Task: Search one way flight ticket for 2 adults, 2 children, 2 infants in seat in first from Dallas: Dallas Love Field to New Bern: Coastal Carolina Regional Airport (was Craven County Regional) on 8-4-2023. Choice of flights is United. Number of bags: 7 checked bags. Price is upto 110000. Outbound departure time preference is 20:15.
Action: Mouse moved to (284, 411)
Screenshot: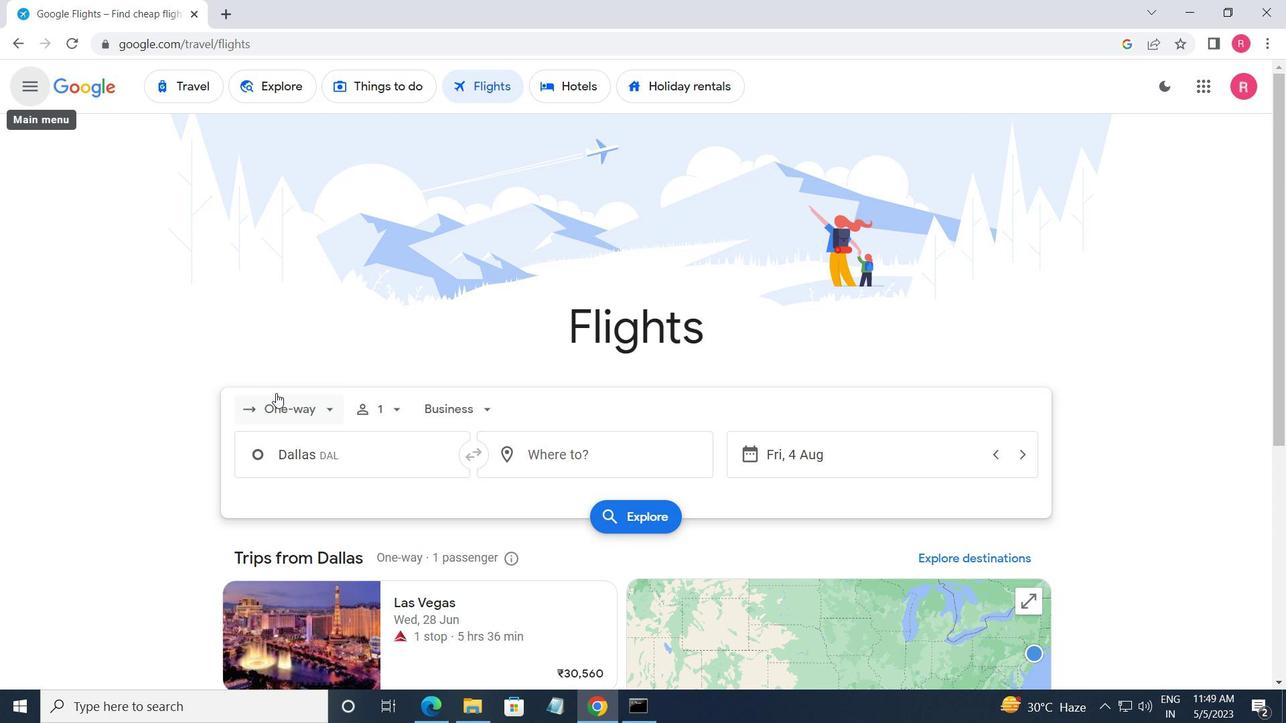 
Action: Mouse pressed left at (284, 411)
Screenshot: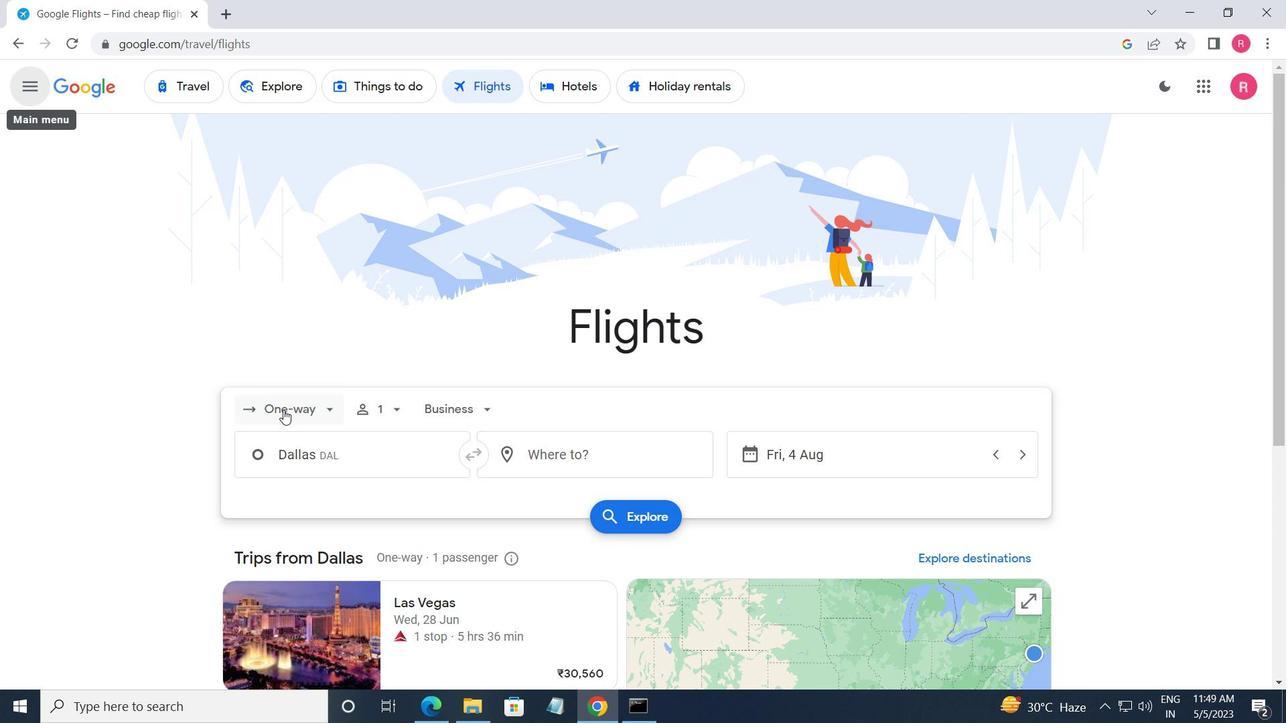 
Action: Mouse moved to (328, 499)
Screenshot: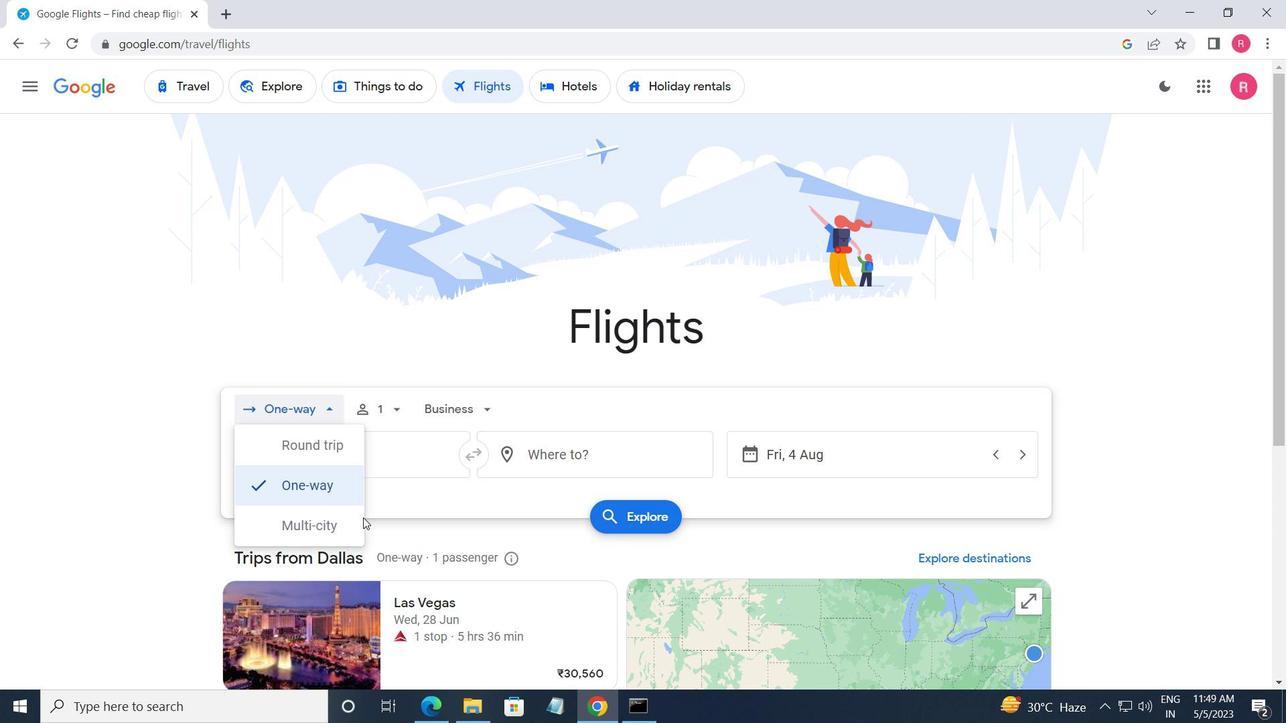 
Action: Mouse pressed left at (328, 499)
Screenshot: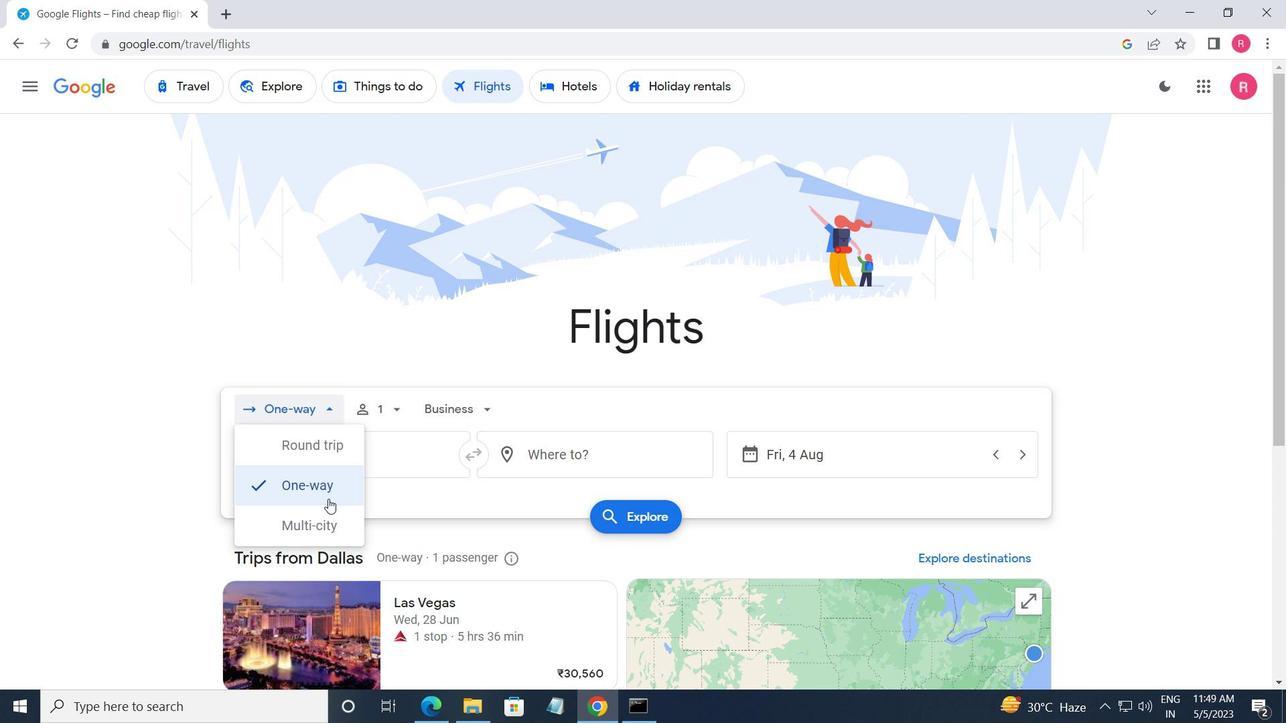 
Action: Mouse moved to (384, 414)
Screenshot: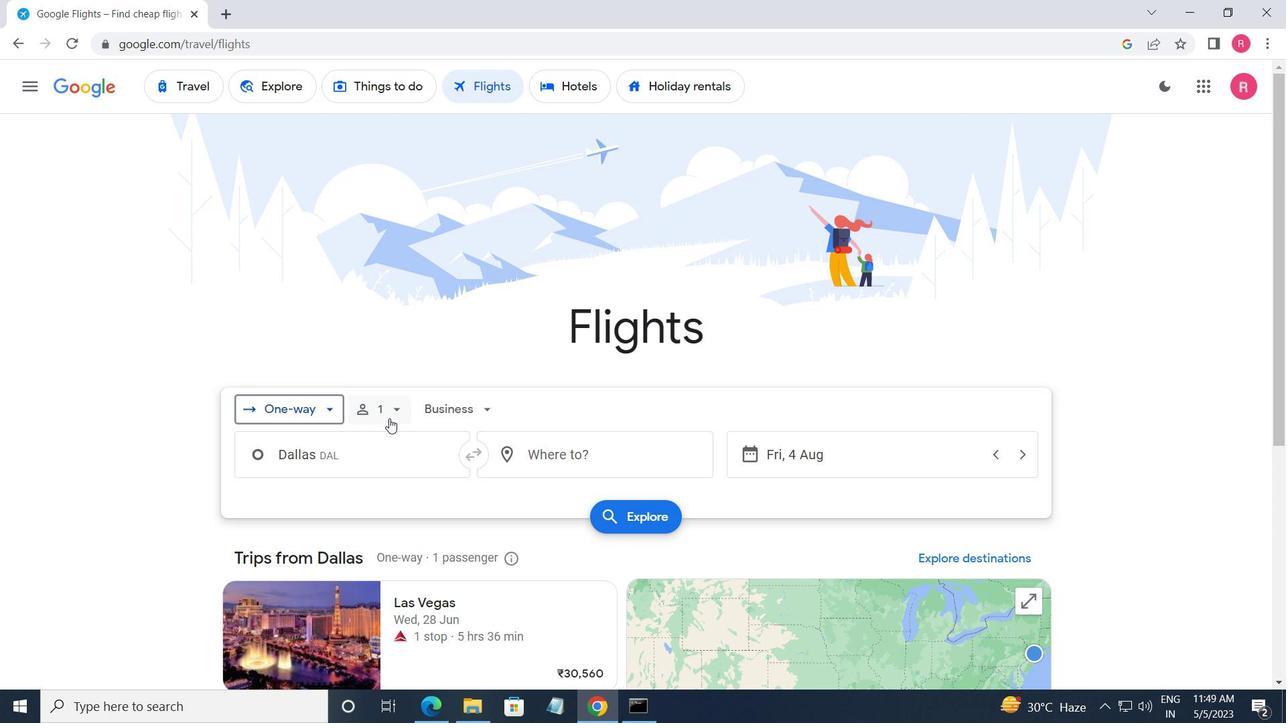 
Action: Mouse pressed left at (384, 414)
Screenshot: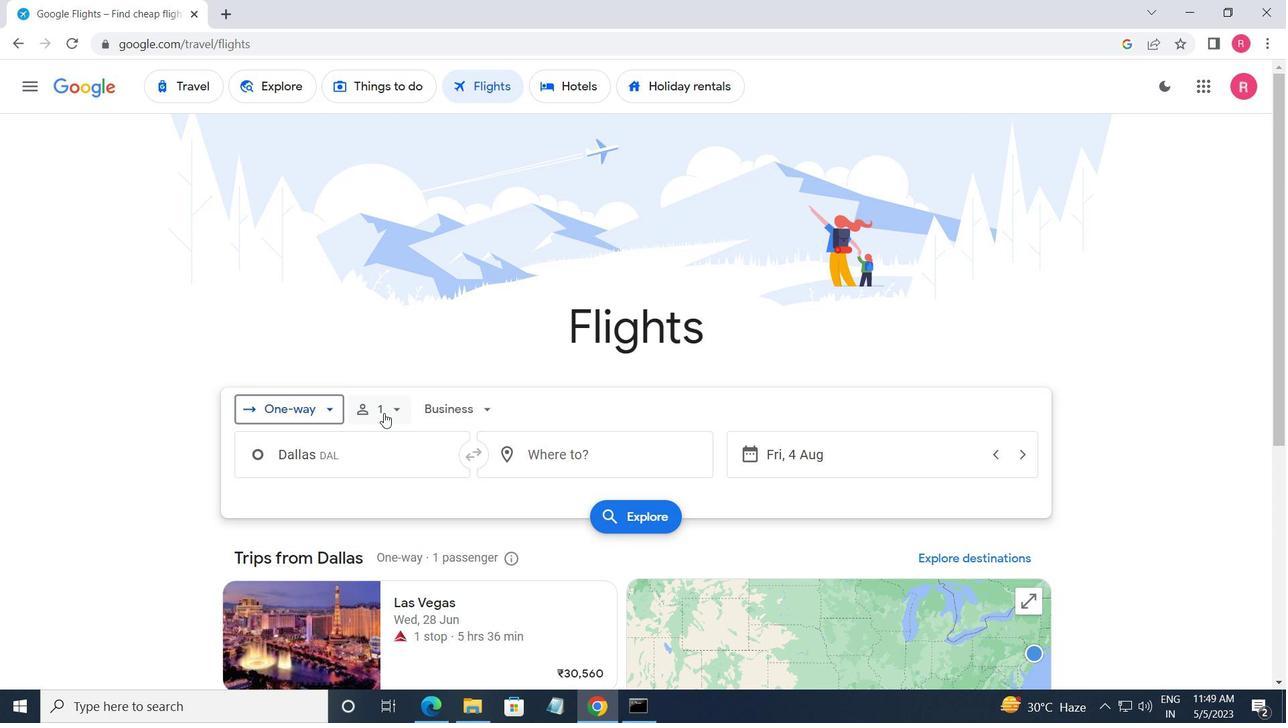 
Action: Mouse moved to (519, 459)
Screenshot: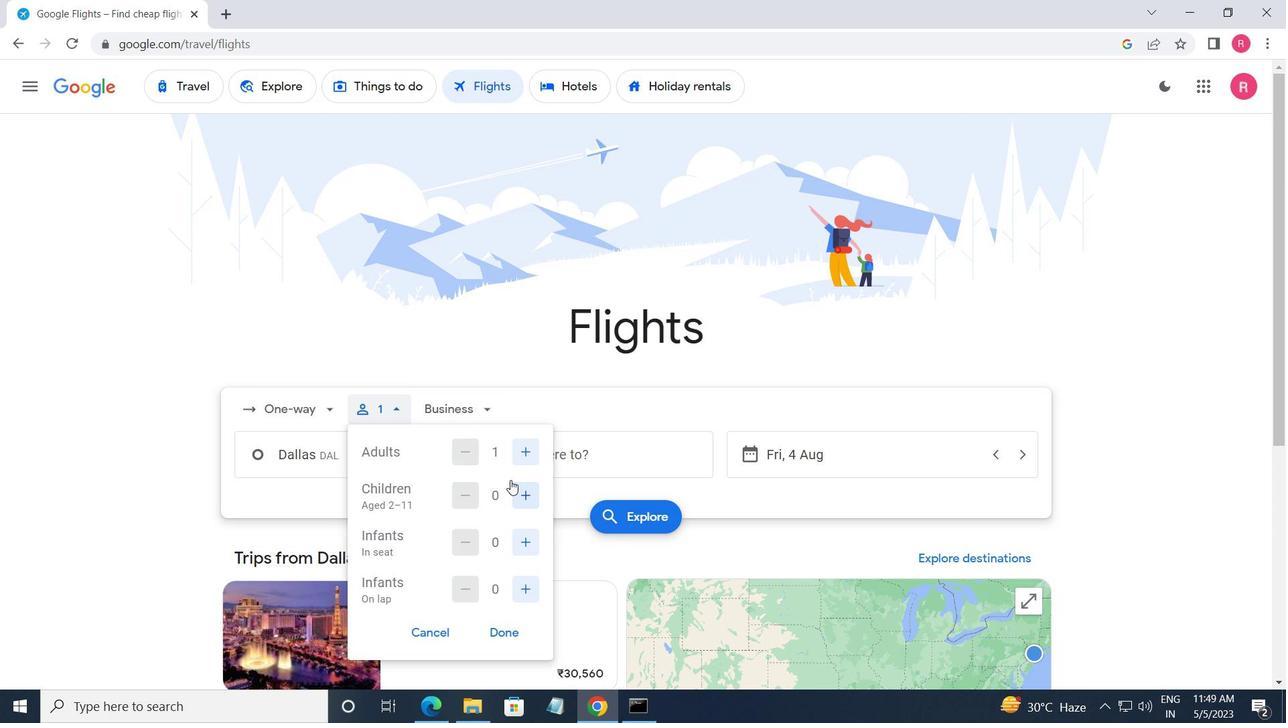 
Action: Mouse pressed left at (519, 459)
Screenshot: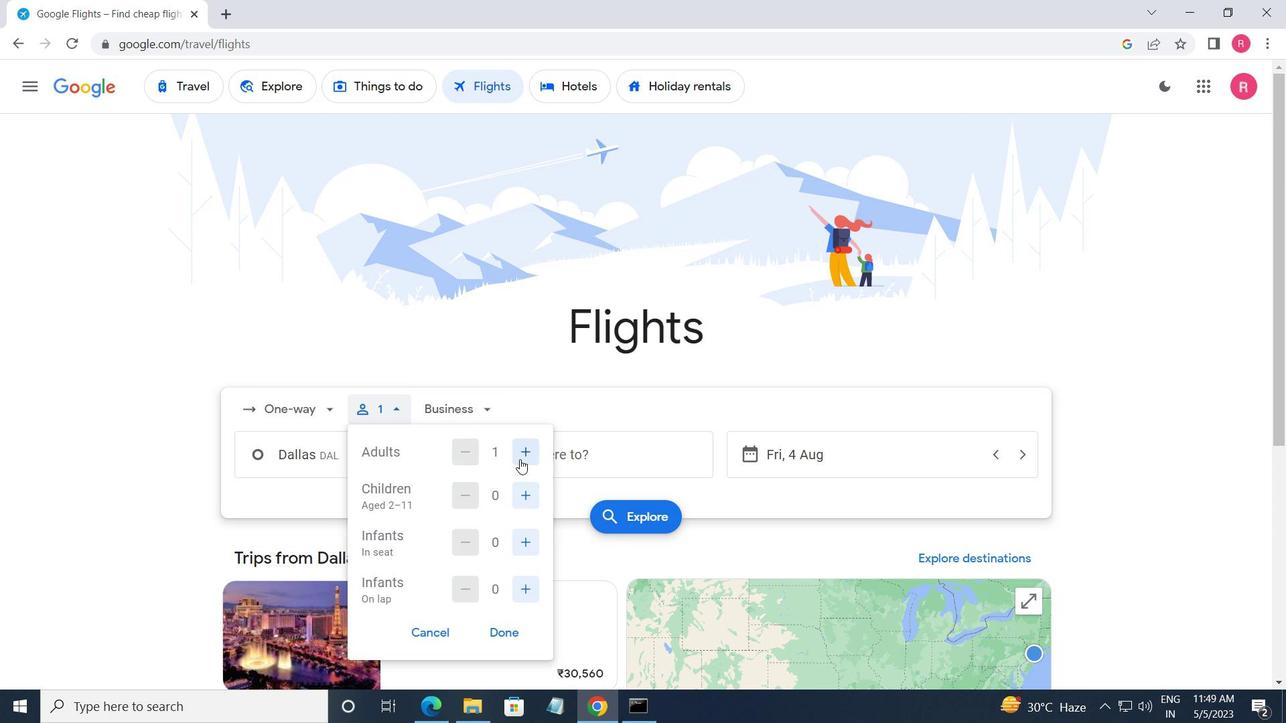 
Action: Mouse moved to (524, 503)
Screenshot: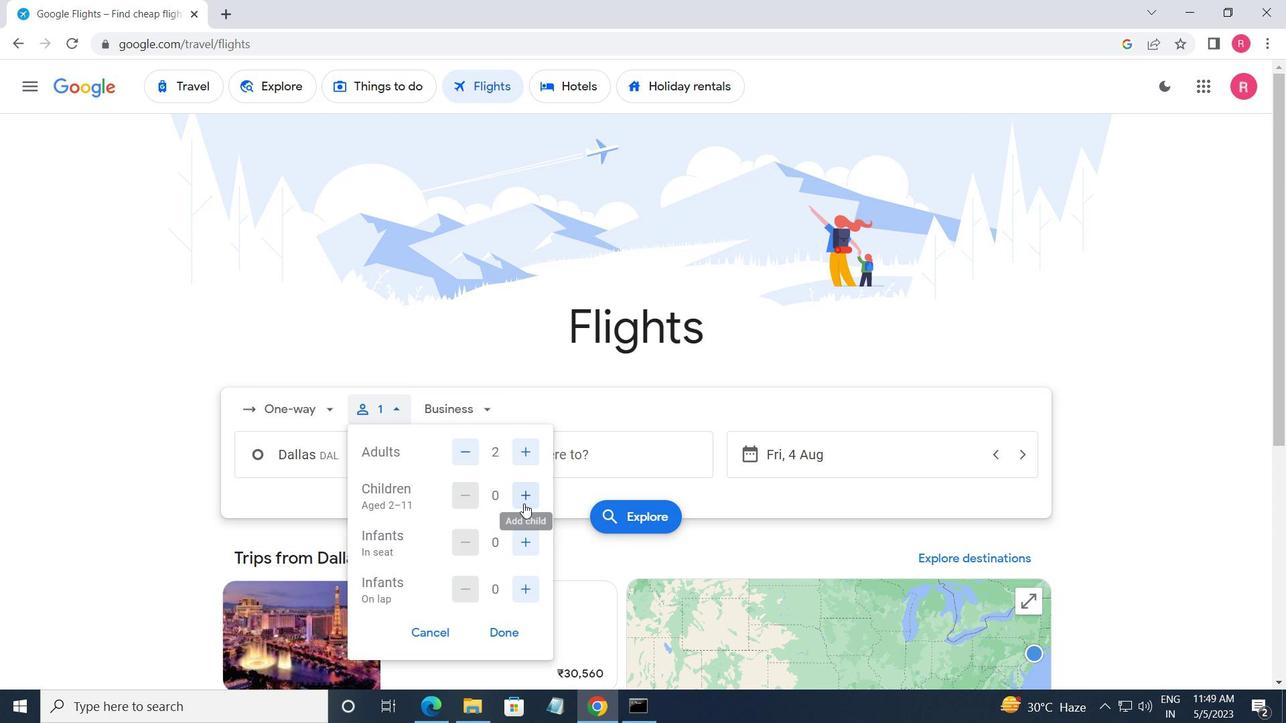 
Action: Mouse pressed left at (524, 503)
Screenshot: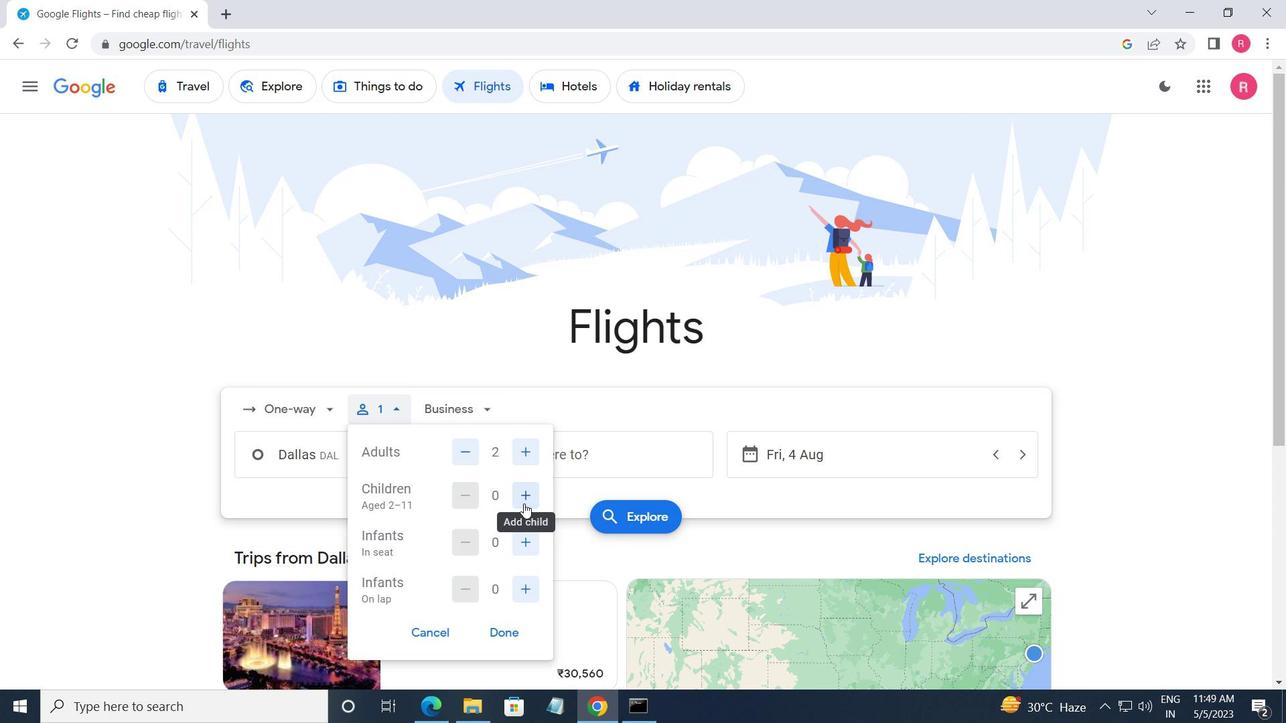 
Action: Mouse pressed left at (524, 503)
Screenshot: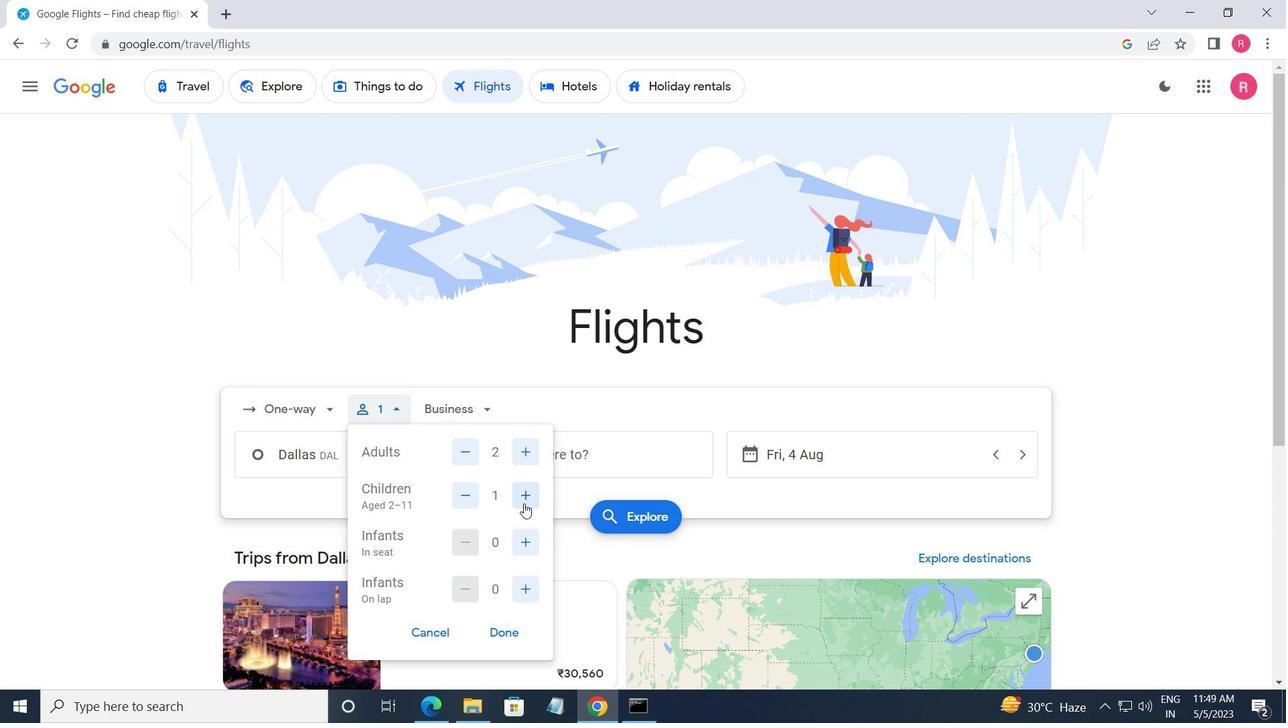 
Action: Mouse moved to (527, 547)
Screenshot: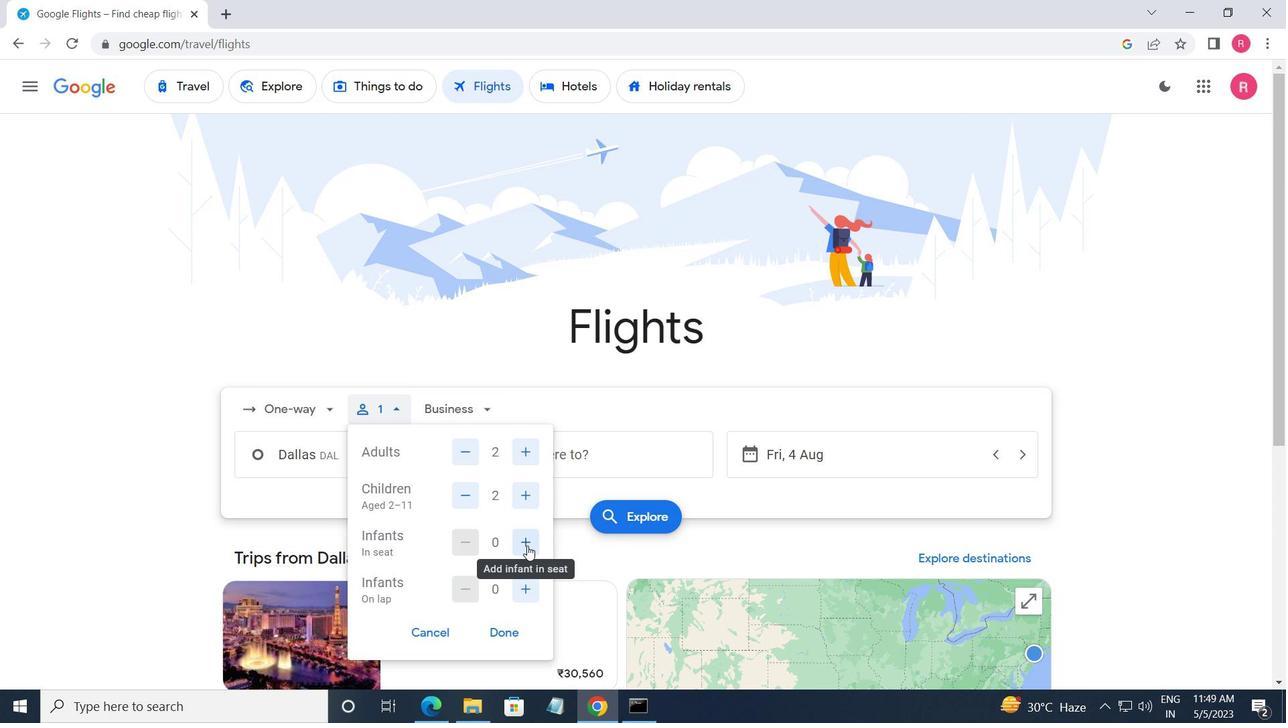 
Action: Mouse pressed left at (527, 547)
Screenshot: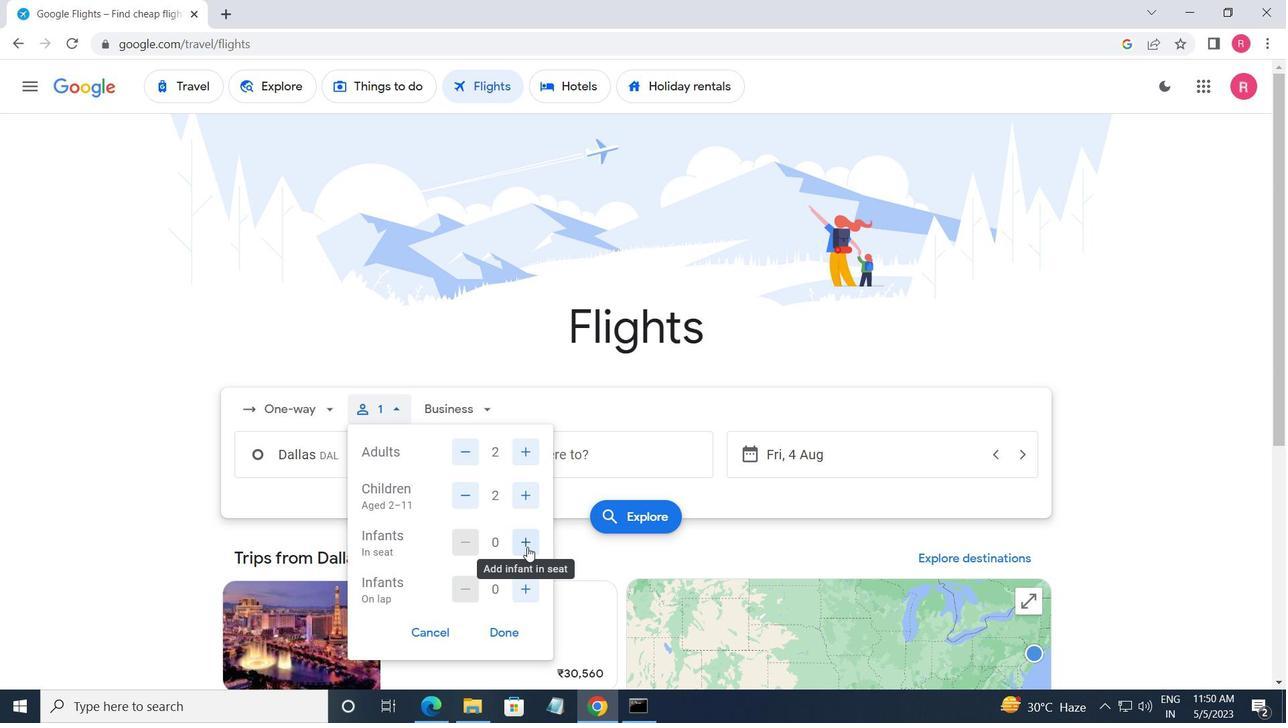 
Action: Mouse moved to (511, 641)
Screenshot: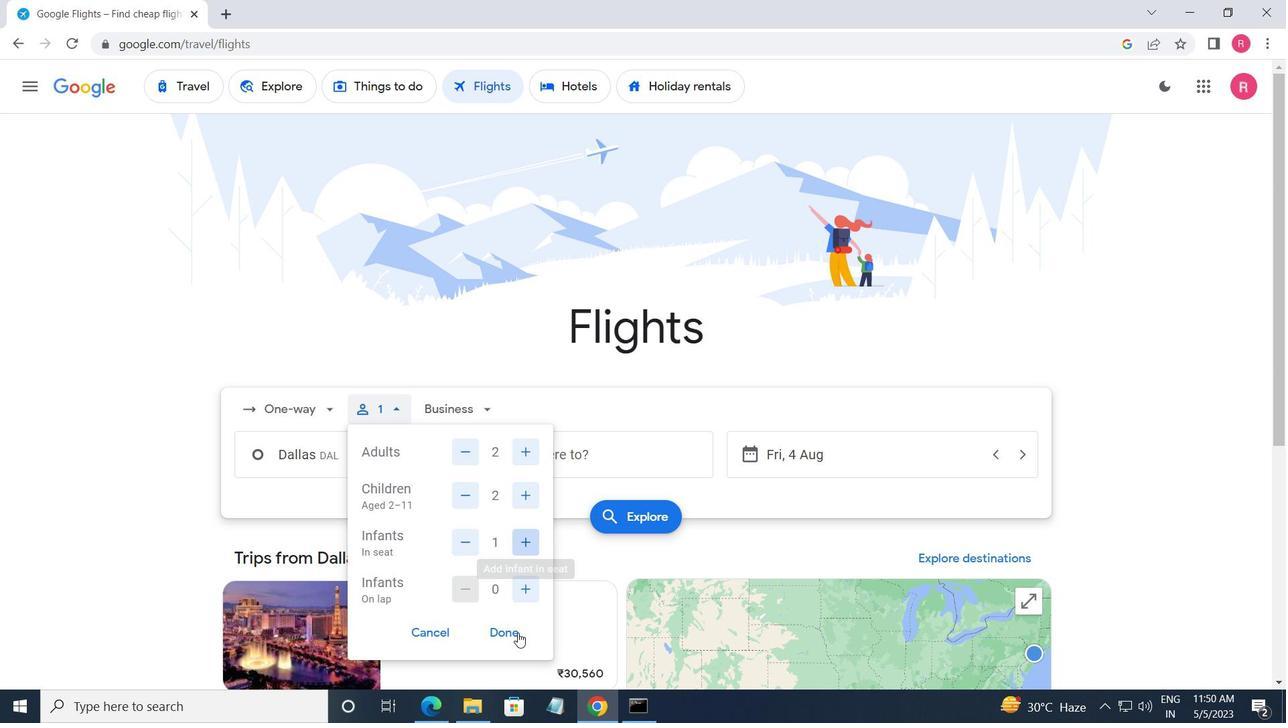 
Action: Mouse pressed left at (511, 641)
Screenshot: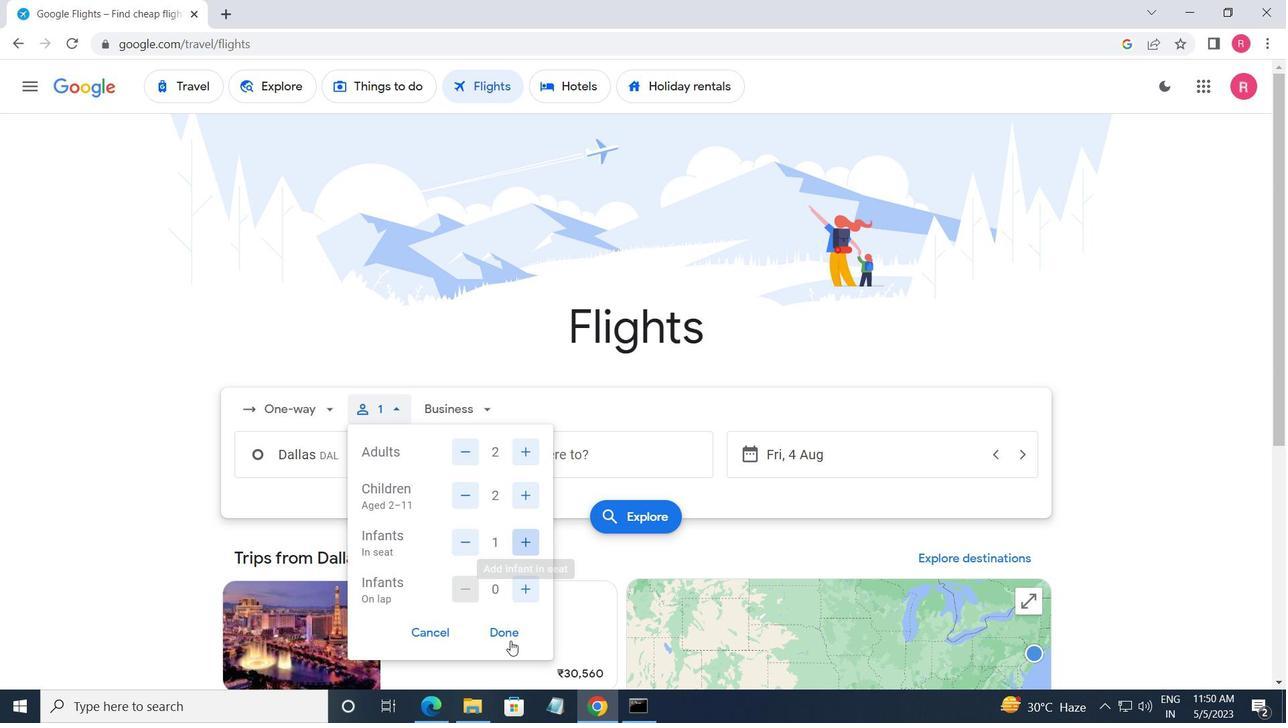 
Action: Mouse moved to (501, 635)
Screenshot: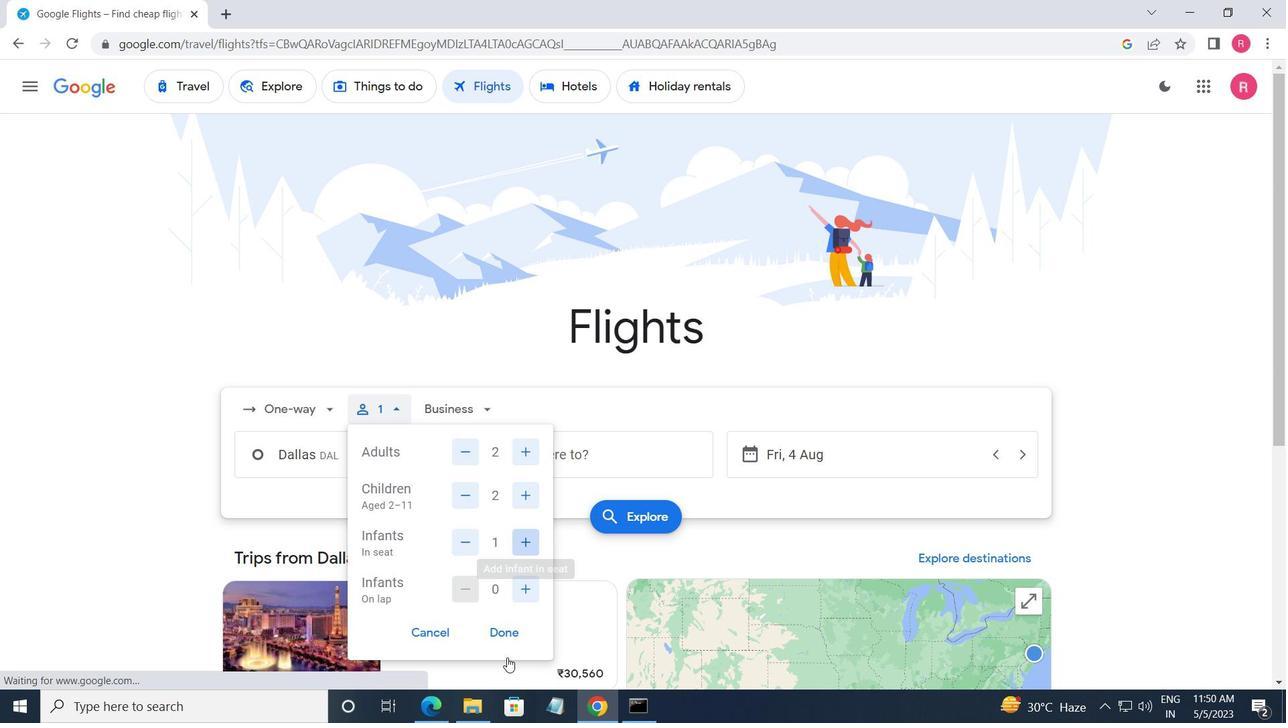 
Action: Mouse pressed left at (501, 635)
Screenshot: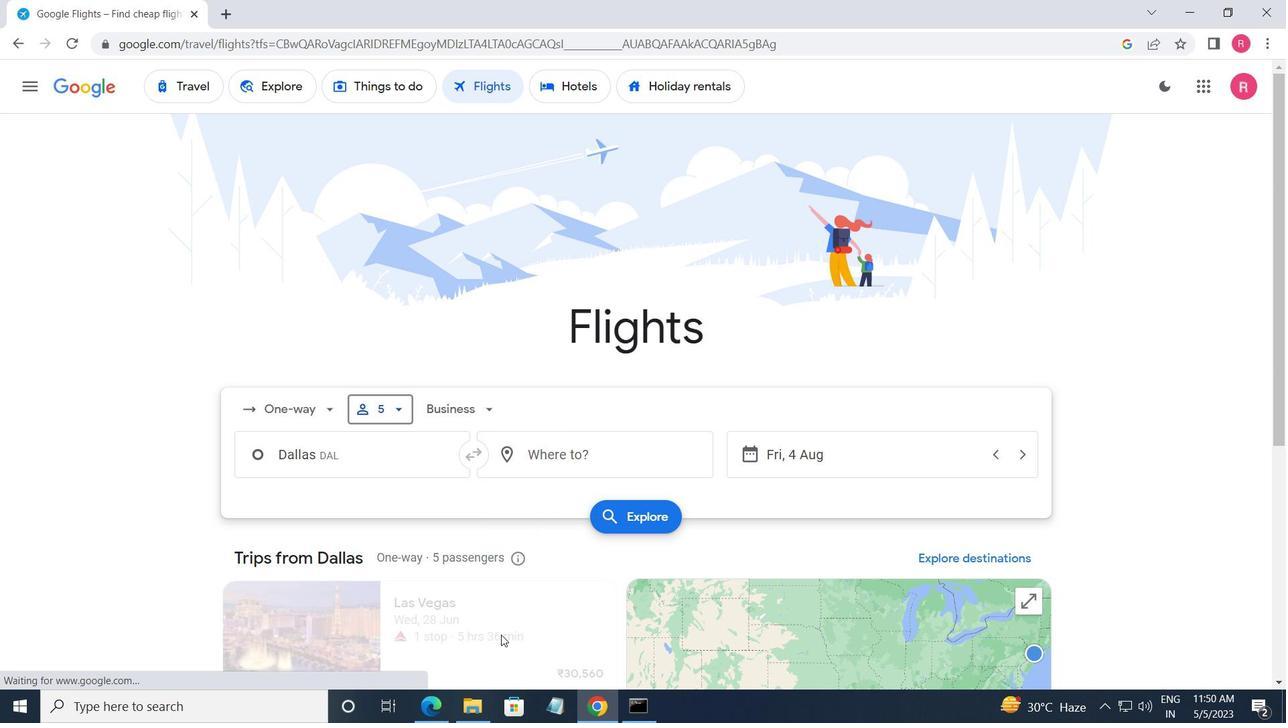 
Action: Mouse moved to (388, 410)
Screenshot: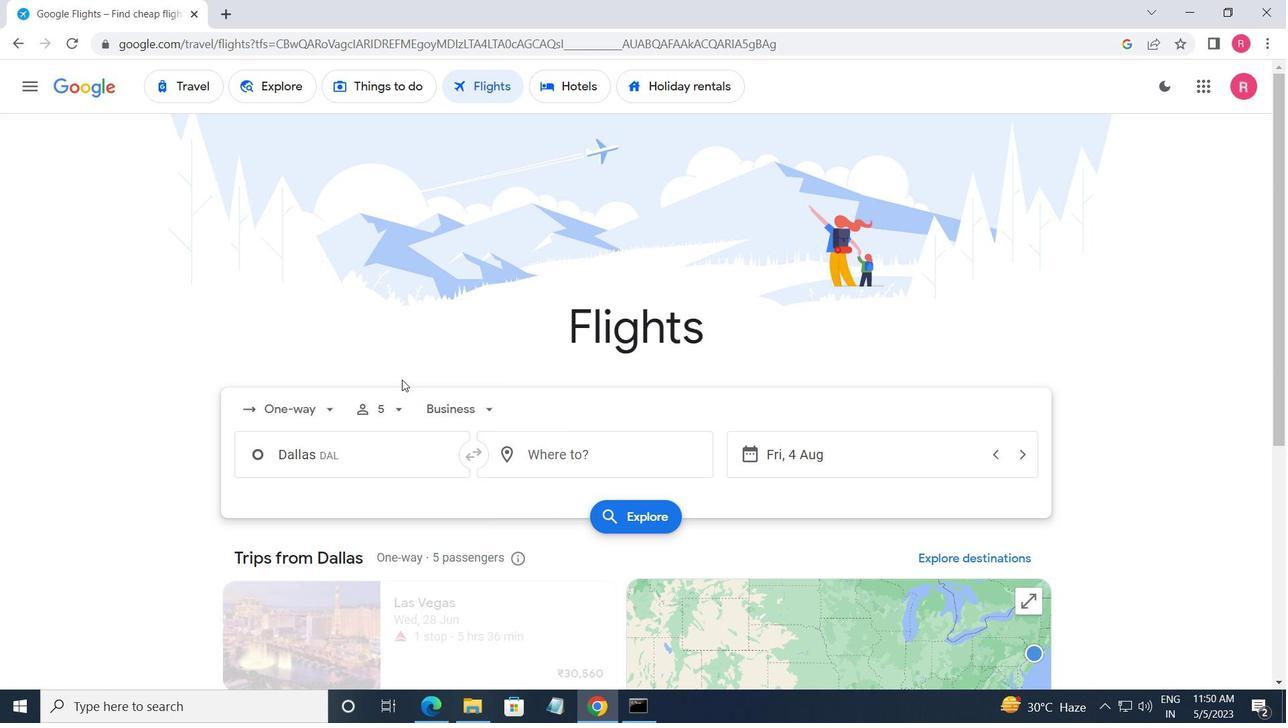 
Action: Mouse pressed left at (388, 410)
Screenshot: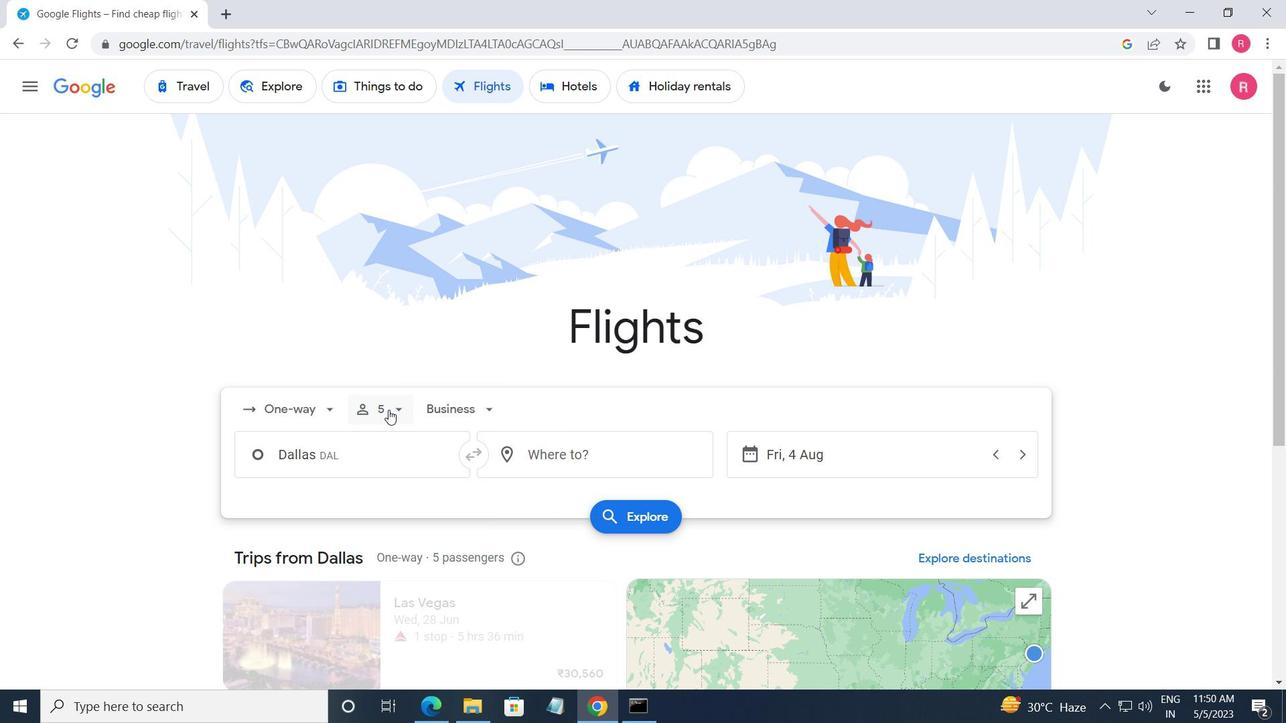 
Action: Mouse moved to (517, 632)
Screenshot: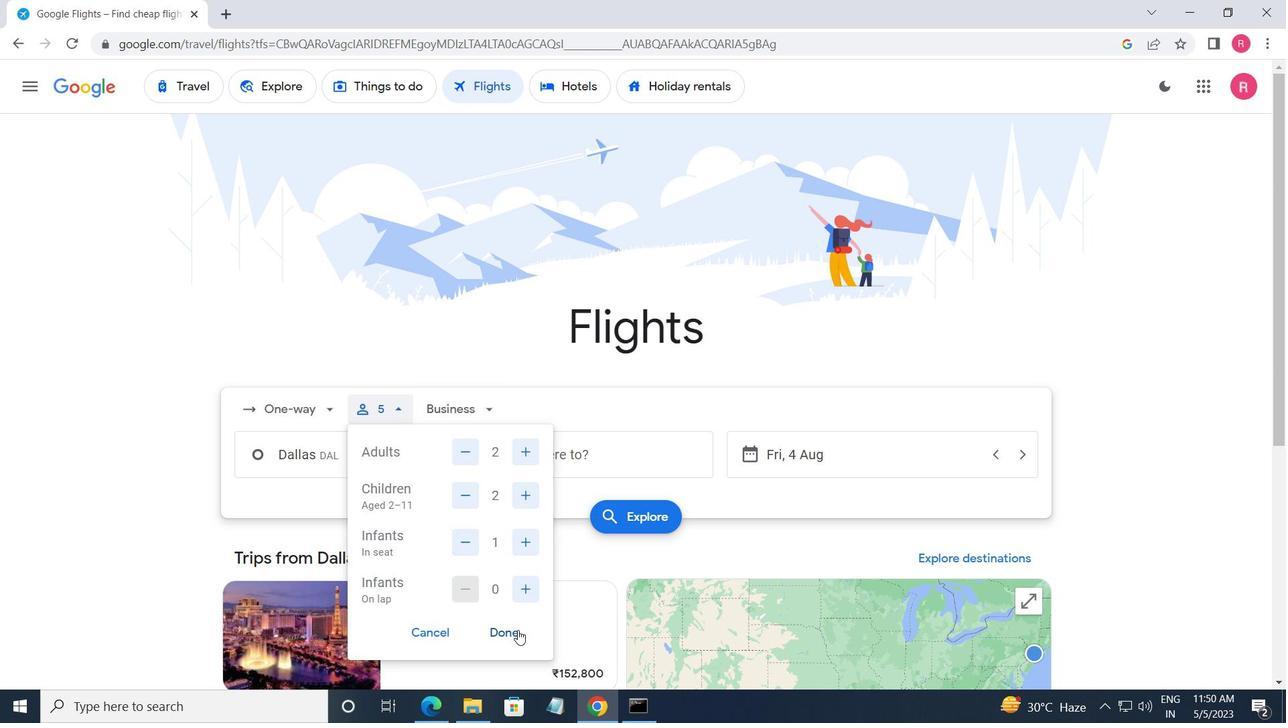 
Action: Mouse pressed left at (517, 632)
Screenshot: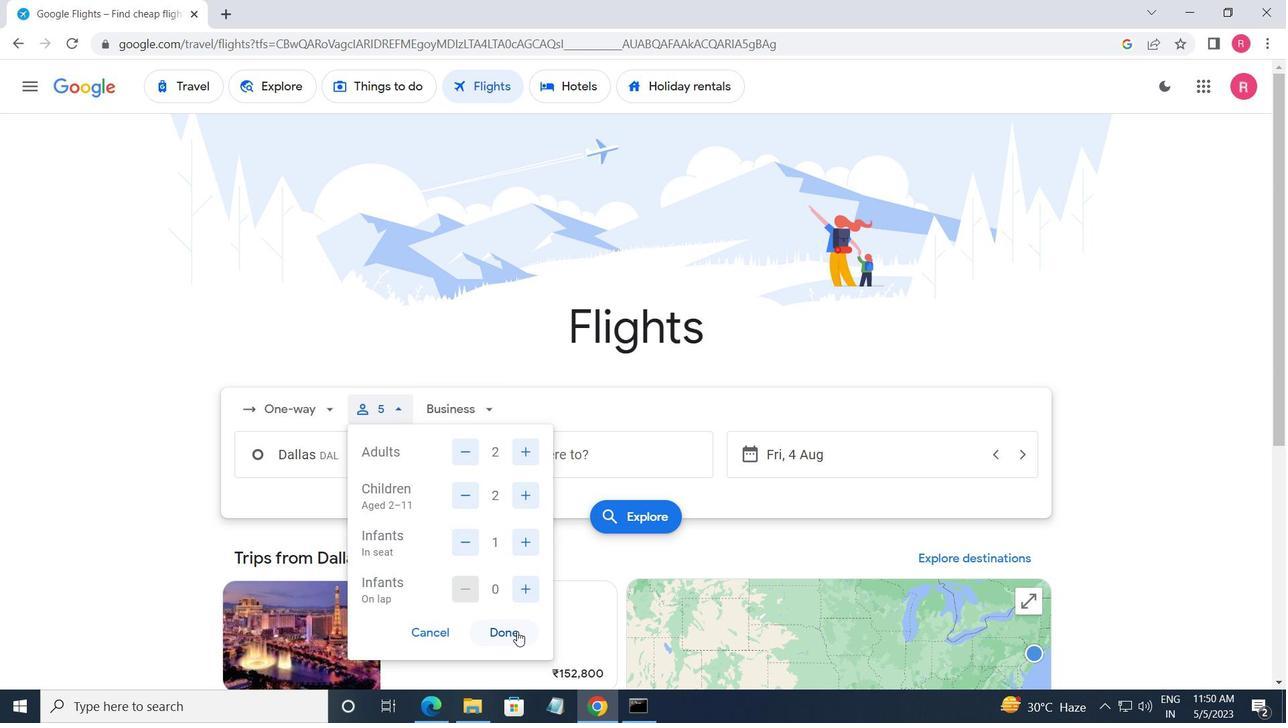 
Action: Mouse moved to (459, 420)
Screenshot: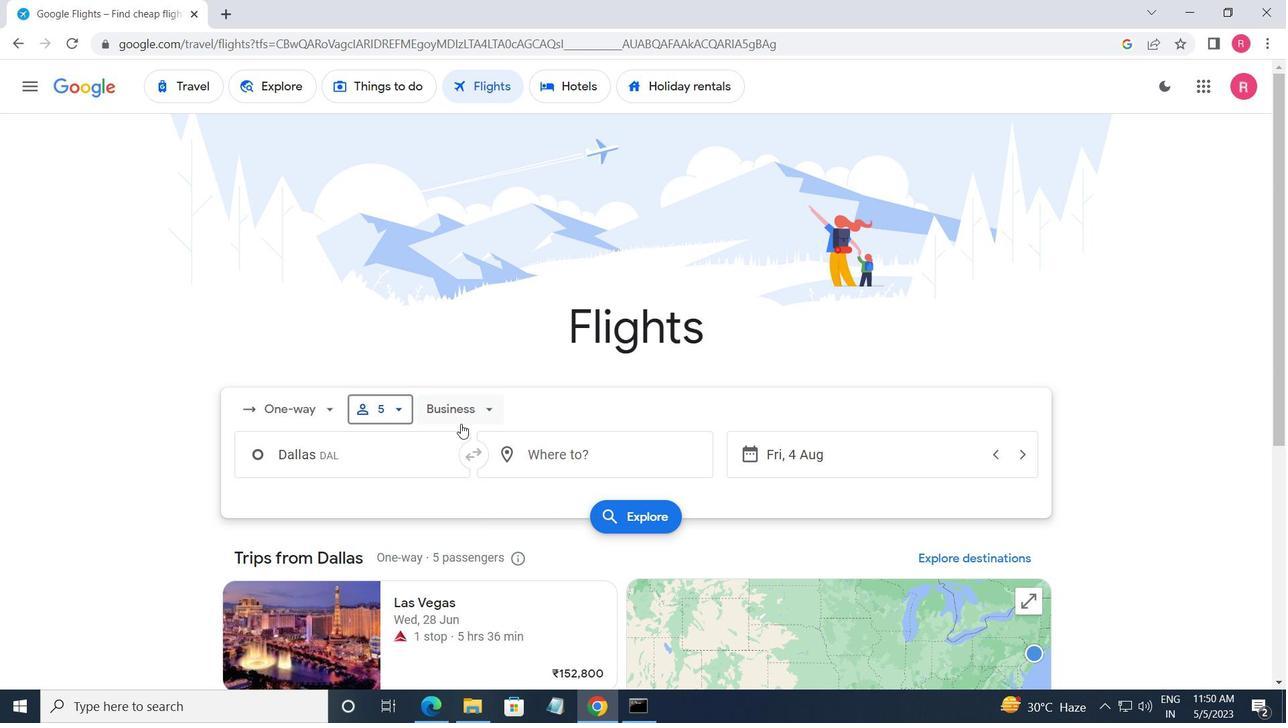 
Action: Mouse pressed left at (459, 420)
Screenshot: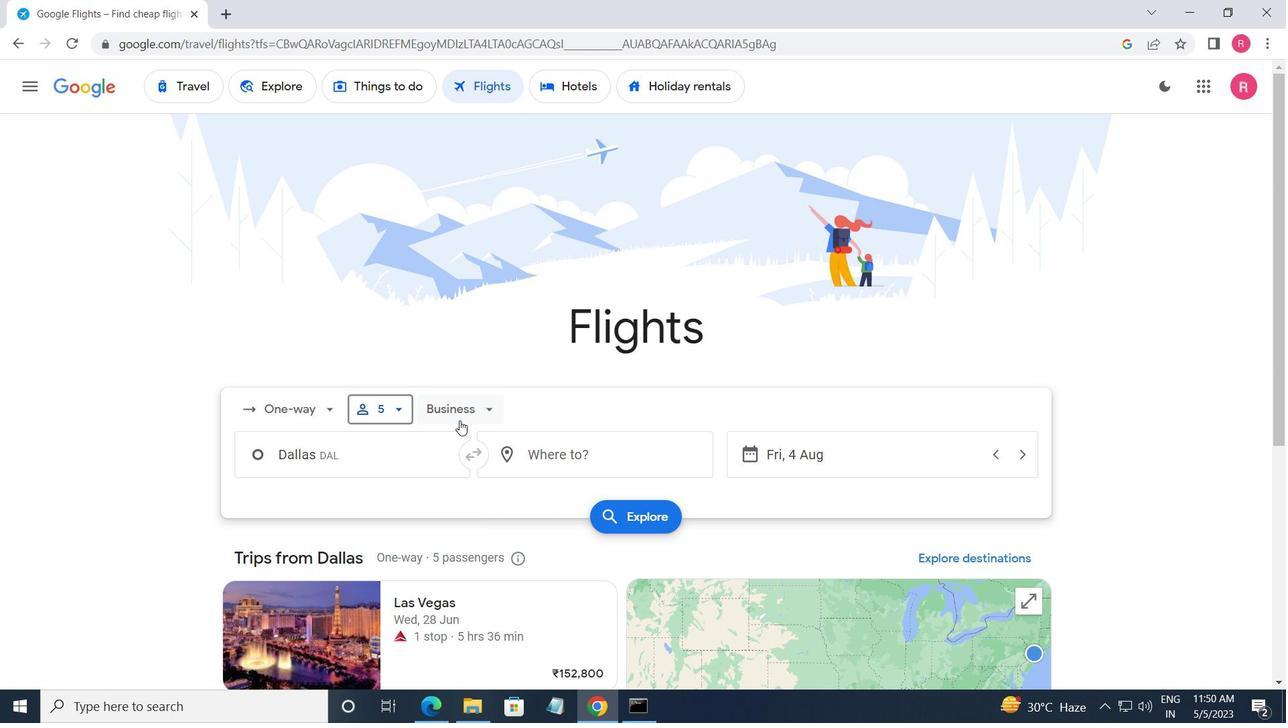
Action: Mouse moved to (505, 561)
Screenshot: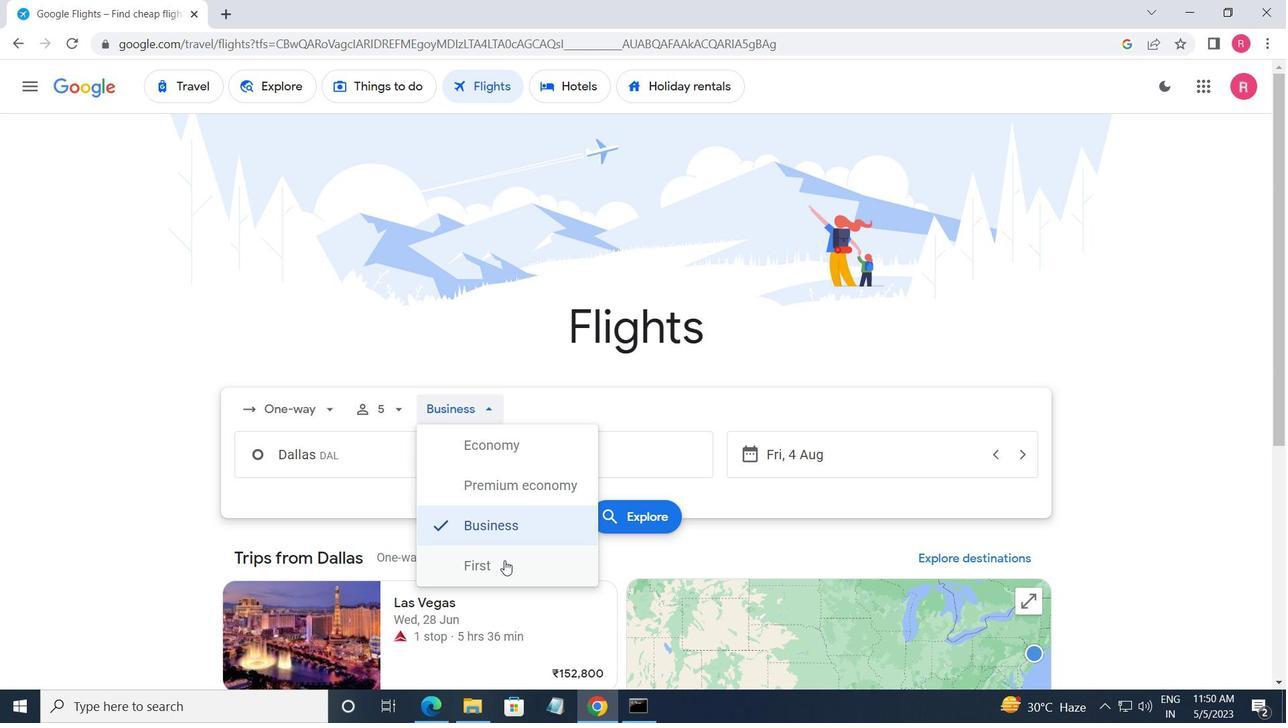 
Action: Mouse pressed left at (505, 561)
Screenshot: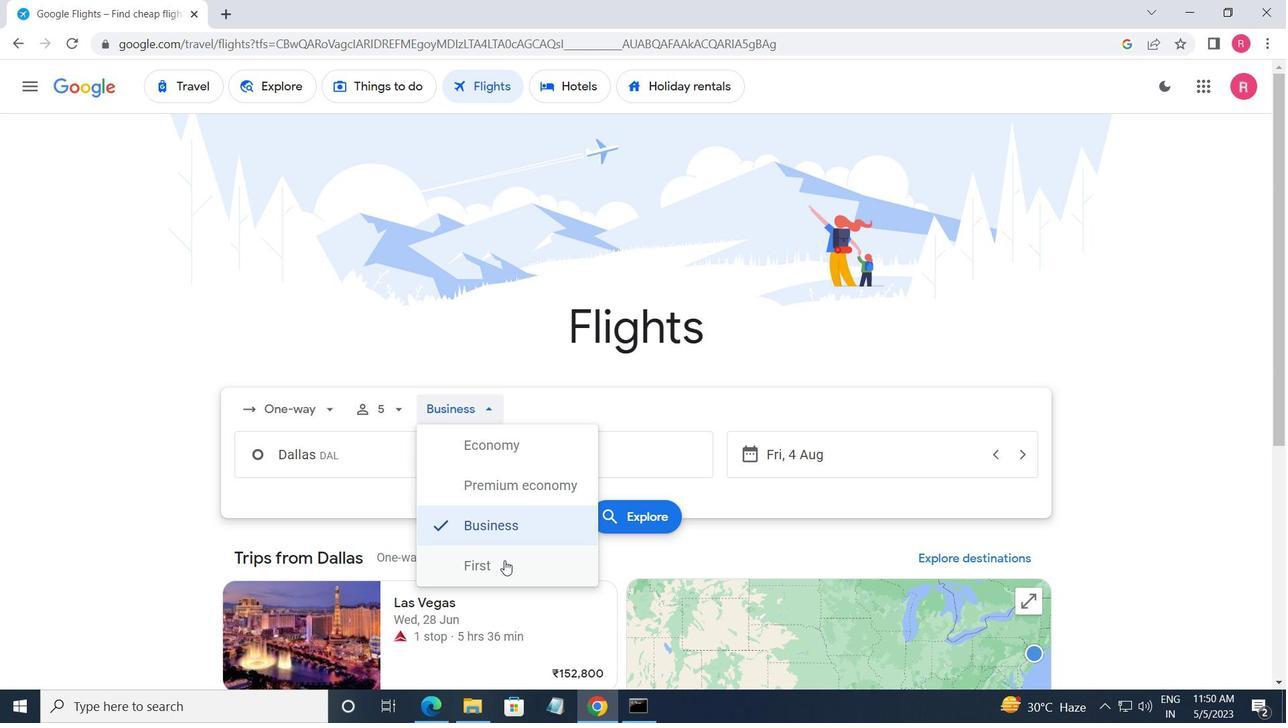 
Action: Mouse moved to (373, 460)
Screenshot: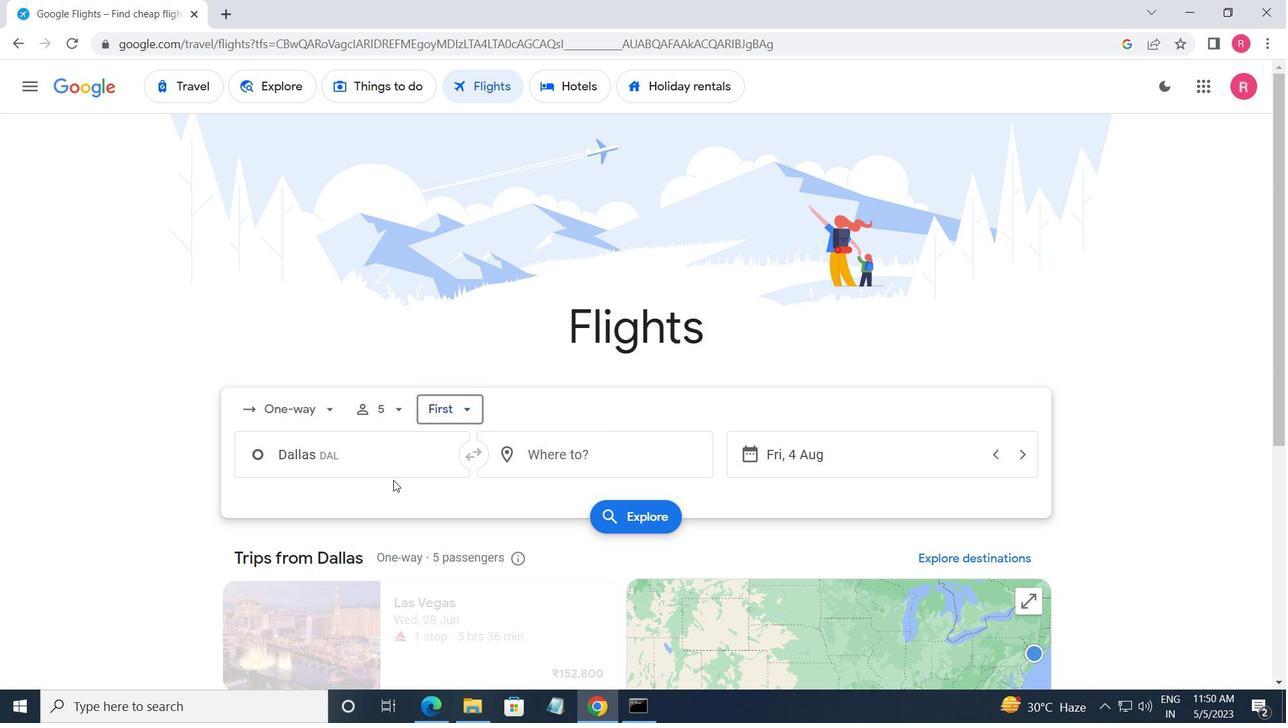 
Action: Mouse pressed left at (373, 460)
Screenshot: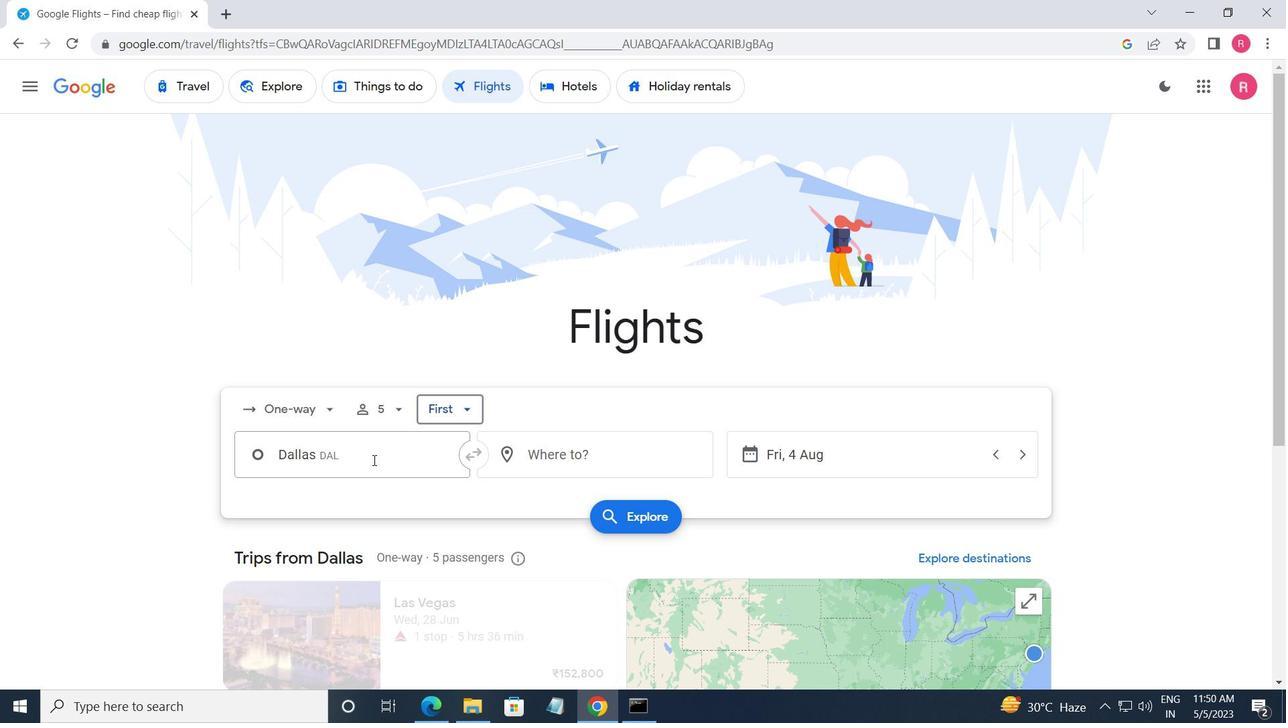 
Action: Key pressed <Key.shift>DALLAS<Key.shift>LVE
Screenshot: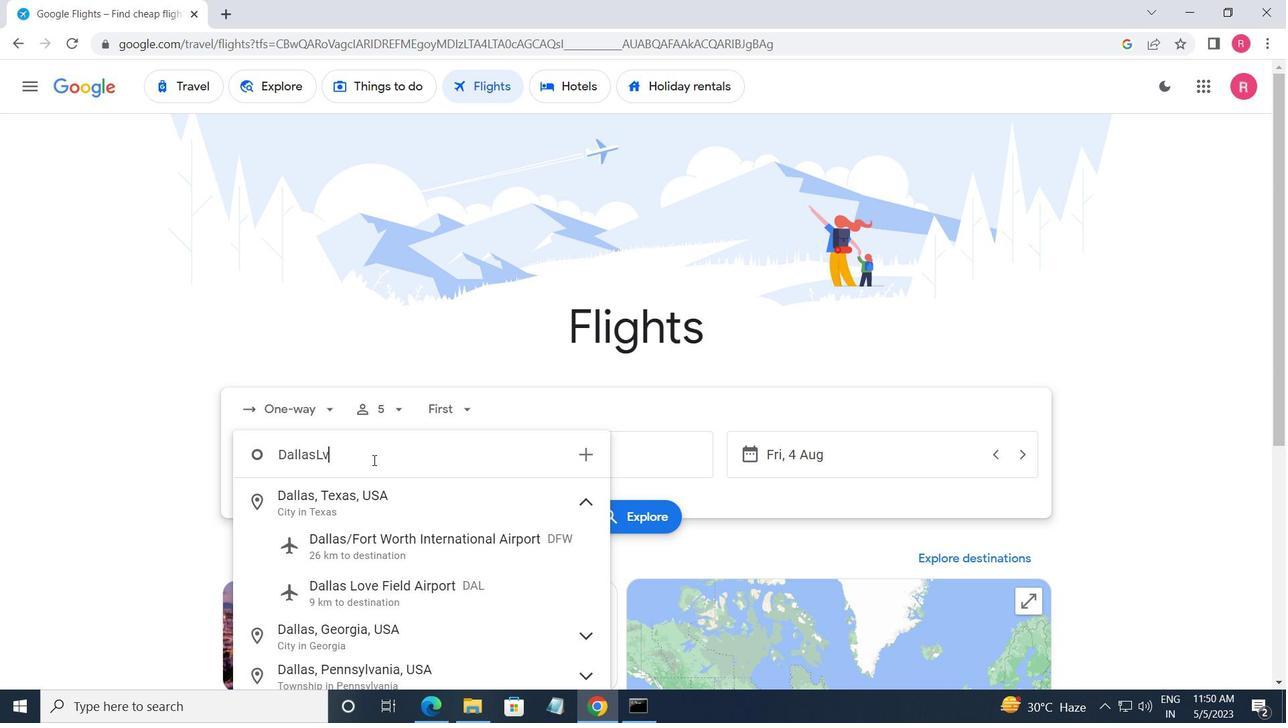 
Action: Mouse moved to (421, 509)
Screenshot: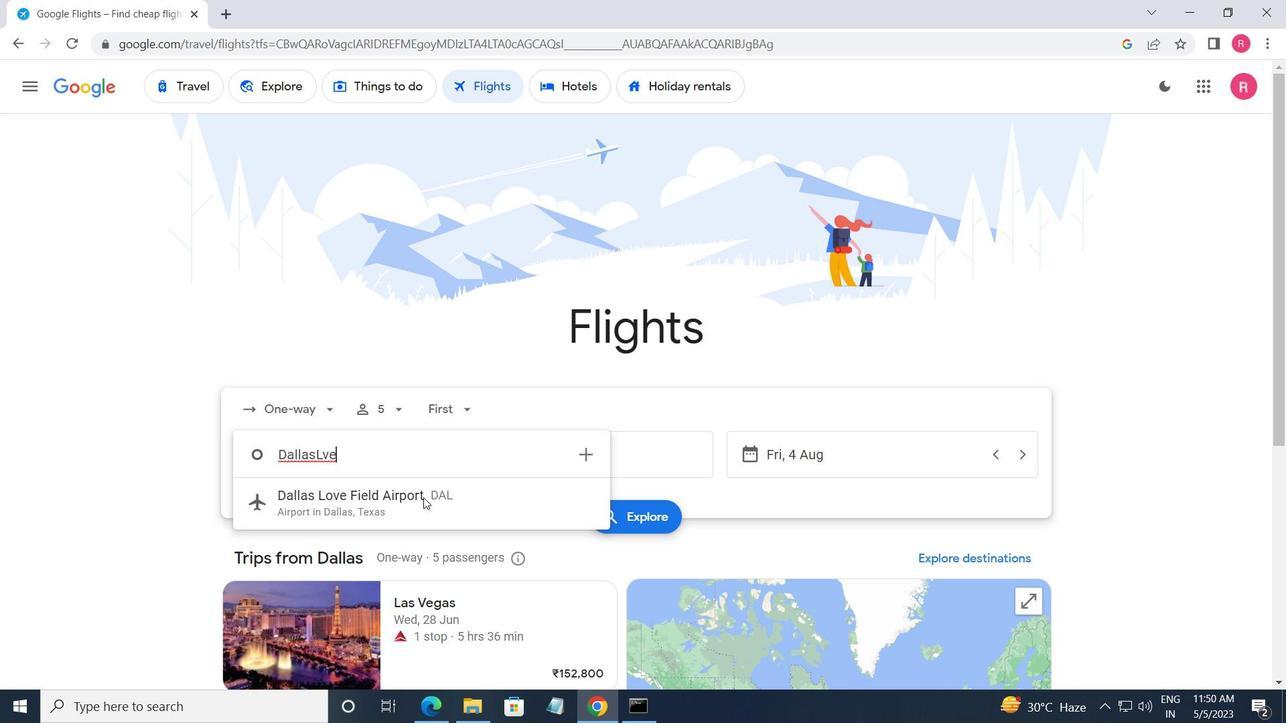 
Action: Mouse pressed left at (421, 509)
Screenshot: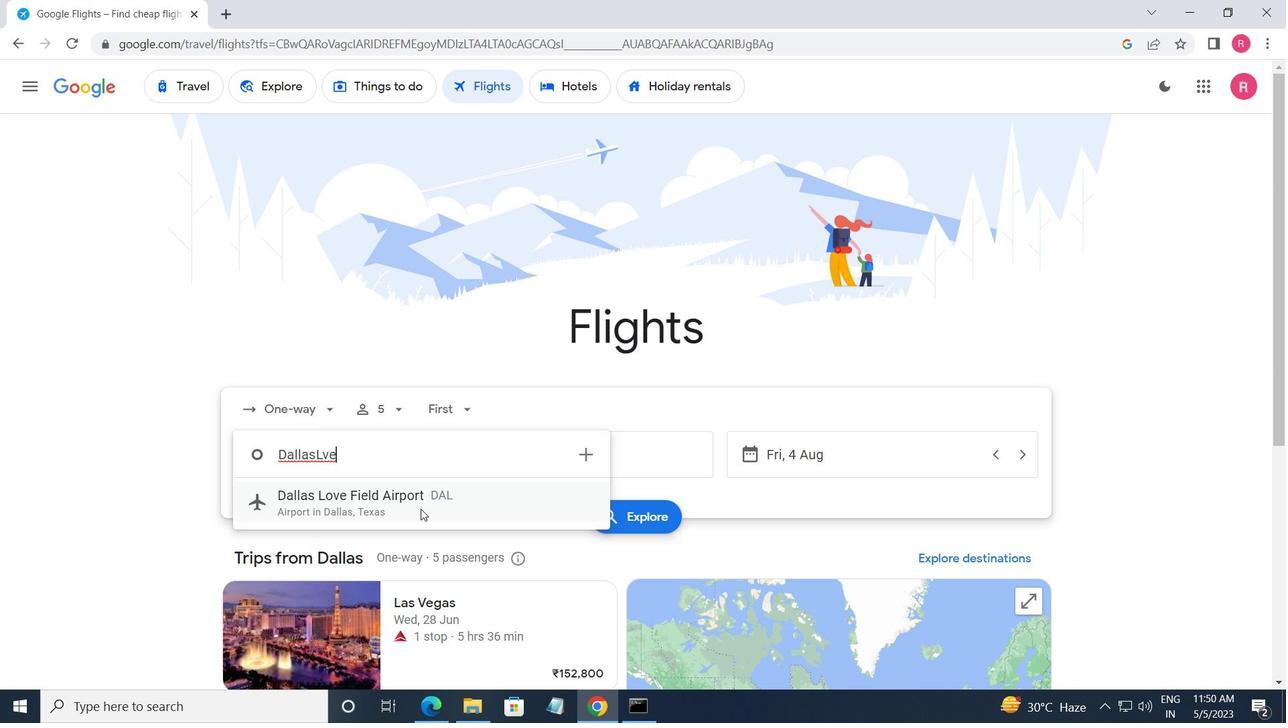 
Action: Mouse moved to (637, 457)
Screenshot: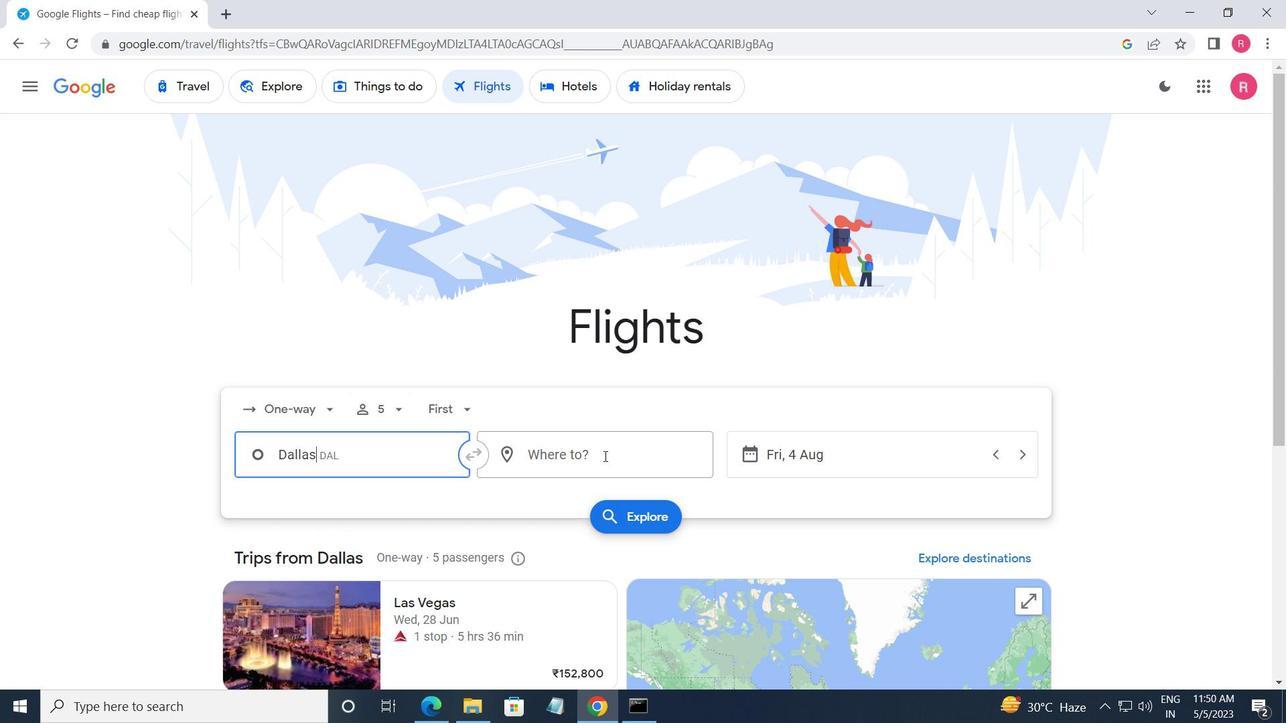 
Action: Mouse pressed left at (637, 457)
Screenshot: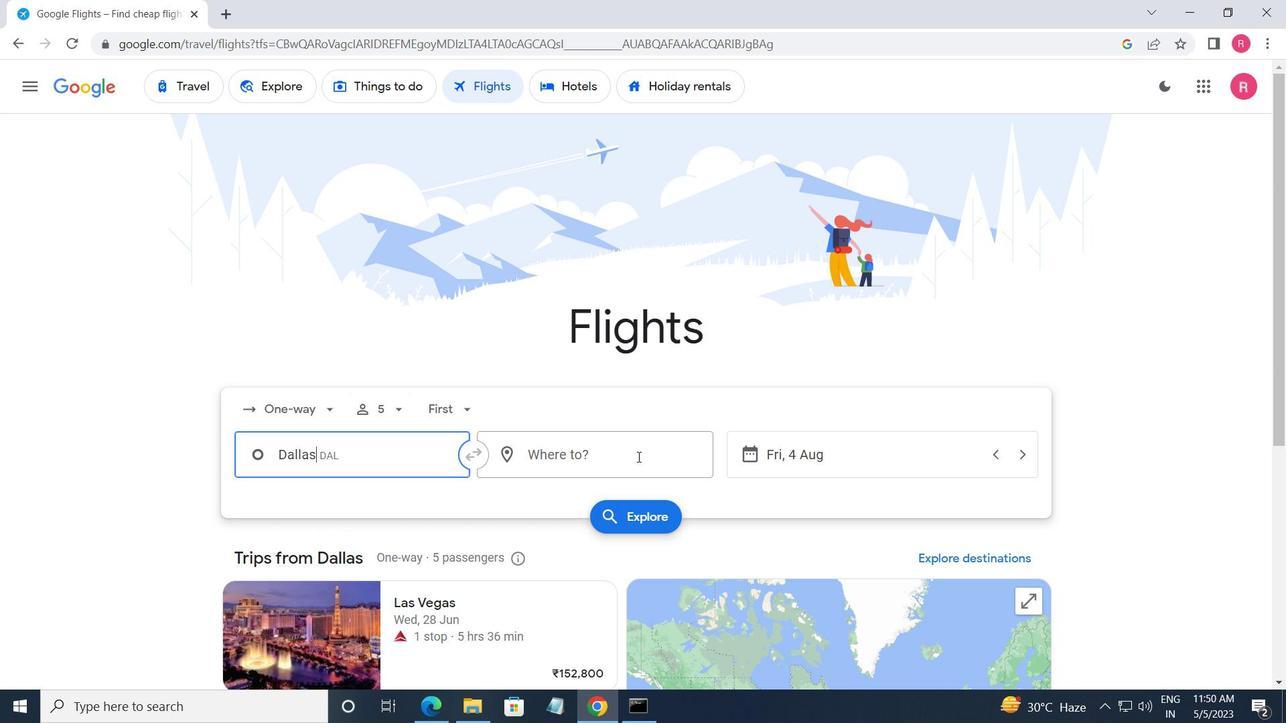 
Action: Mouse moved to (572, 447)
Screenshot: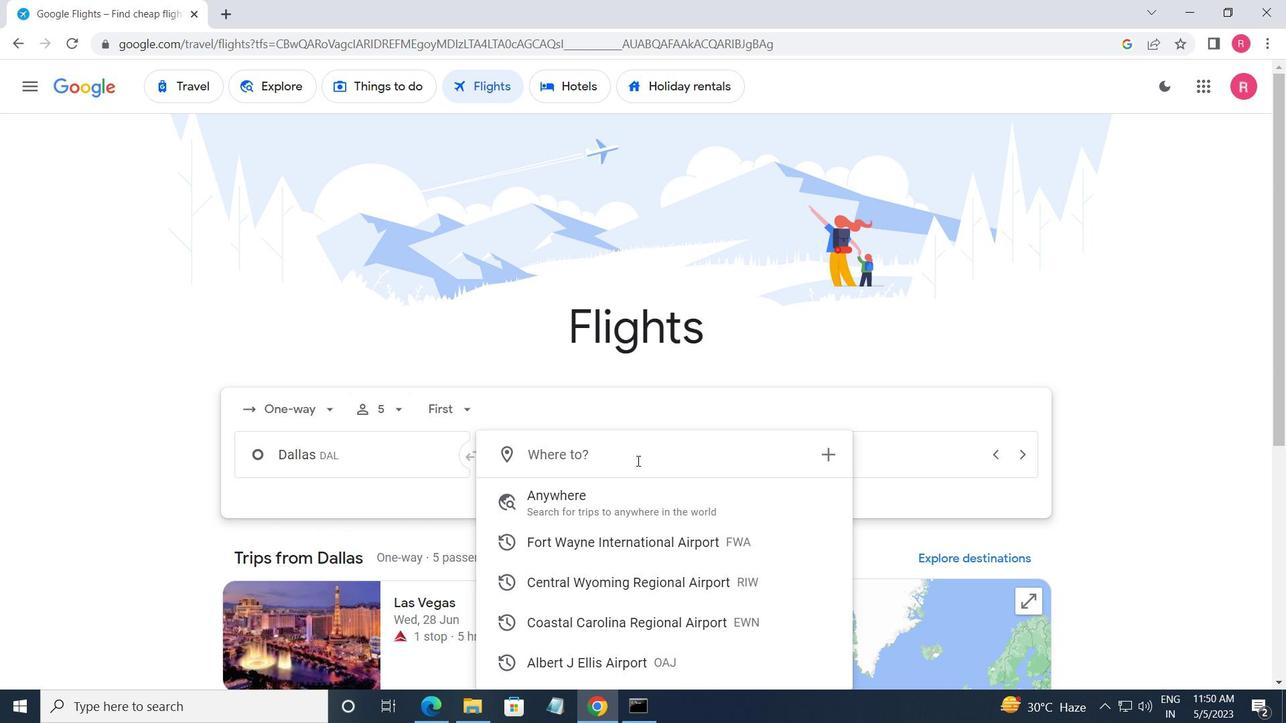 
Action: Key pressed <Key.shift>COASTAL<Key.space><Key.shift>CAR
Screenshot: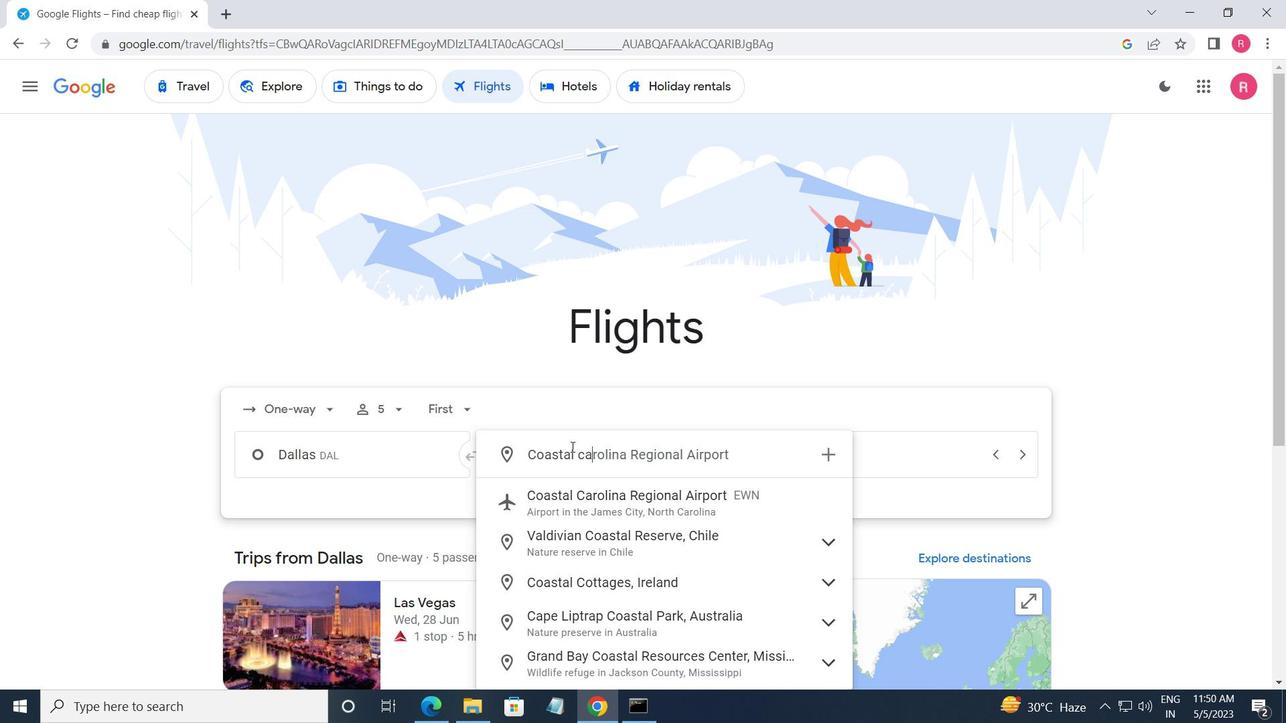 
Action: Mouse moved to (659, 503)
Screenshot: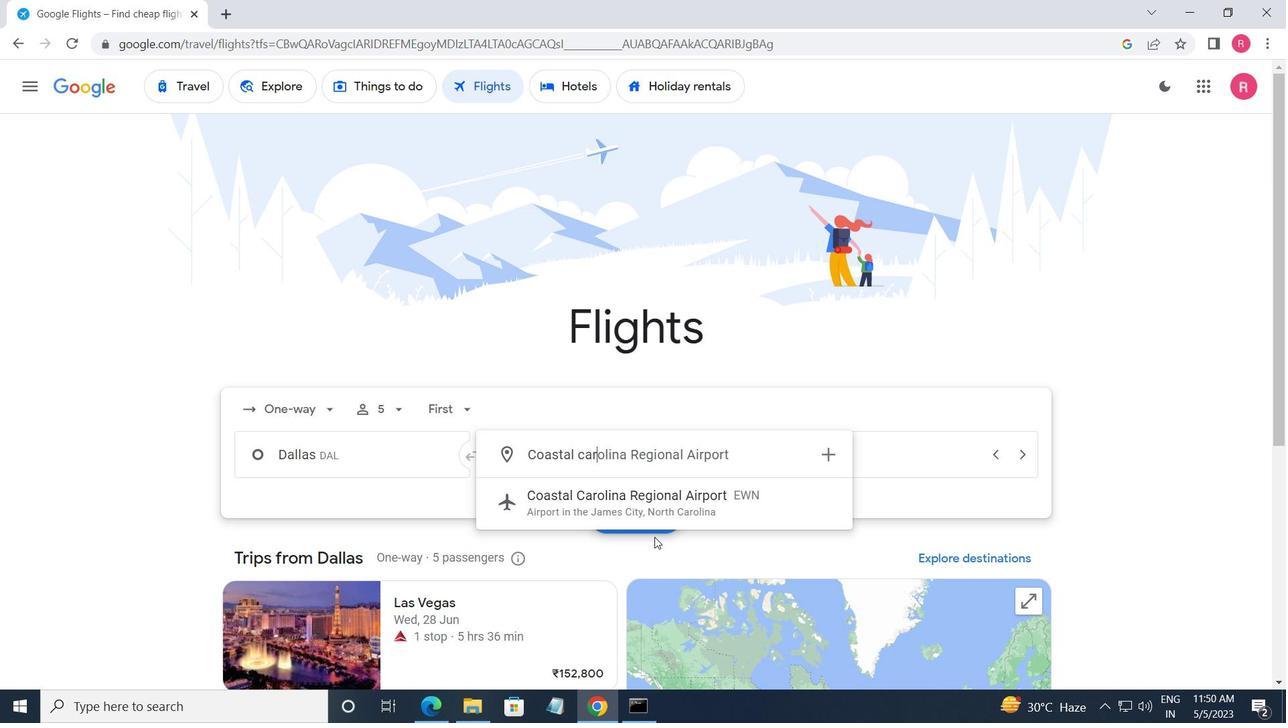 
Action: Mouse pressed left at (659, 503)
Screenshot: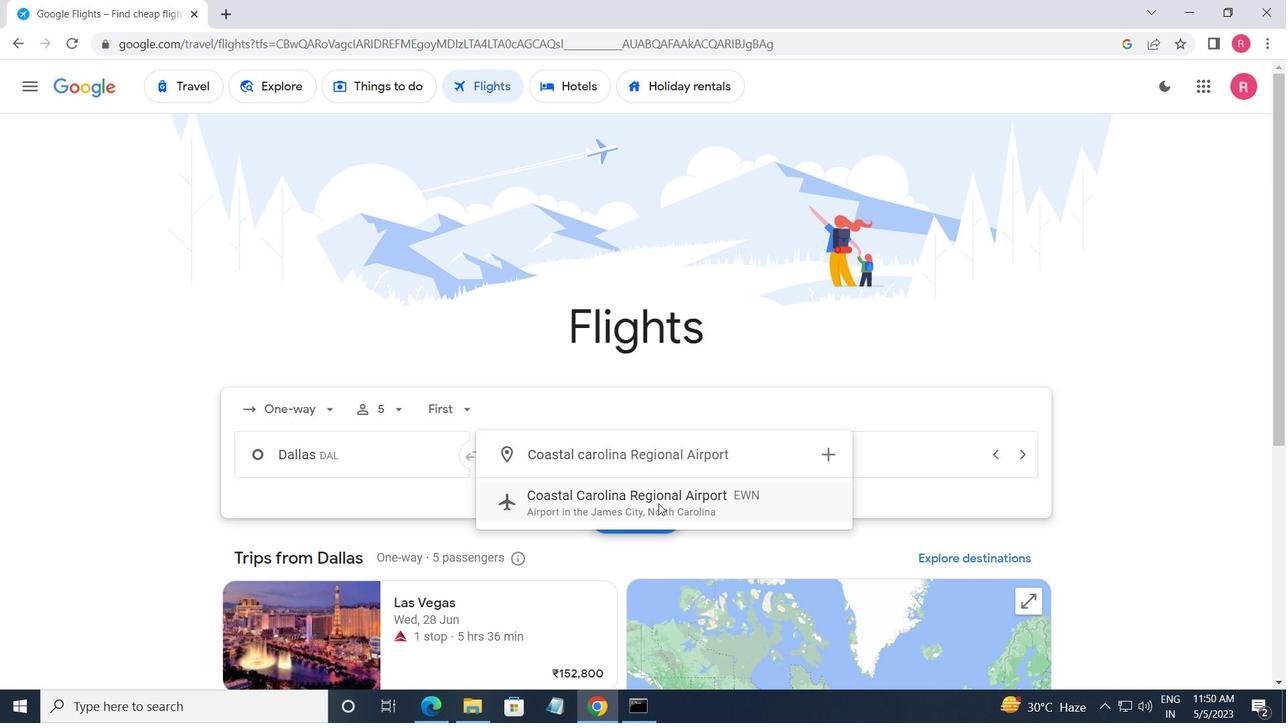 
Action: Mouse moved to (816, 455)
Screenshot: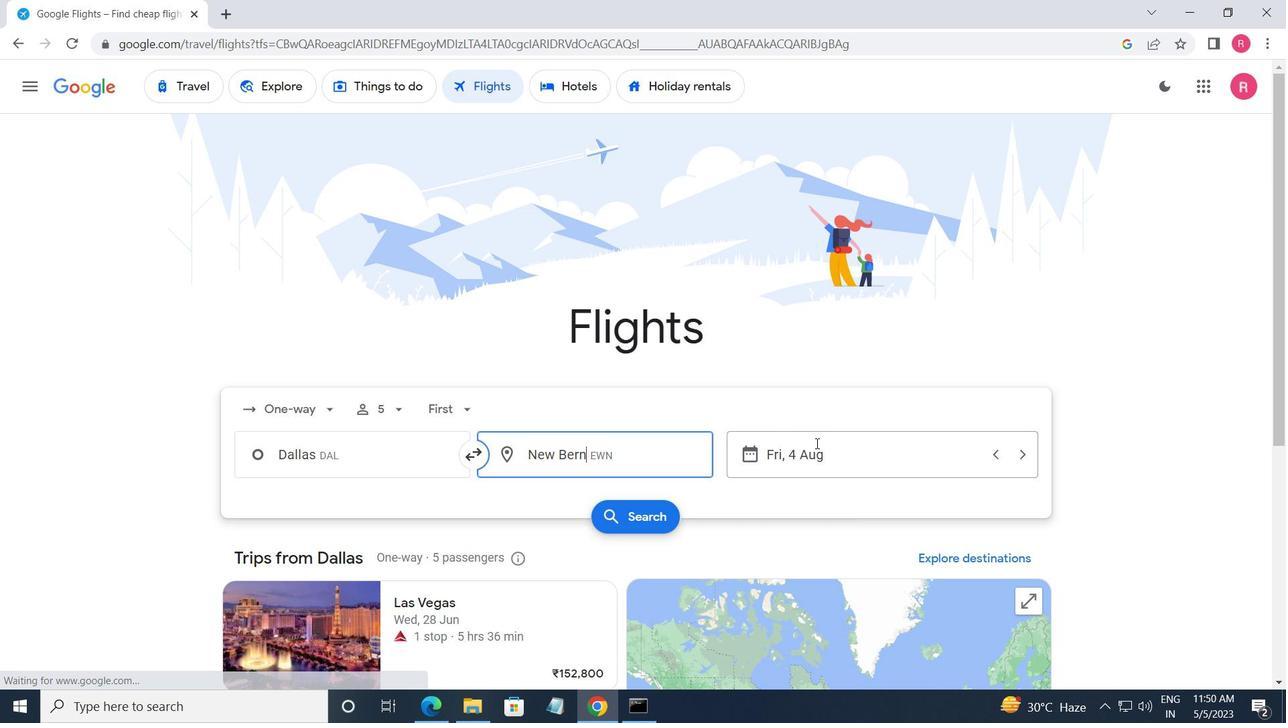
Action: Mouse pressed left at (816, 455)
Screenshot: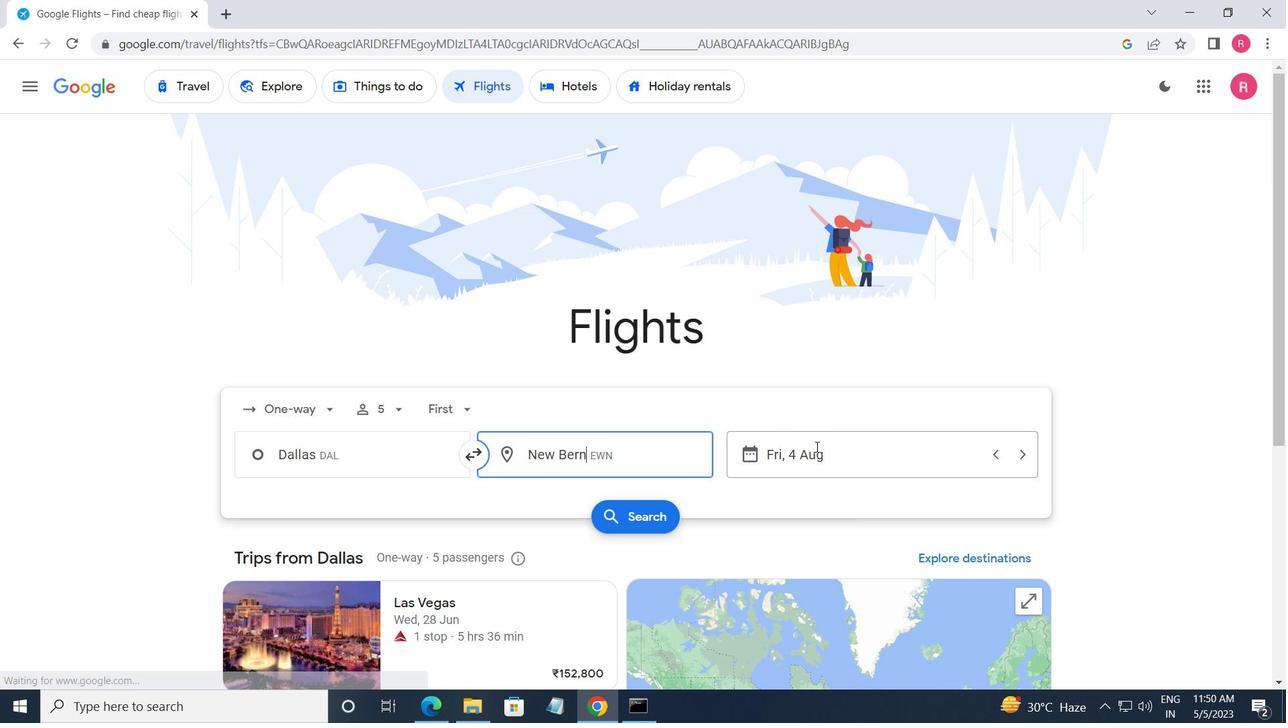 
Action: Mouse moved to (641, 397)
Screenshot: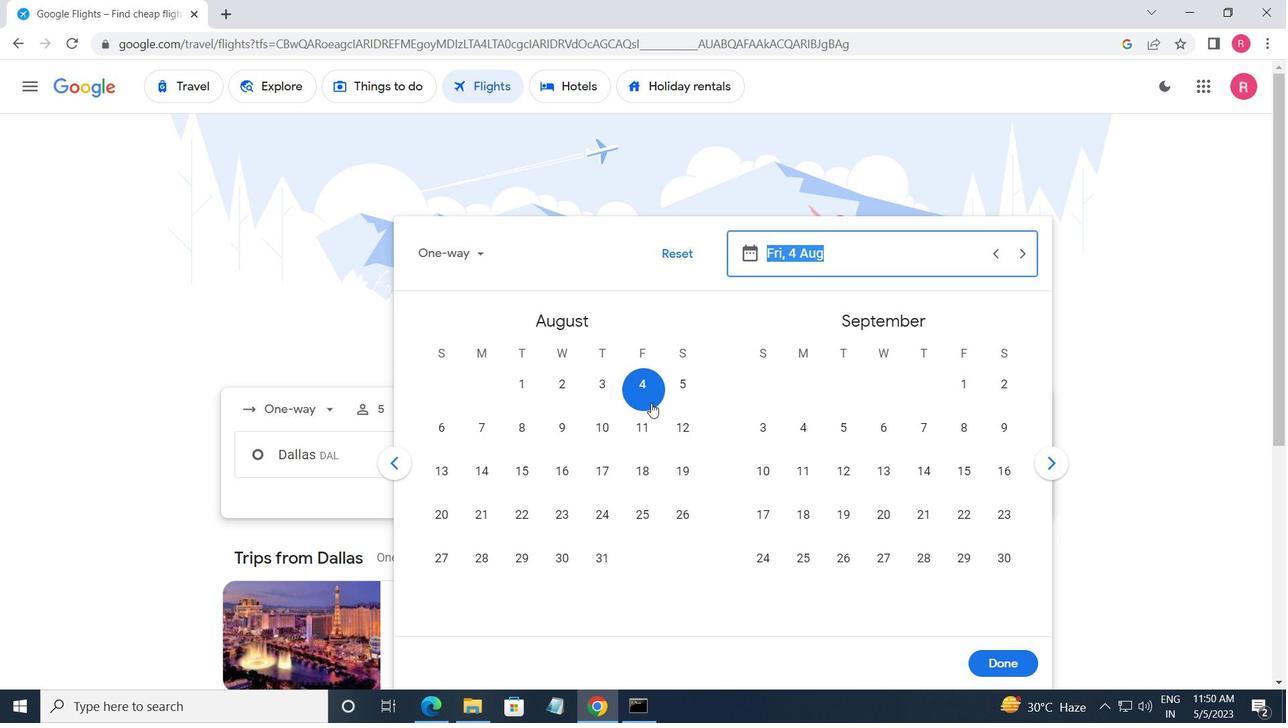 
Action: Mouse pressed left at (641, 397)
Screenshot: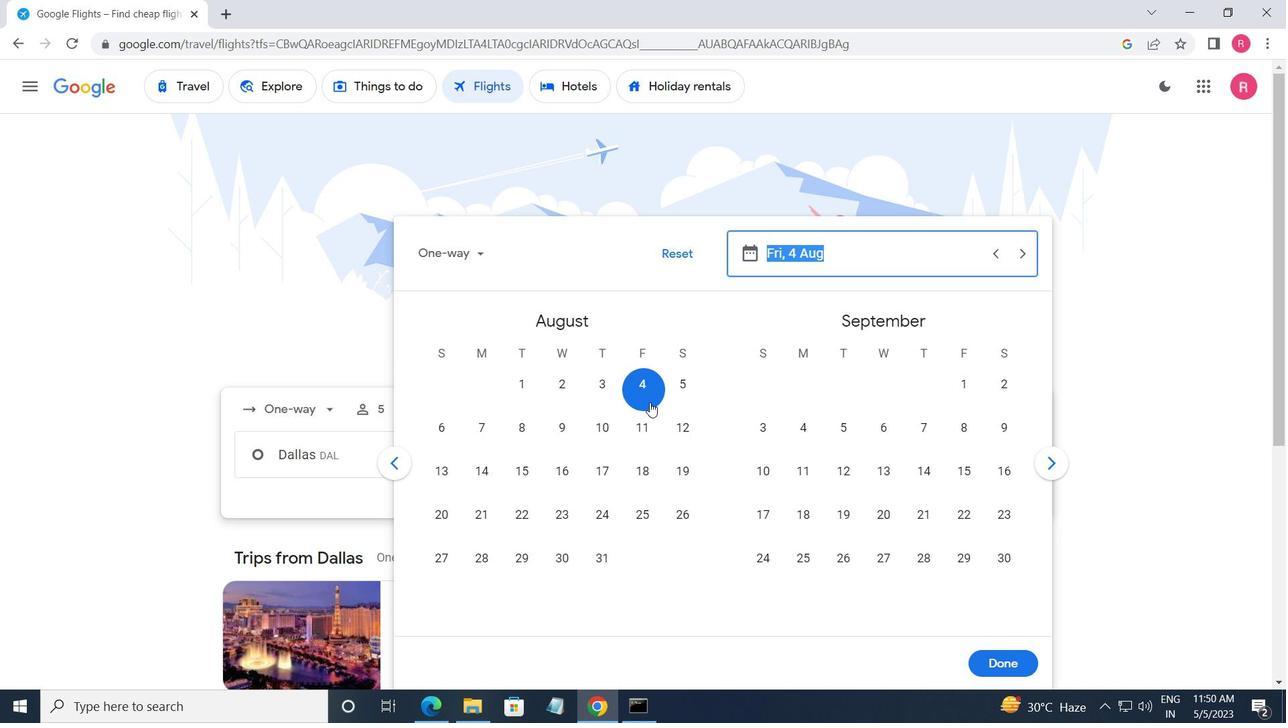 
Action: Mouse moved to (1015, 661)
Screenshot: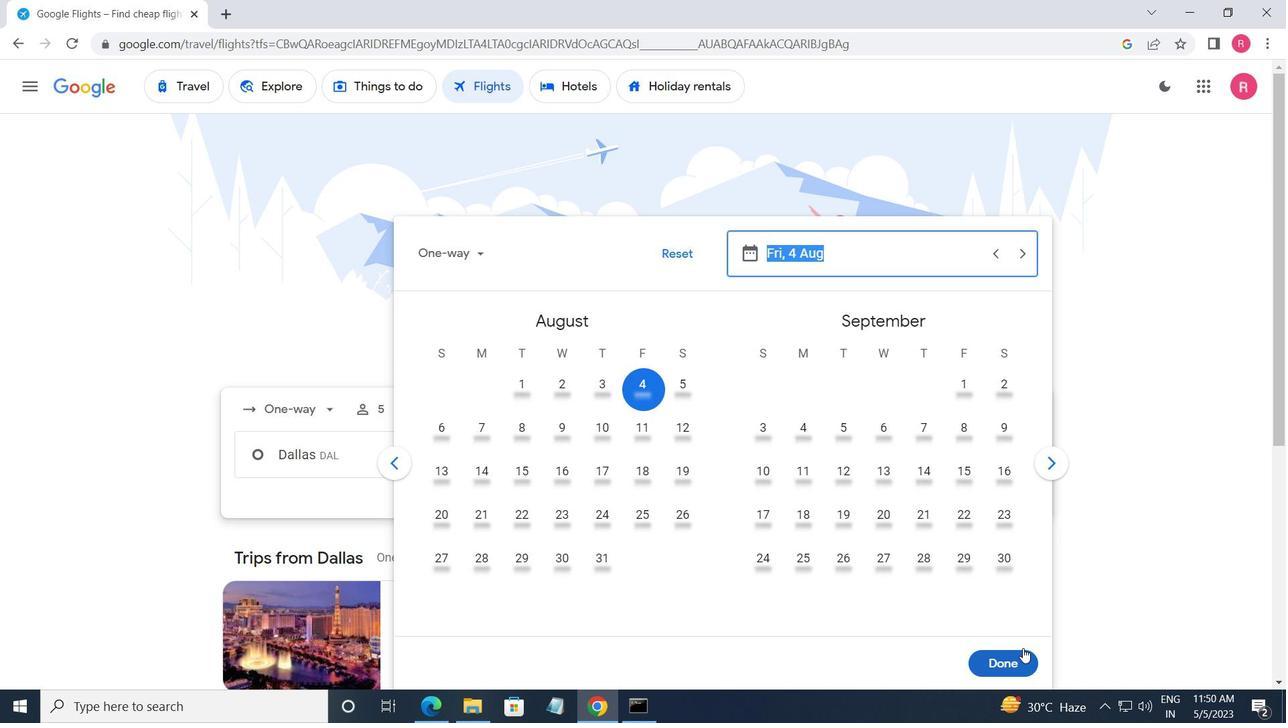 
Action: Mouse pressed left at (1015, 661)
Screenshot: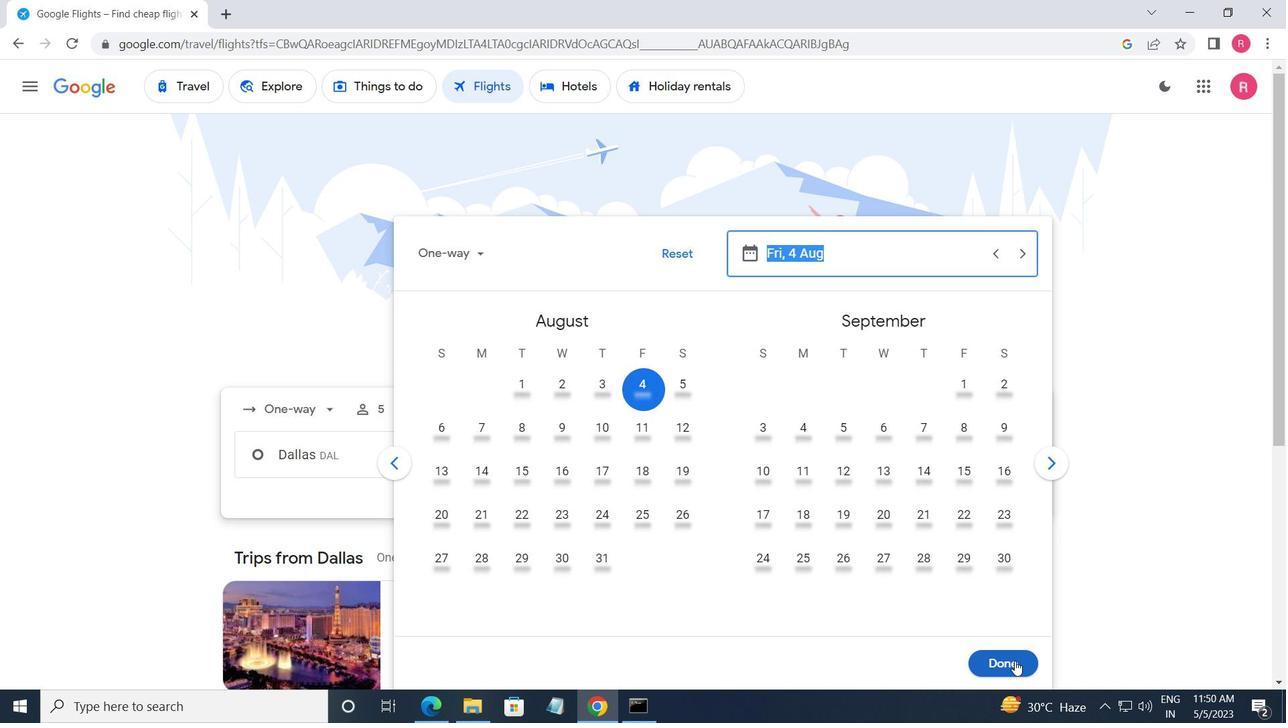 
Action: Mouse moved to (637, 511)
Screenshot: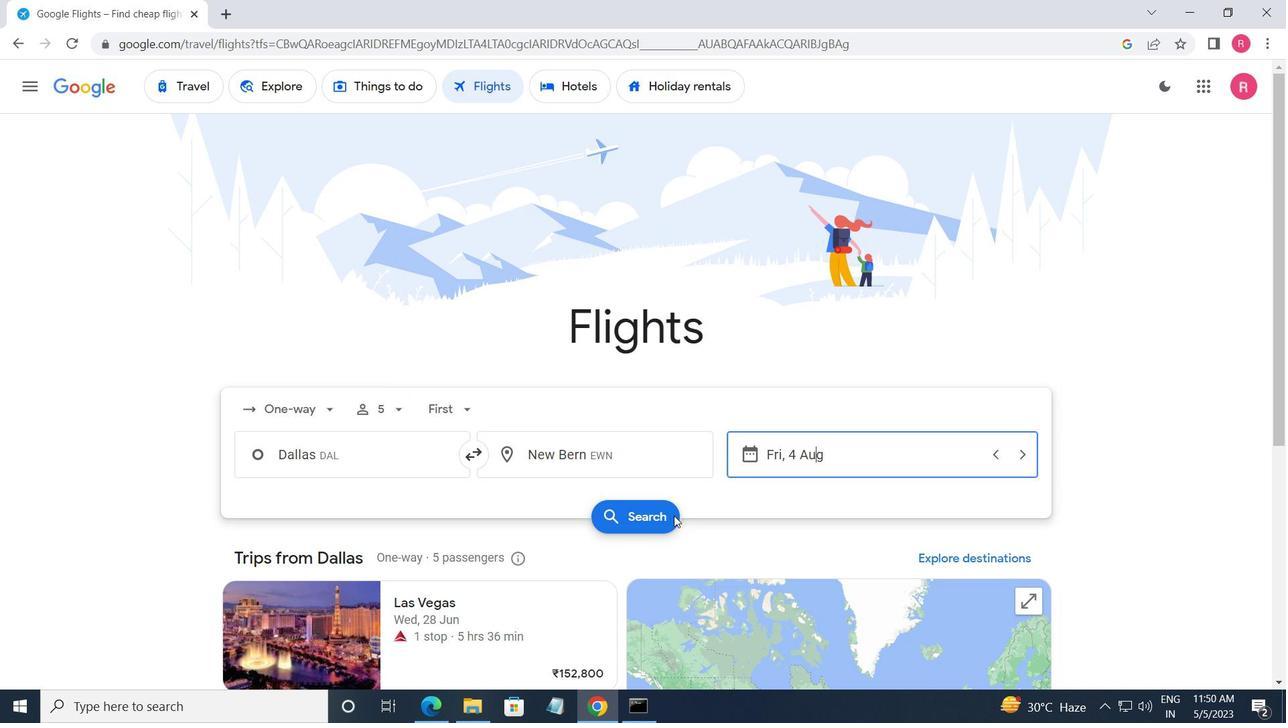 
Action: Mouse pressed left at (637, 511)
Screenshot: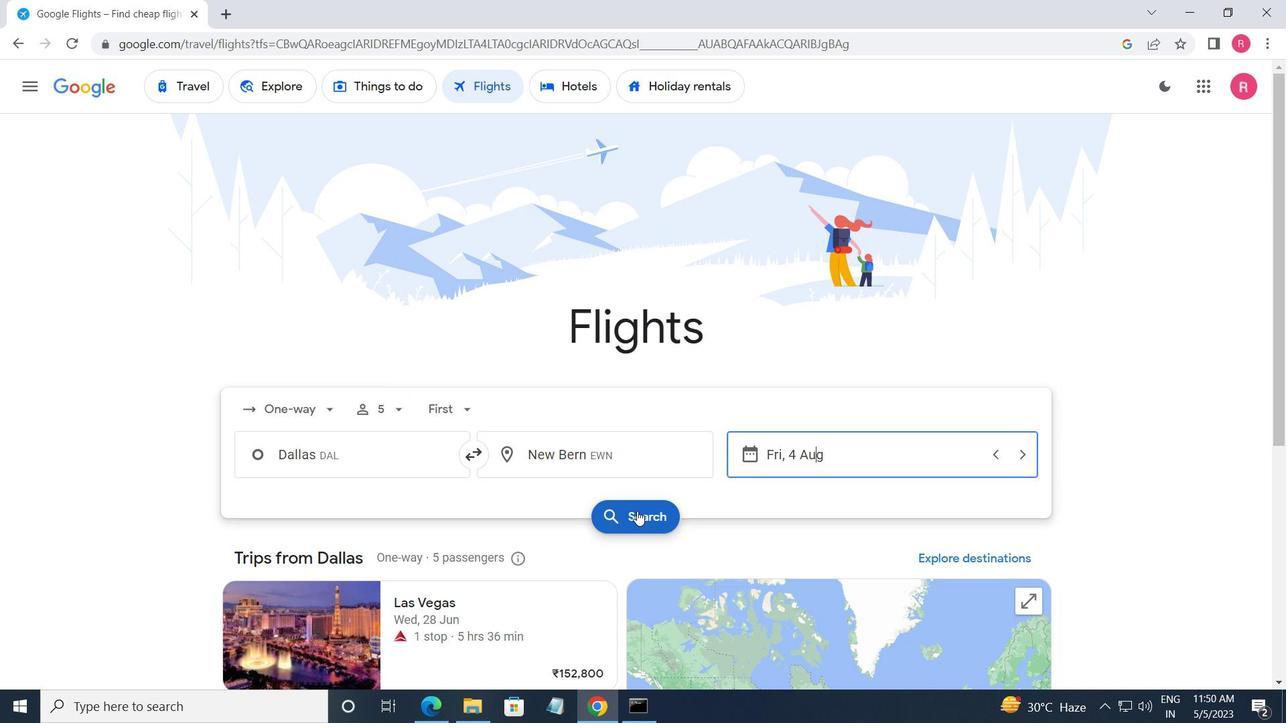 
Action: Mouse moved to (253, 234)
Screenshot: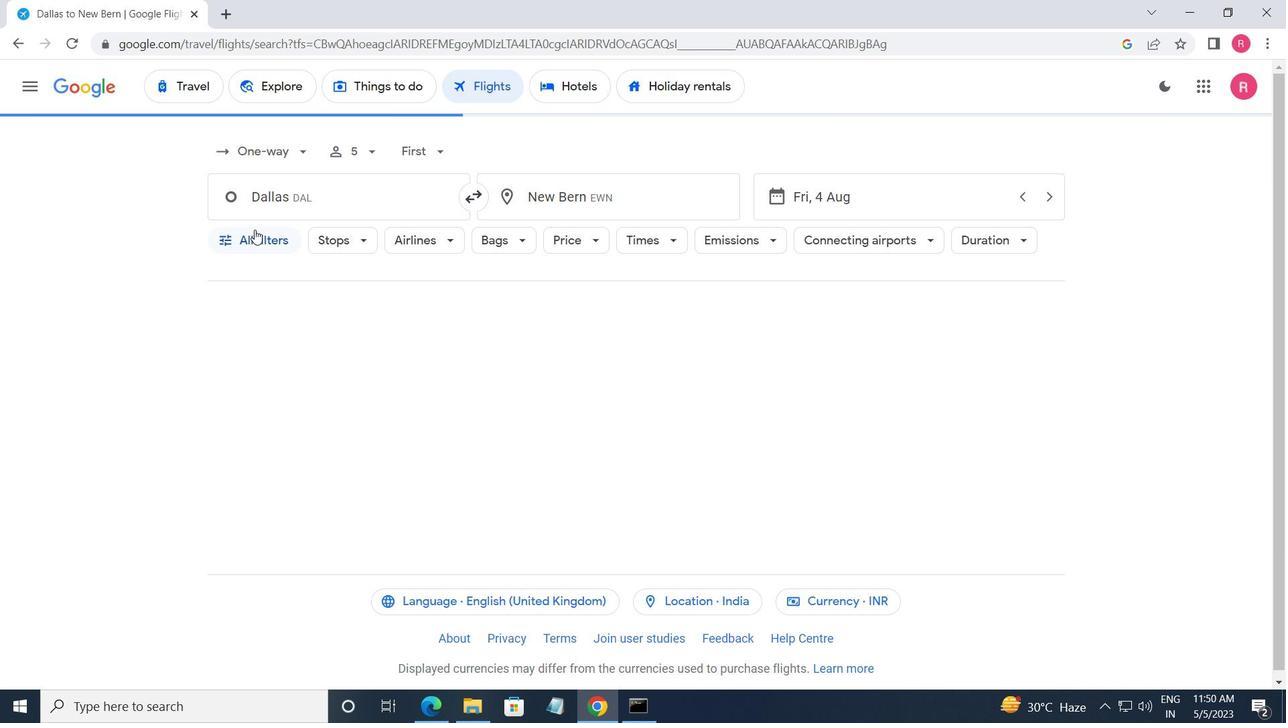 
Action: Mouse pressed left at (253, 234)
Screenshot: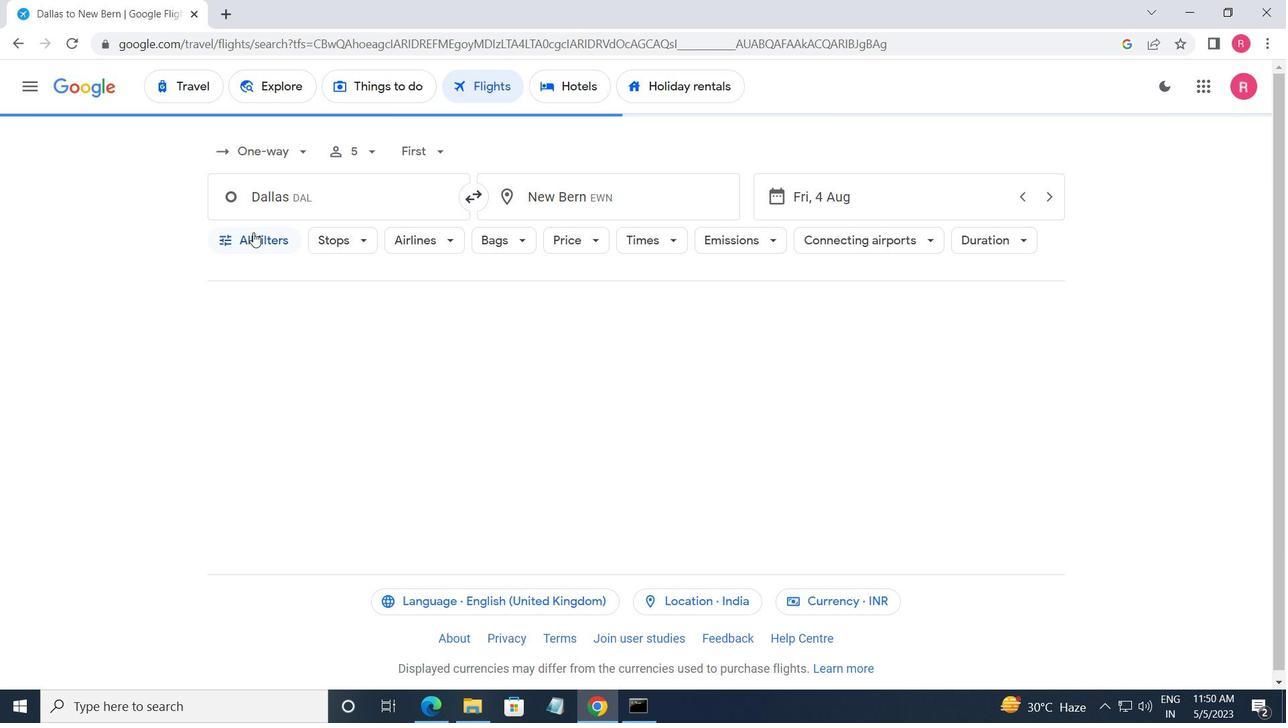 
Action: Mouse moved to (318, 386)
Screenshot: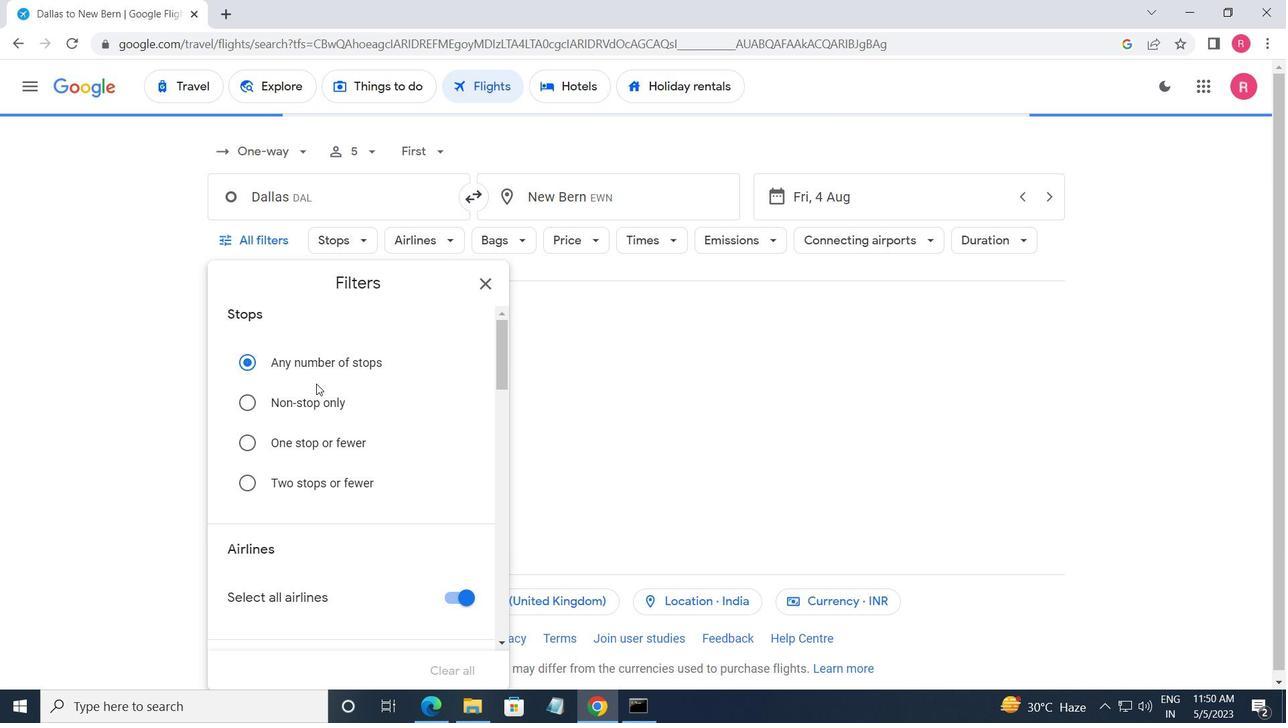 
Action: Mouse scrolled (318, 385) with delta (0, 0)
Screenshot: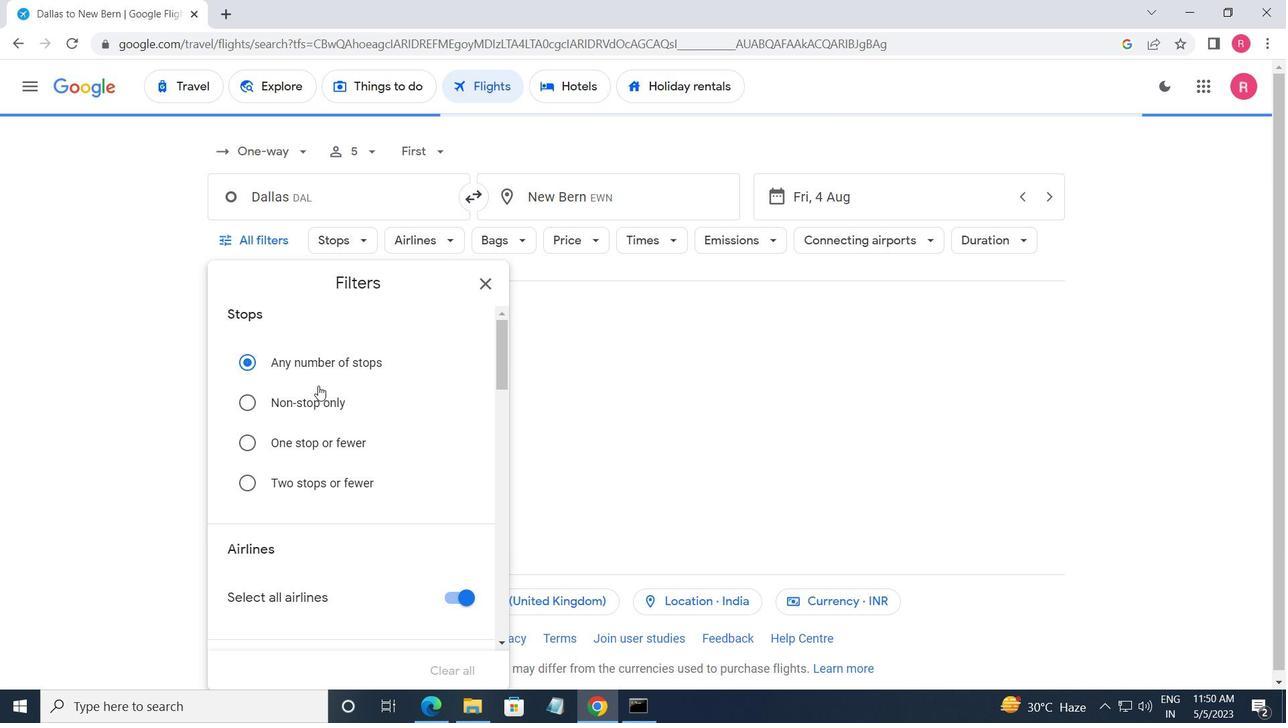 
Action: Mouse moved to (318, 389)
Screenshot: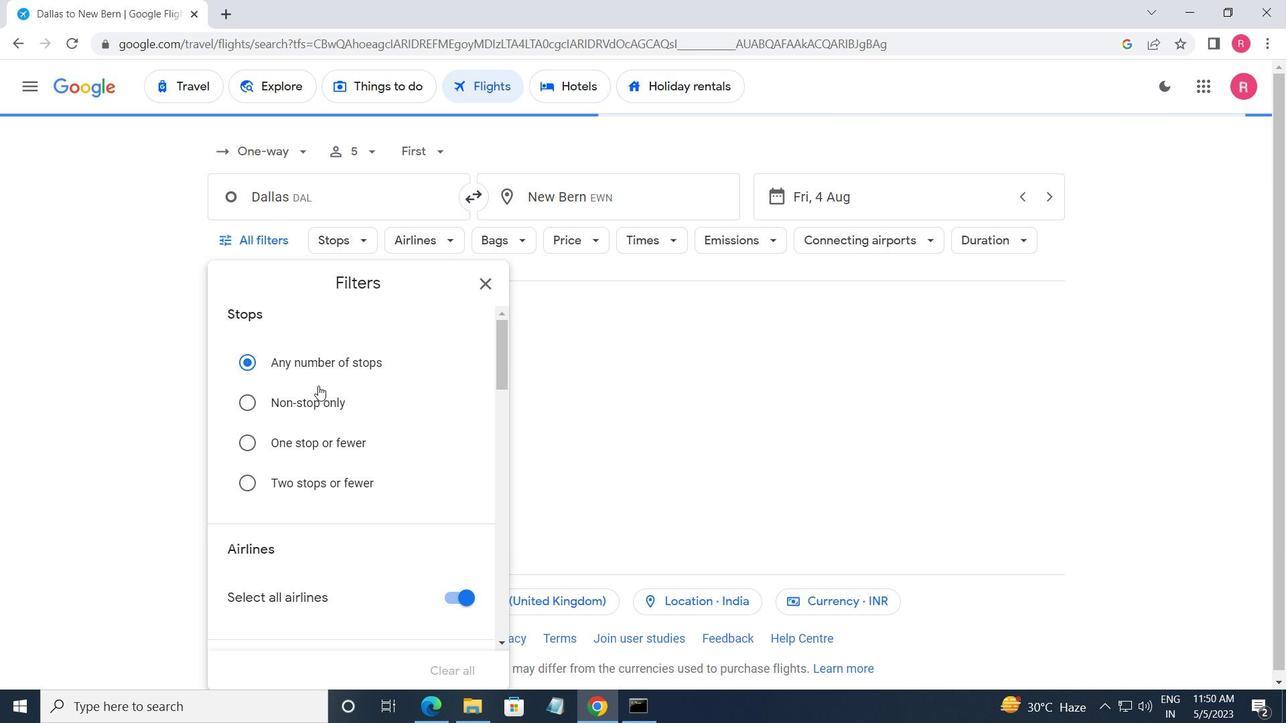 
Action: Mouse scrolled (318, 389) with delta (0, 0)
Screenshot: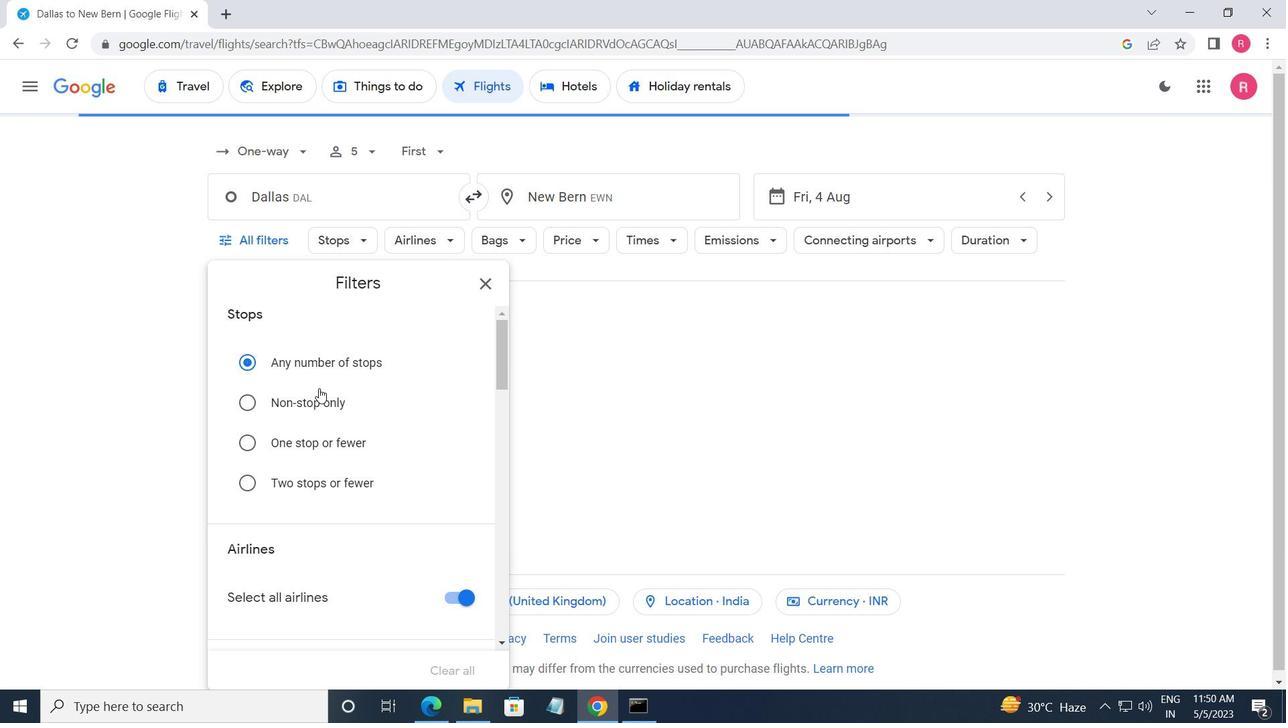 
Action: Mouse moved to (322, 389)
Screenshot: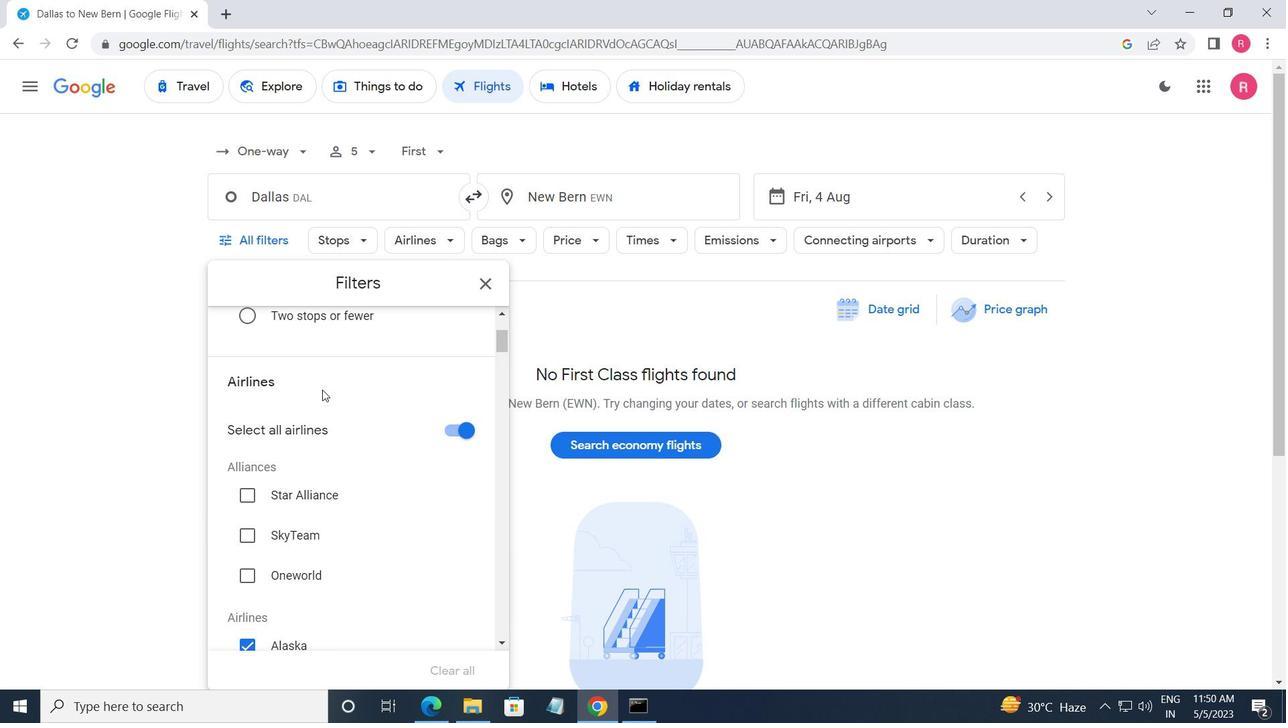 
Action: Mouse scrolled (322, 389) with delta (0, 0)
Screenshot: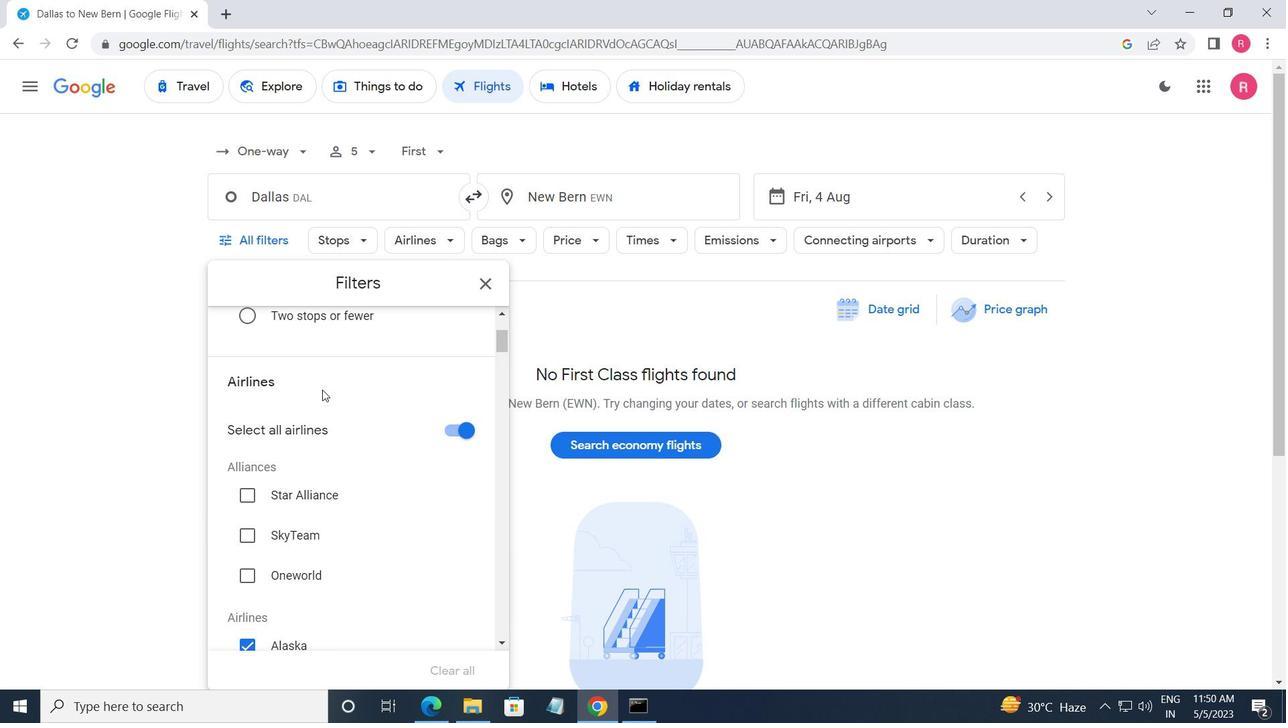 
Action: Mouse scrolled (322, 389) with delta (0, 0)
Screenshot: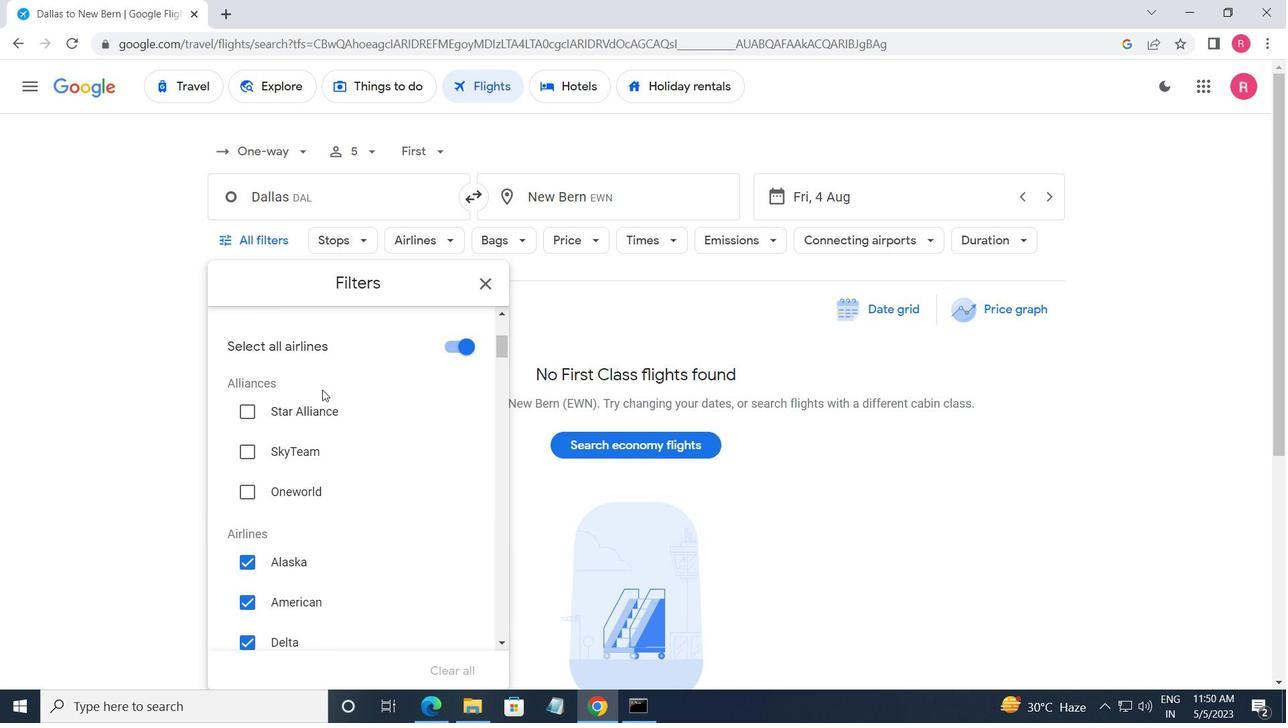 
Action: Mouse moved to (335, 533)
Screenshot: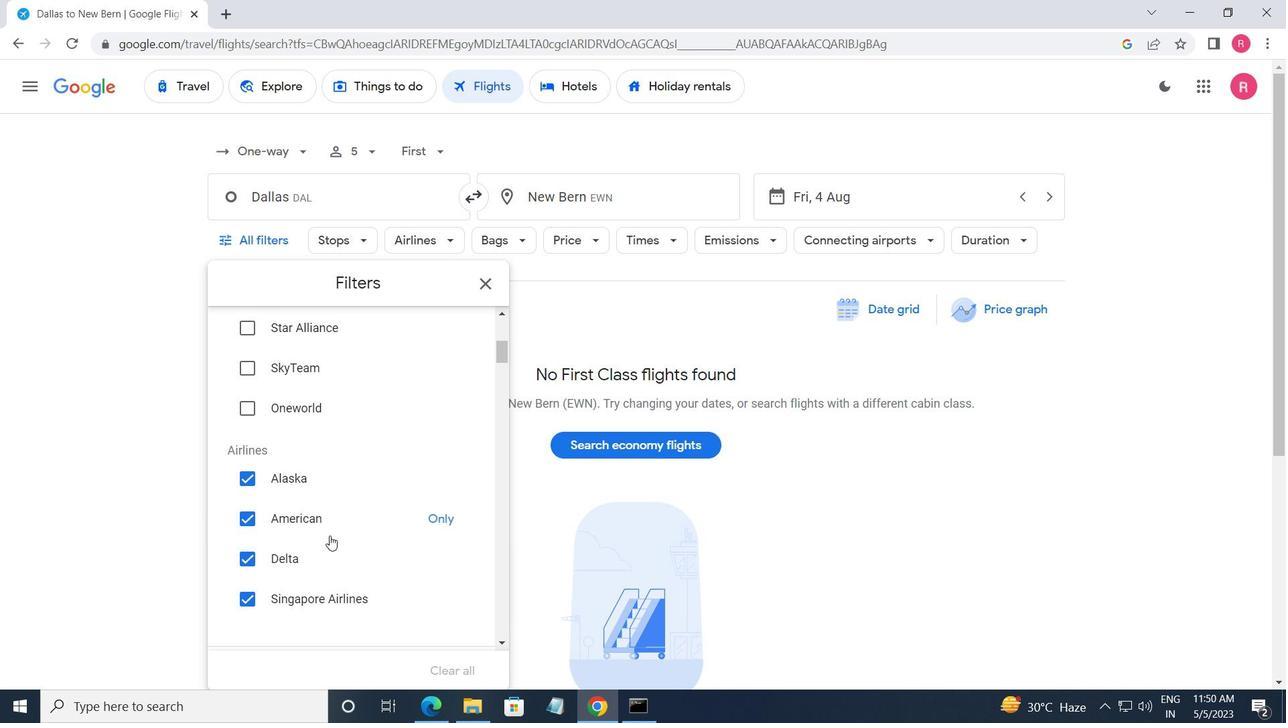 
Action: Mouse scrolled (335, 533) with delta (0, 0)
Screenshot: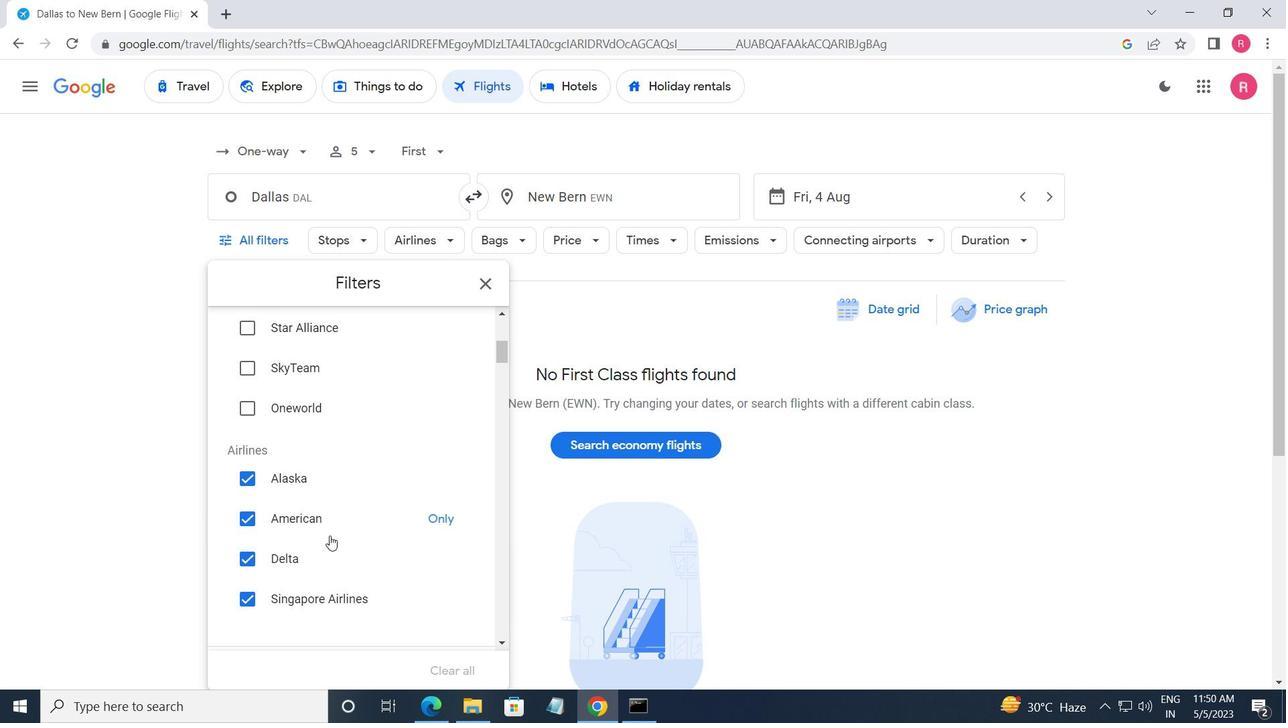
Action: Mouse moved to (350, 456)
Screenshot: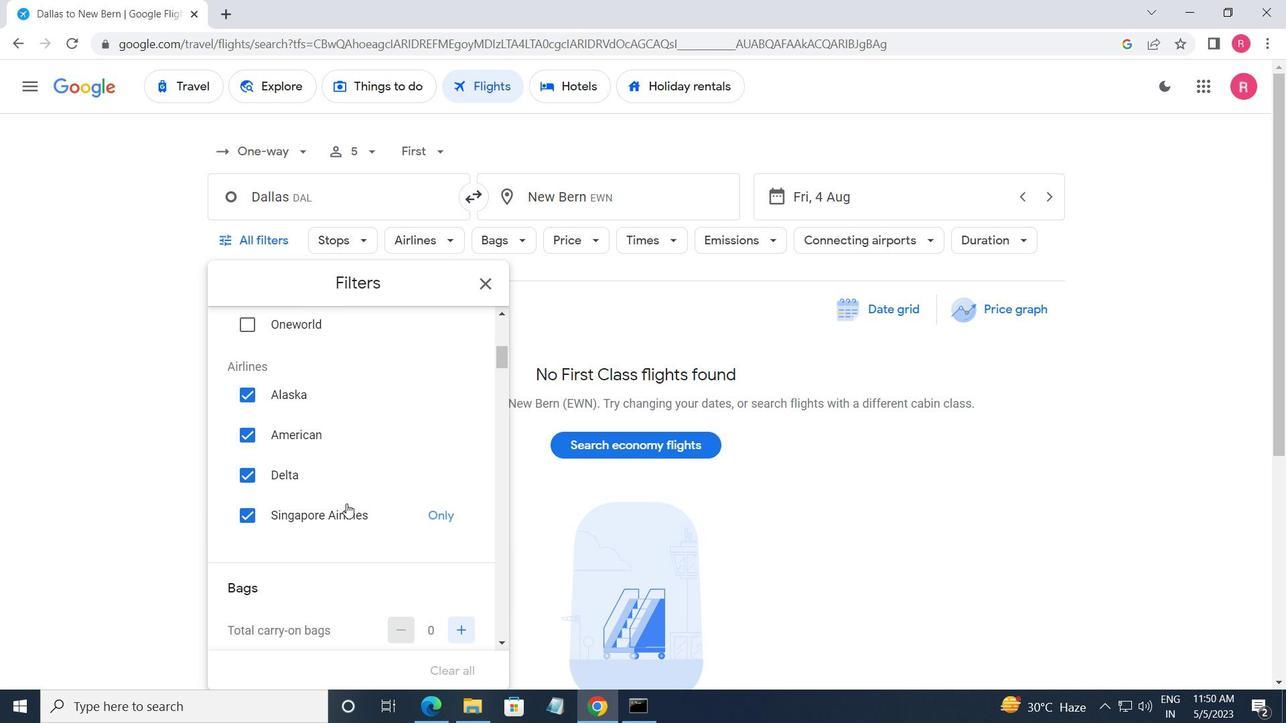 
Action: Mouse scrolled (350, 457) with delta (0, 0)
Screenshot: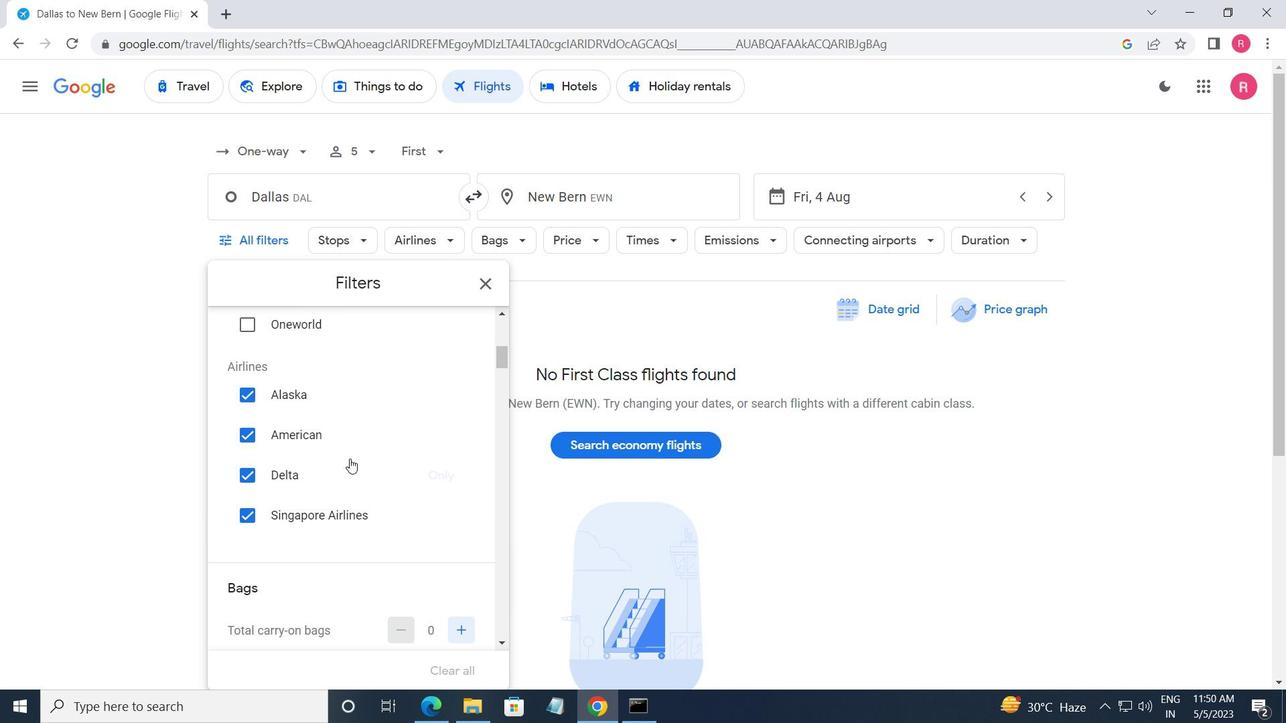 
Action: Mouse scrolled (350, 457) with delta (0, 0)
Screenshot: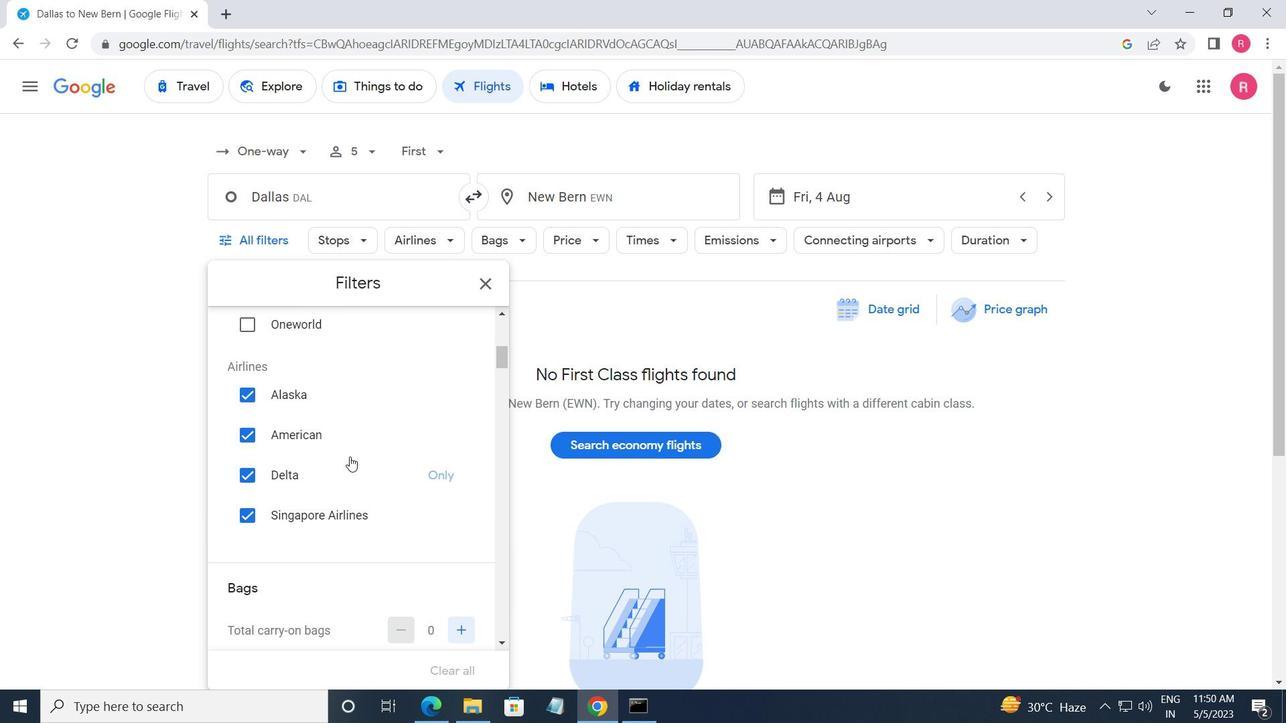 
Action: Mouse moved to (446, 349)
Screenshot: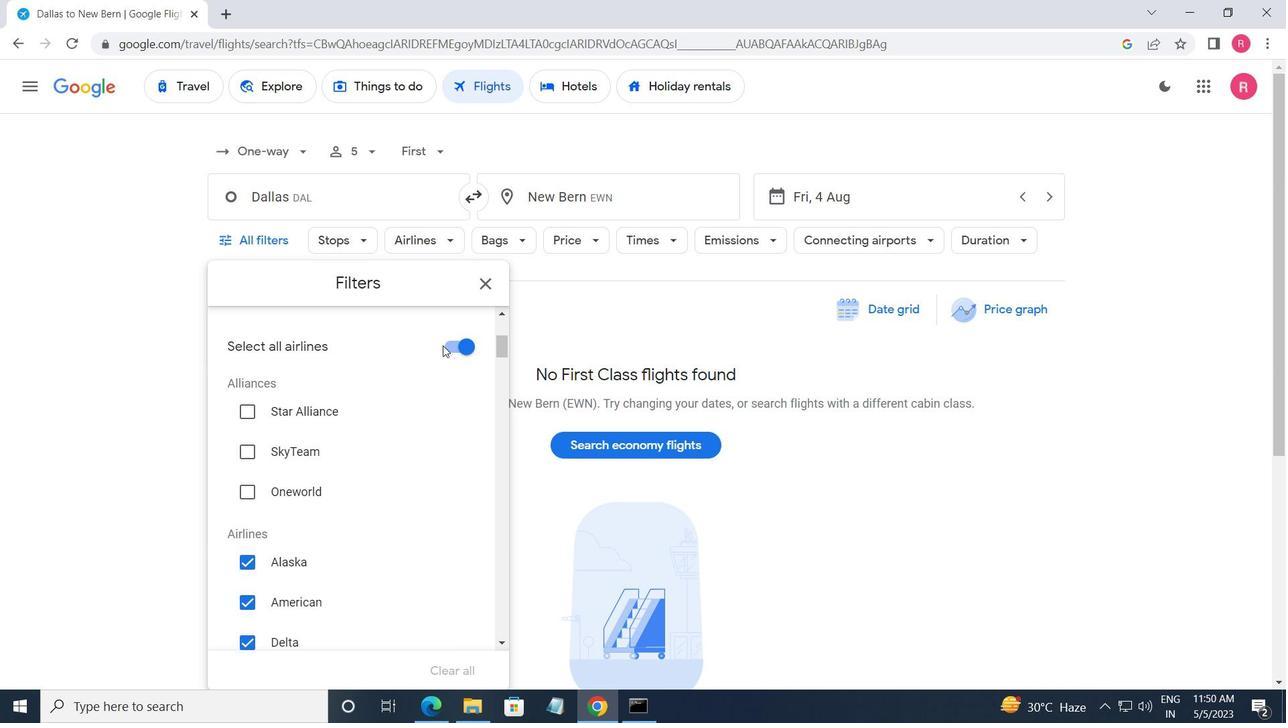 
Action: Mouse pressed left at (446, 349)
Screenshot: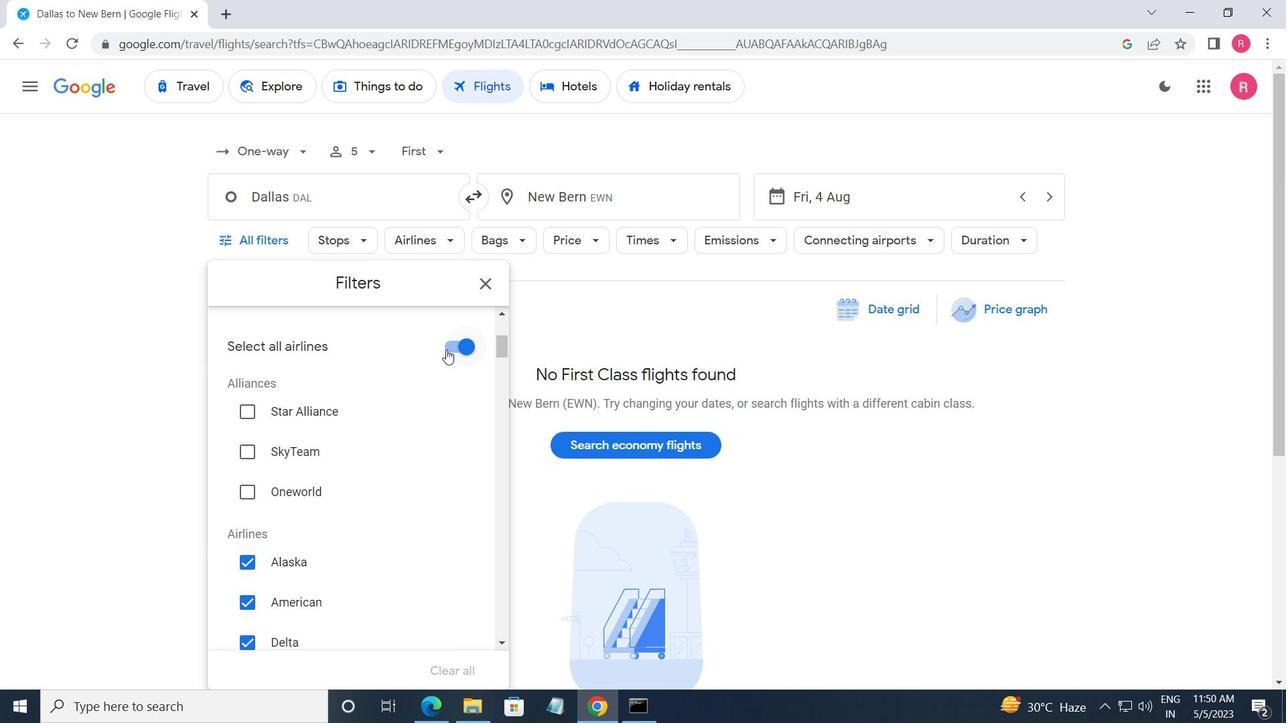 
Action: Mouse moved to (359, 441)
Screenshot: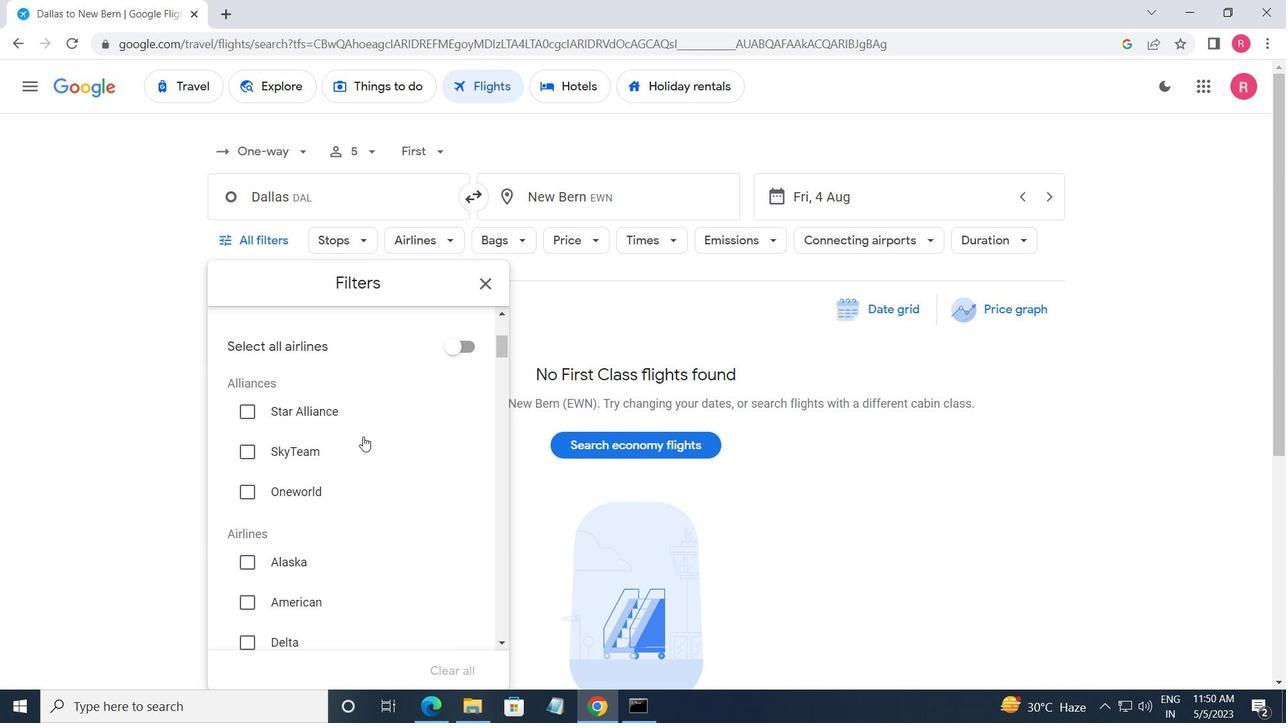 
Action: Mouse scrolled (359, 440) with delta (0, 0)
Screenshot: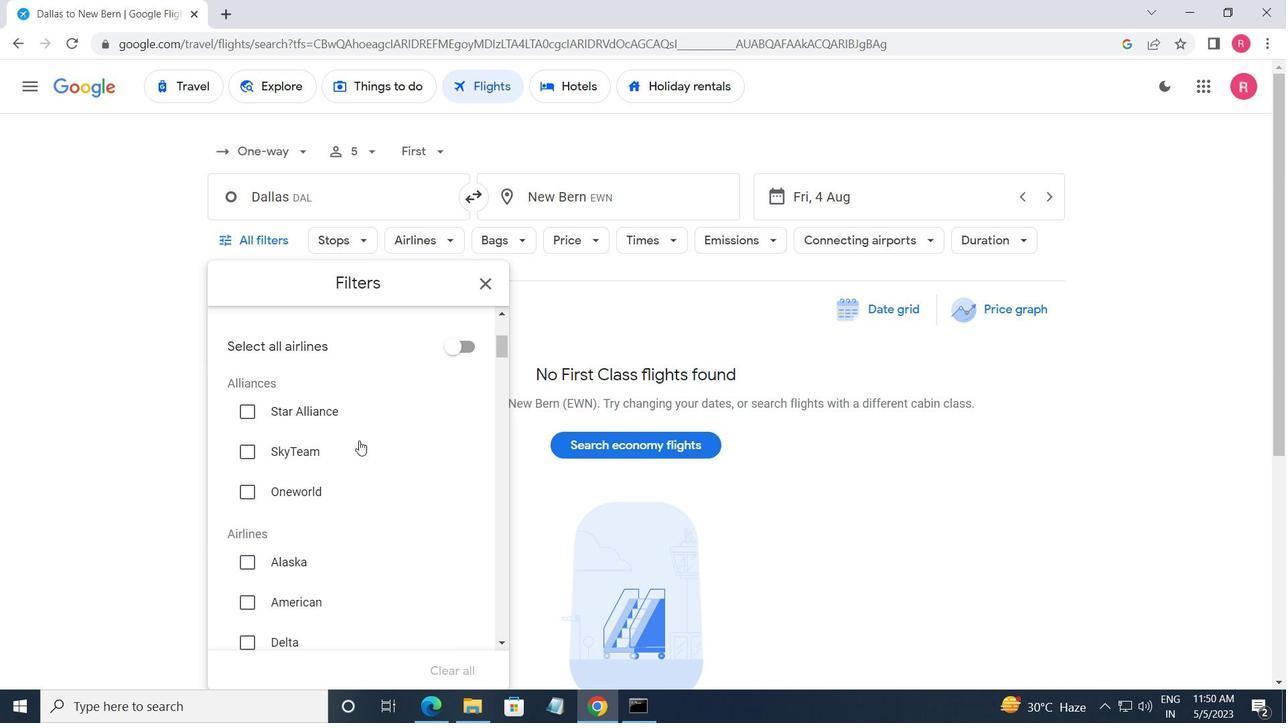 
Action: Mouse scrolled (359, 440) with delta (0, 0)
Screenshot: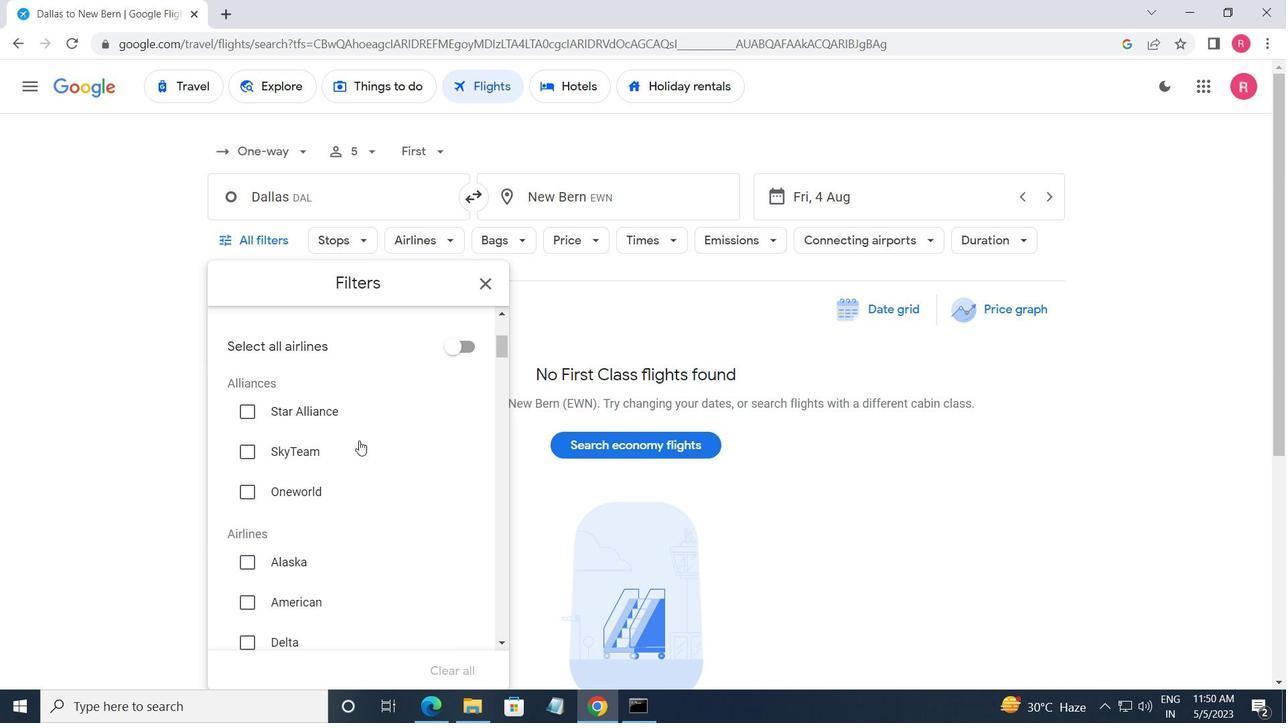 
Action: Mouse moved to (403, 478)
Screenshot: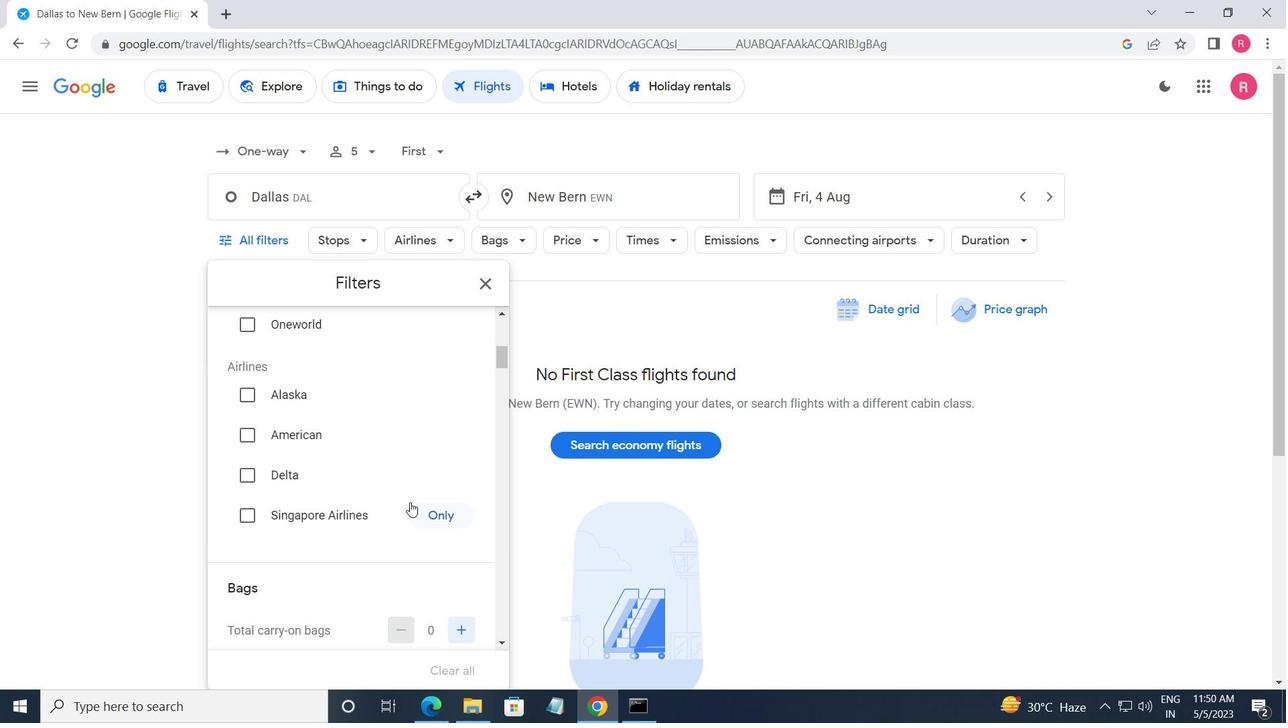 
Action: Mouse scrolled (403, 477) with delta (0, 0)
Screenshot: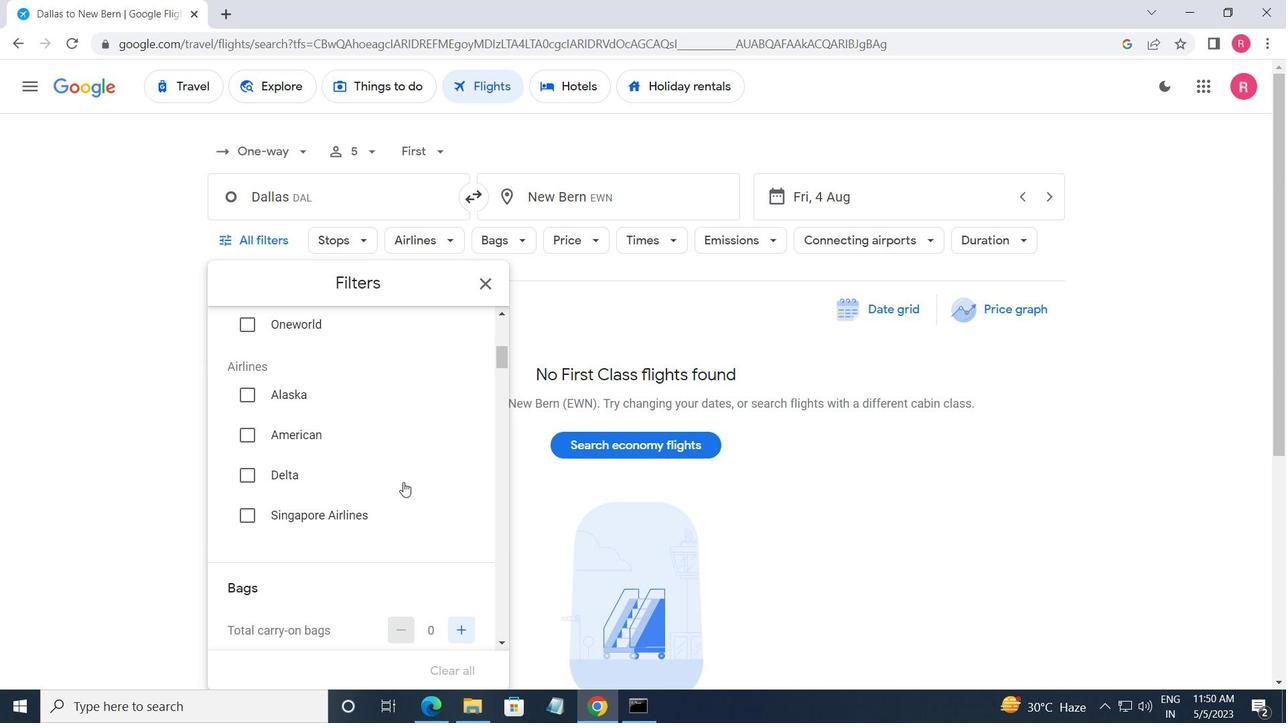 
Action: Mouse moved to (468, 592)
Screenshot: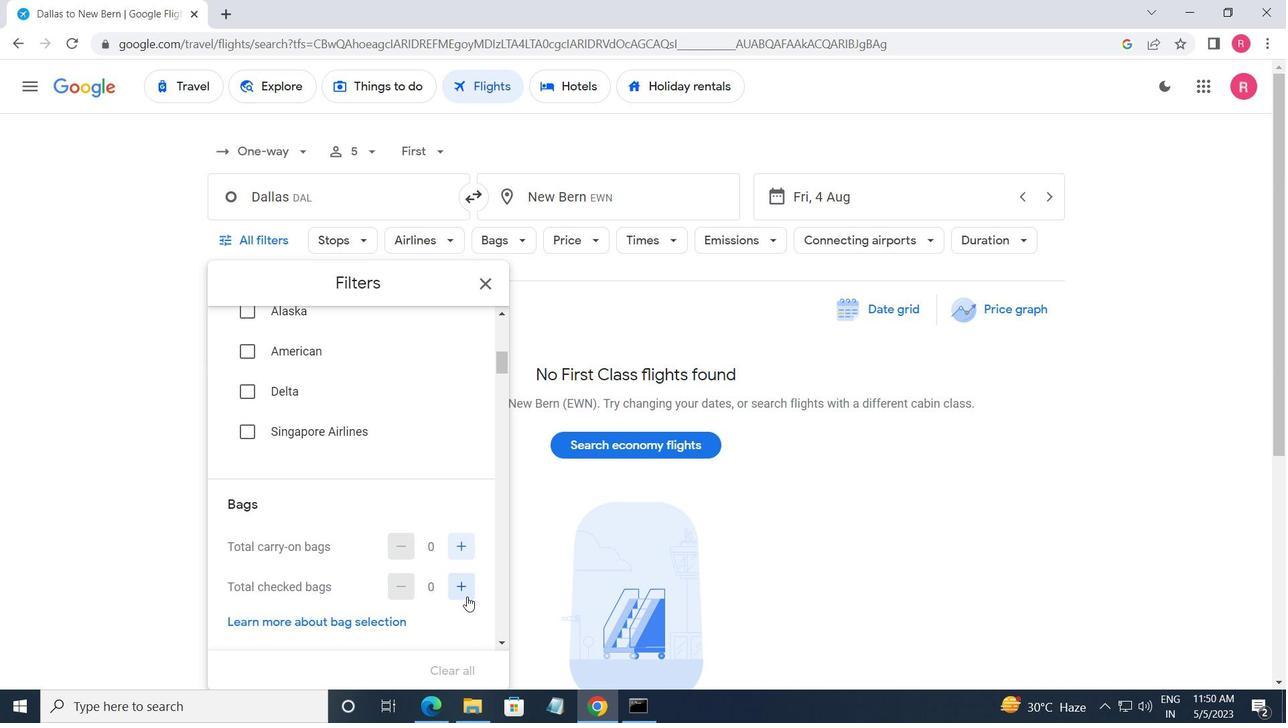 
Action: Mouse pressed left at (468, 592)
Screenshot: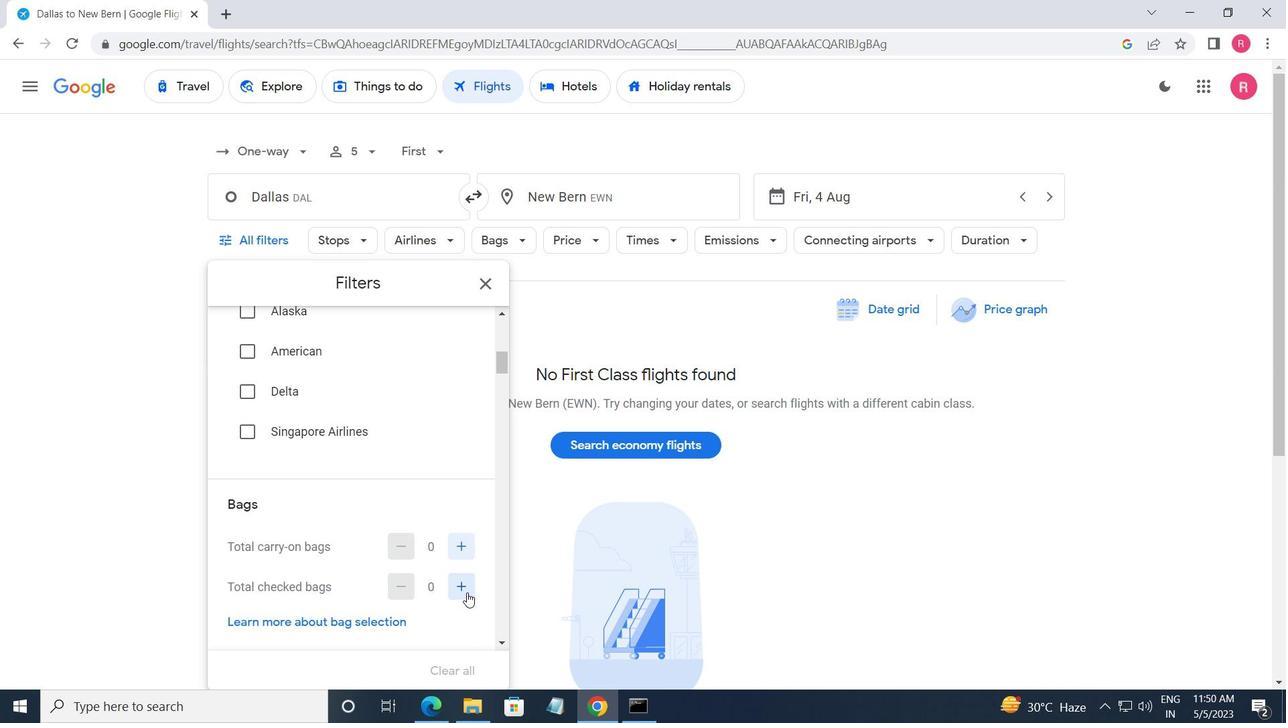 
Action: Mouse pressed left at (468, 592)
Screenshot: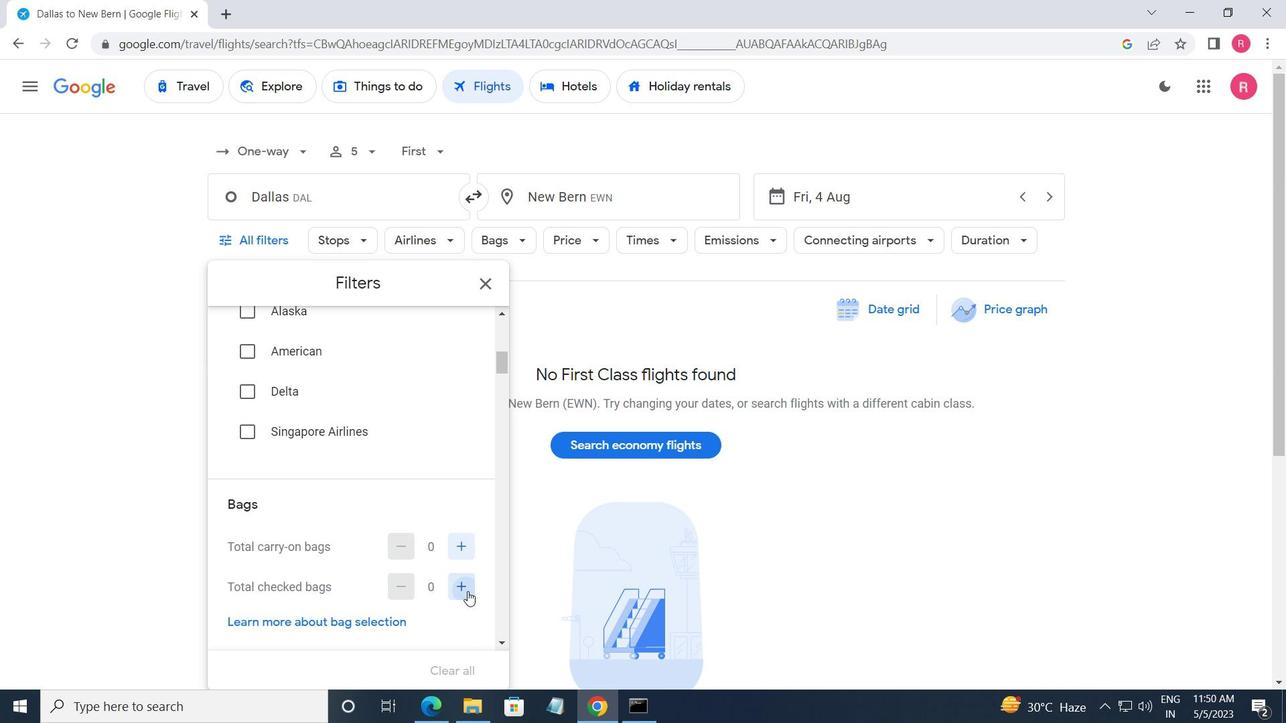 
Action: Mouse pressed left at (468, 592)
Screenshot: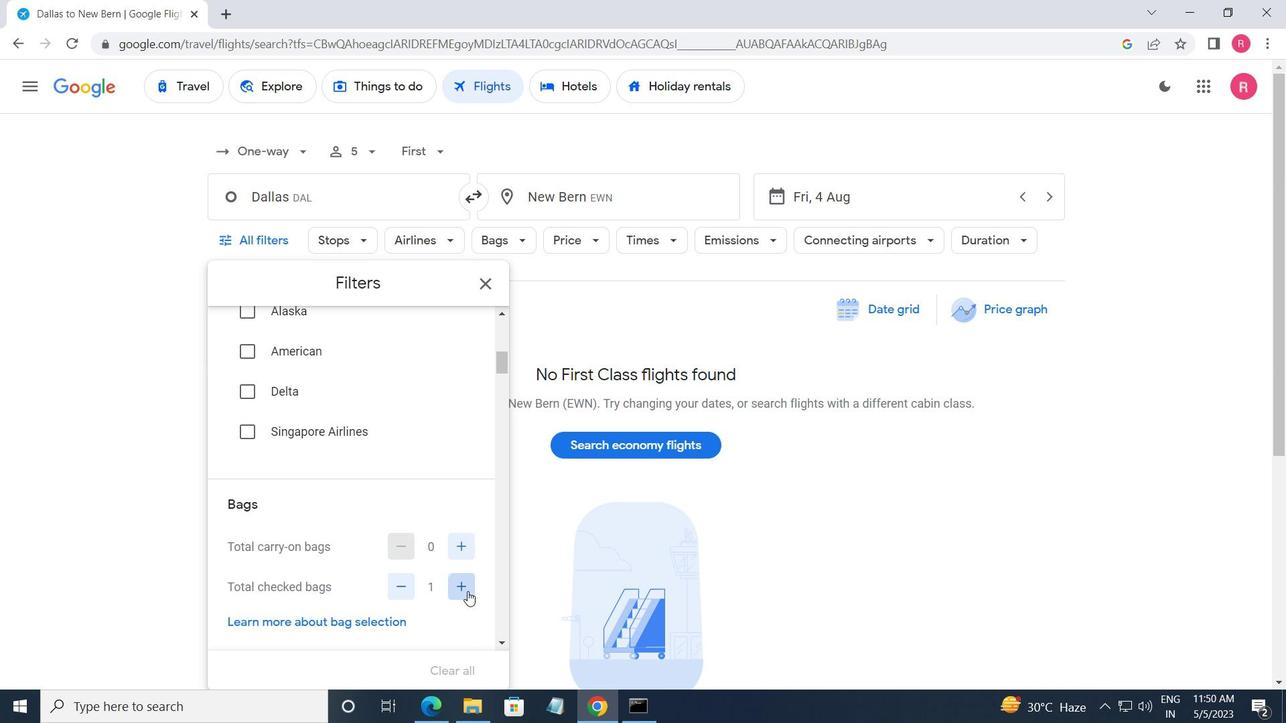 
Action: Mouse pressed left at (468, 592)
Screenshot: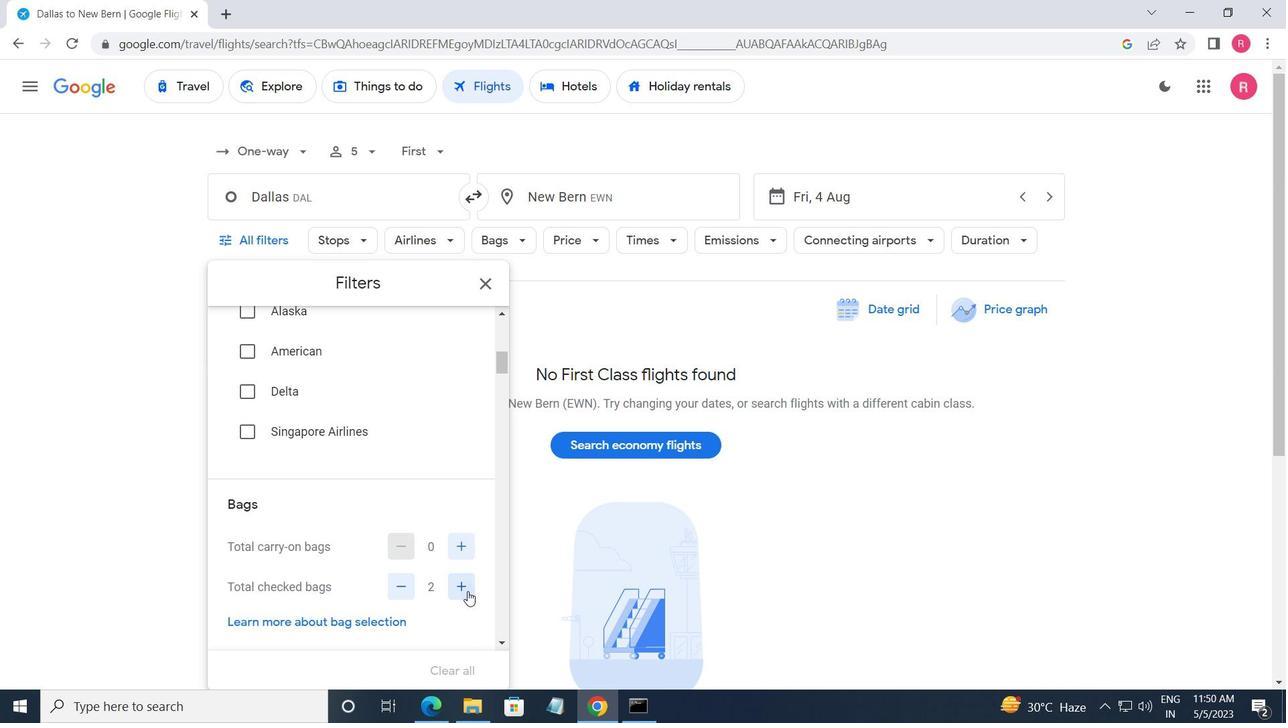 
Action: Mouse pressed left at (468, 592)
Screenshot: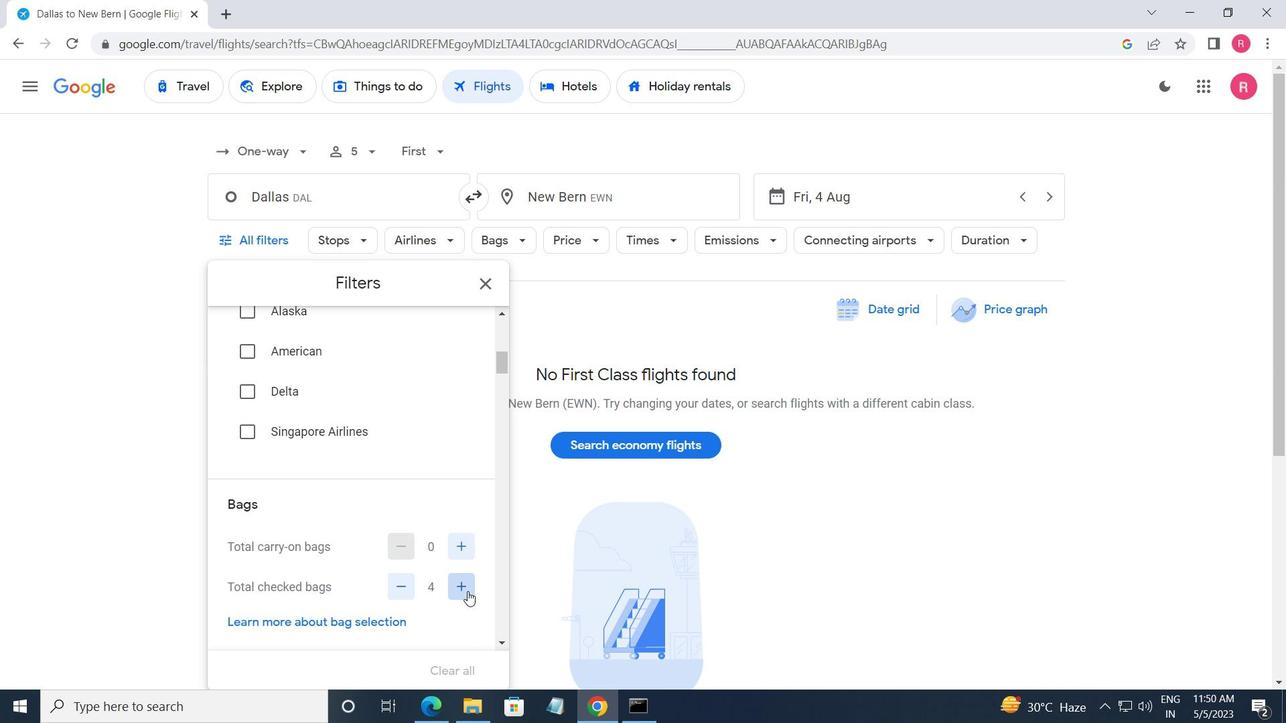 
Action: Mouse pressed left at (468, 592)
Screenshot: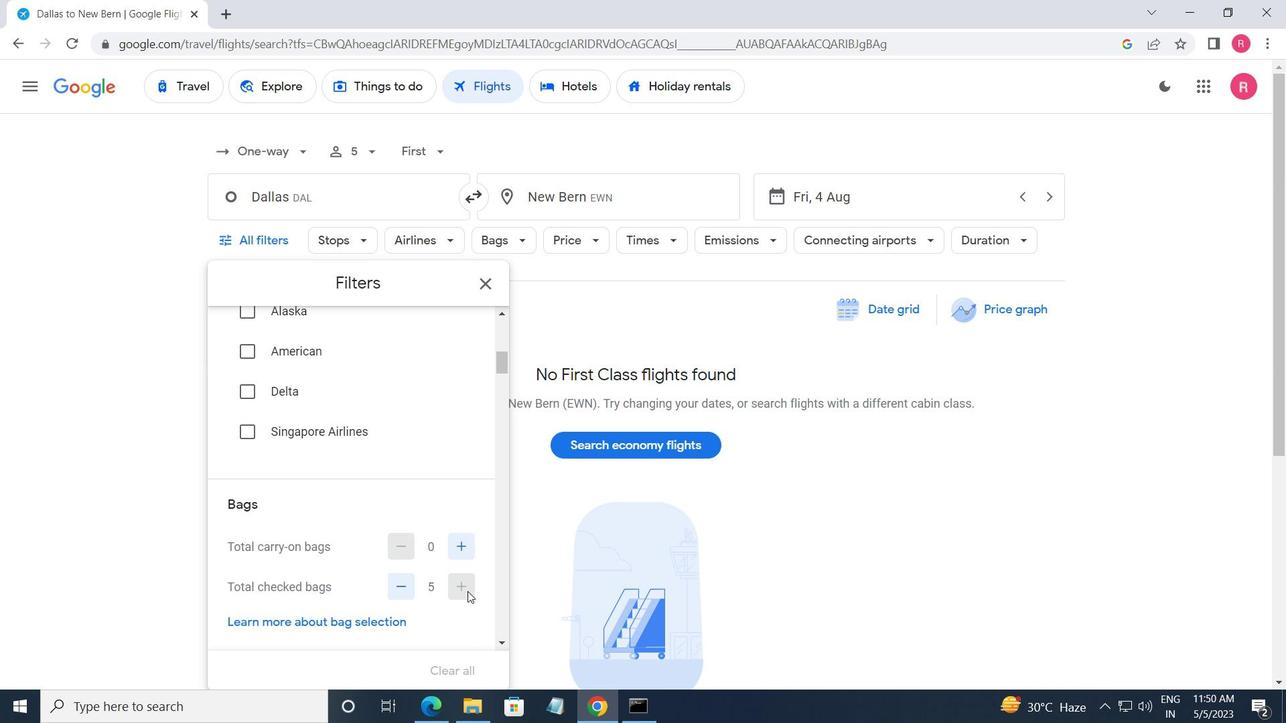 
Action: Mouse moved to (347, 424)
Screenshot: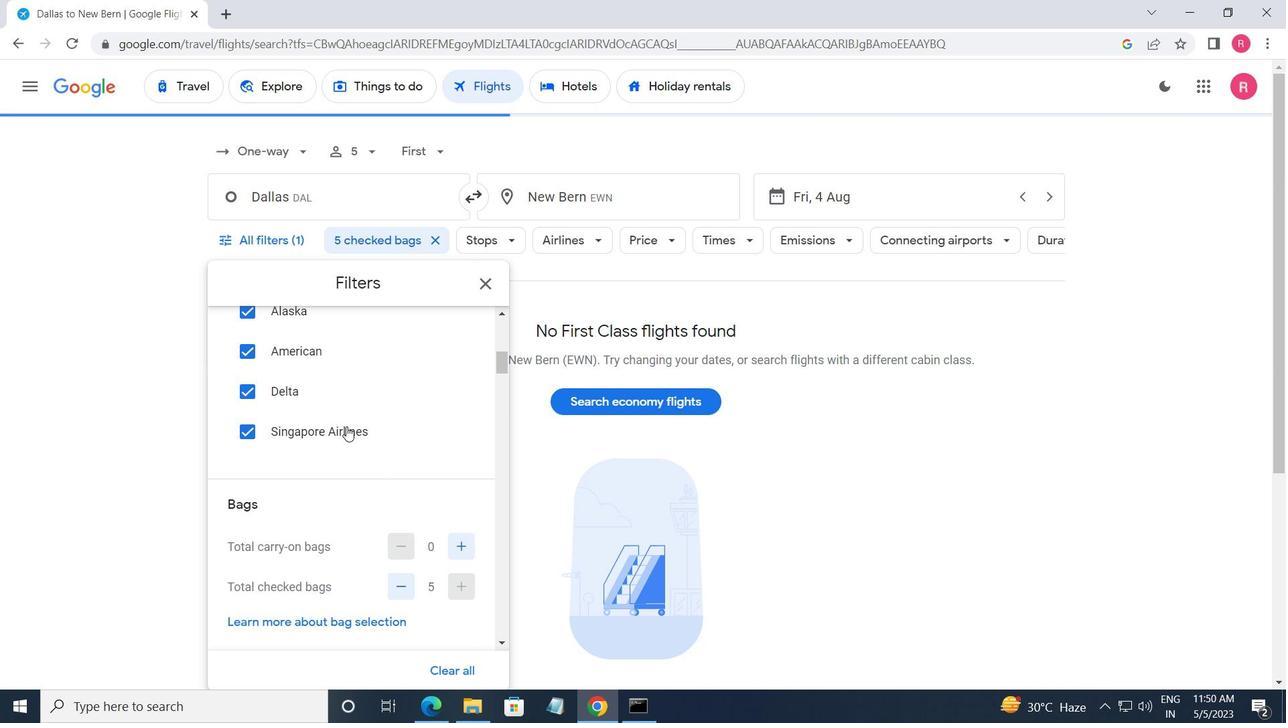 
Action: Mouse scrolled (347, 424) with delta (0, 0)
Screenshot: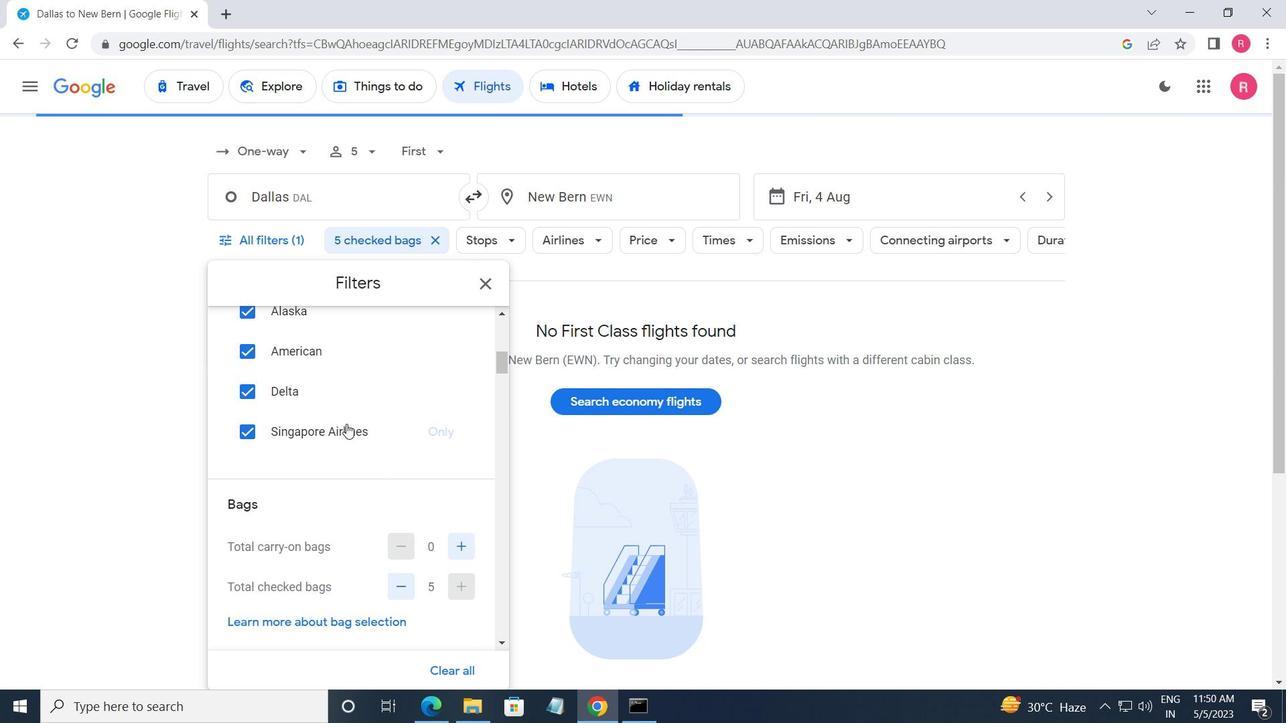 
Action: Mouse moved to (347, 424)
Screenshot: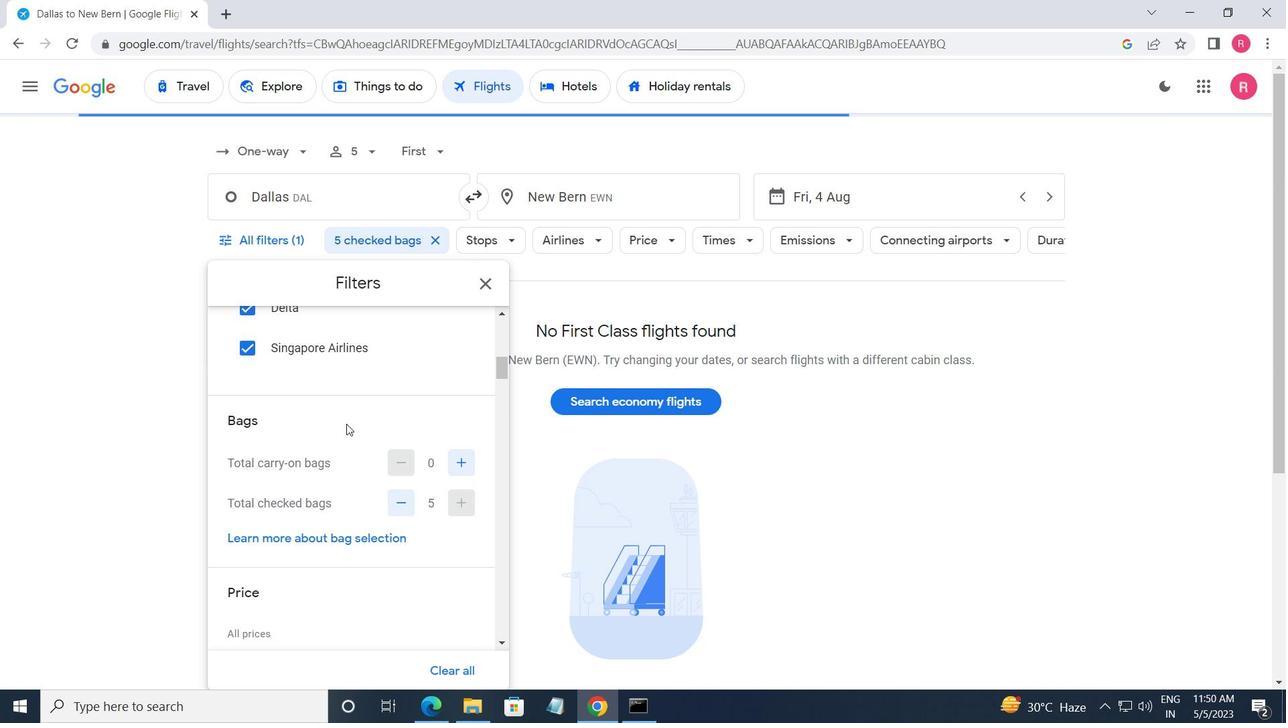 
Action: Mouse scrolled (347, 424) with delta (0, 0)
Screenshot: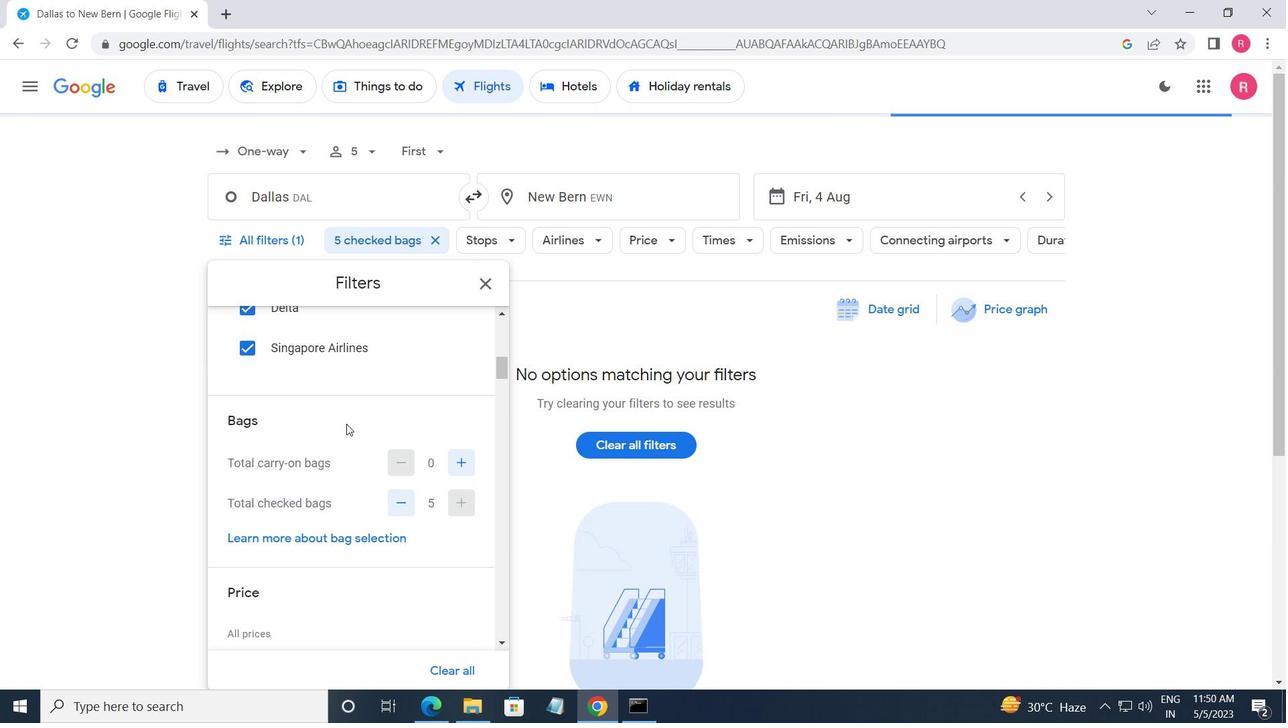 
Action: Mouse scrolled (347, 424) with delta (0, 0)
Screenshot: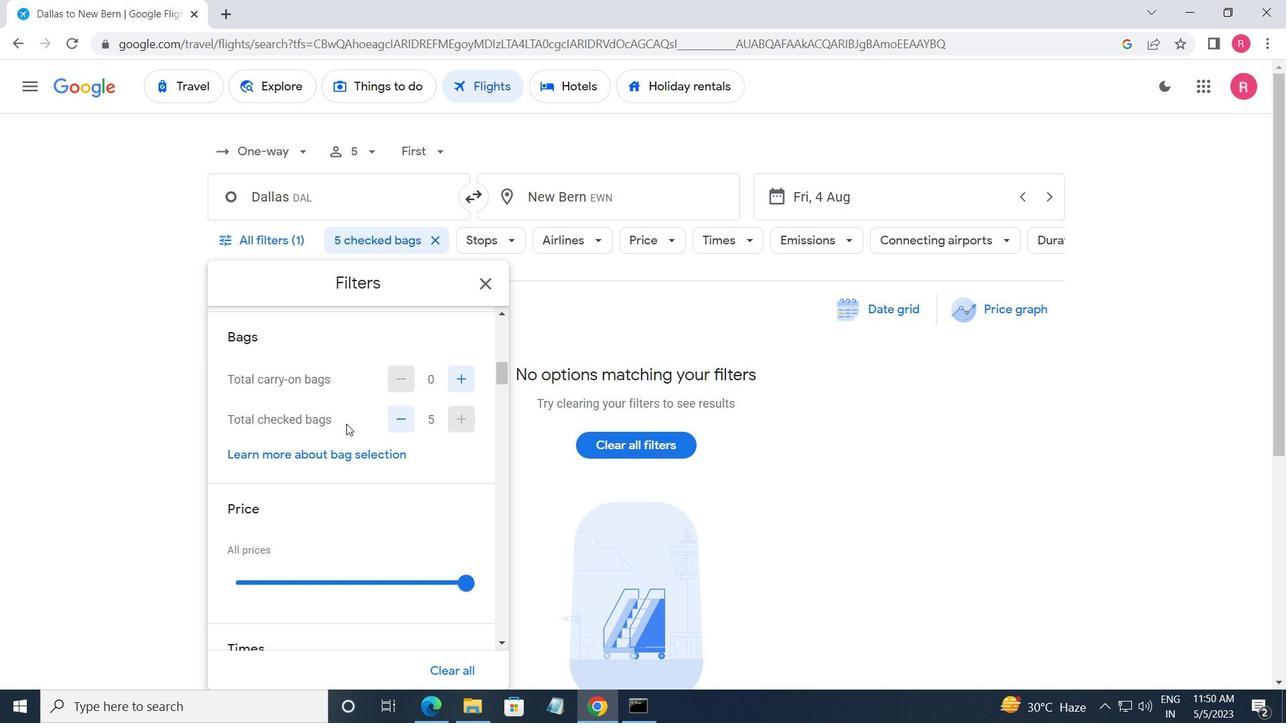 
Action: Mouse scrolled (347, 424) with delta (0, 0)
Screenshot: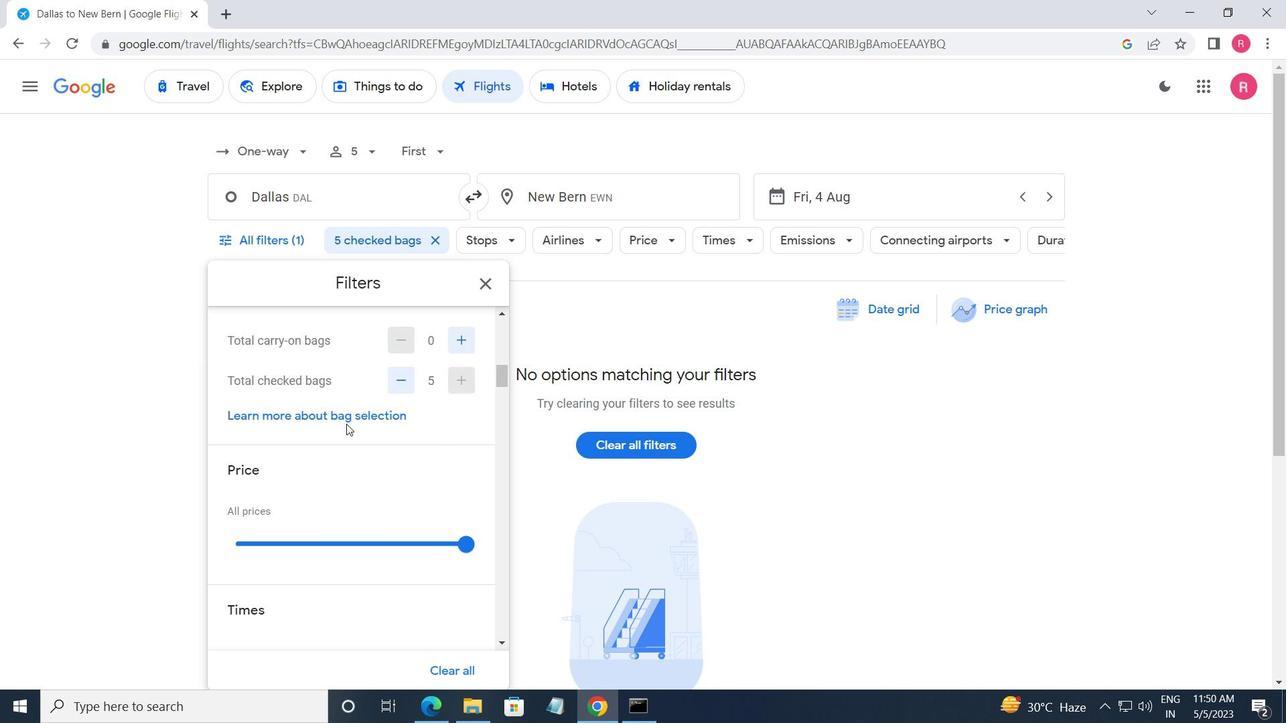 
Action: Mouse moved to (454, 418)
Screenshot: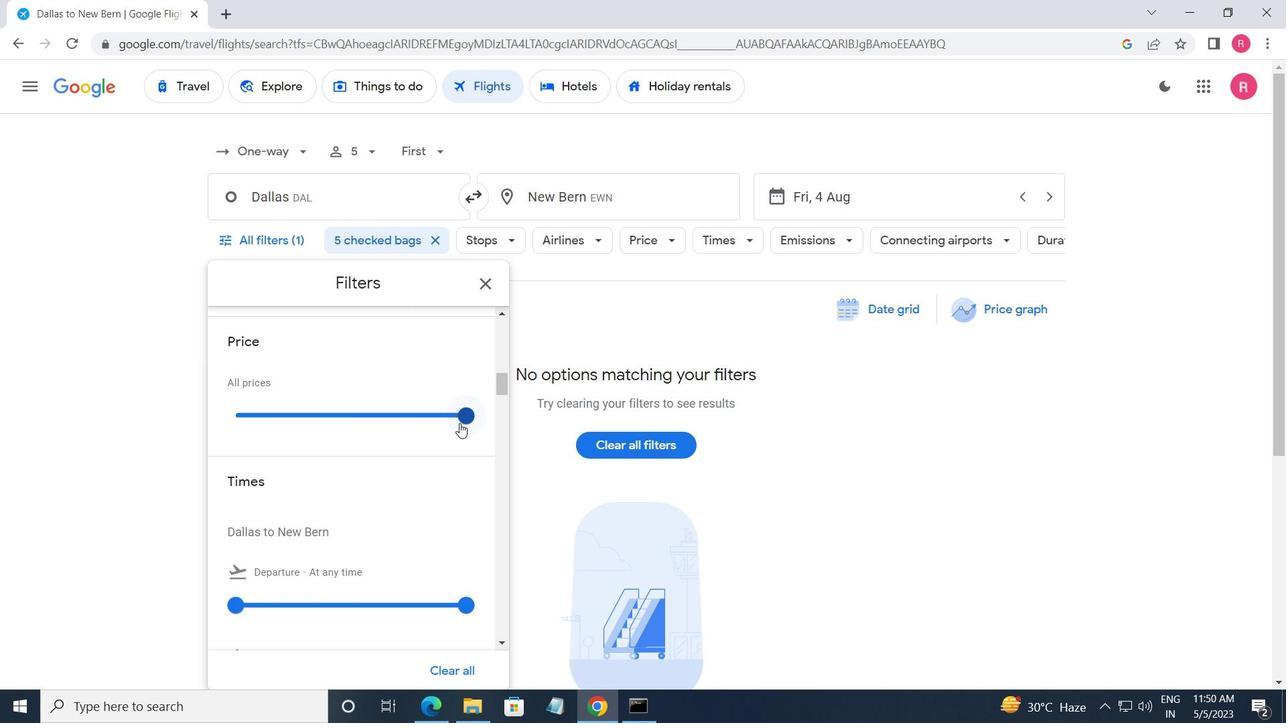 
Action: Mouse pressed left at (454, 418)
Screenshot: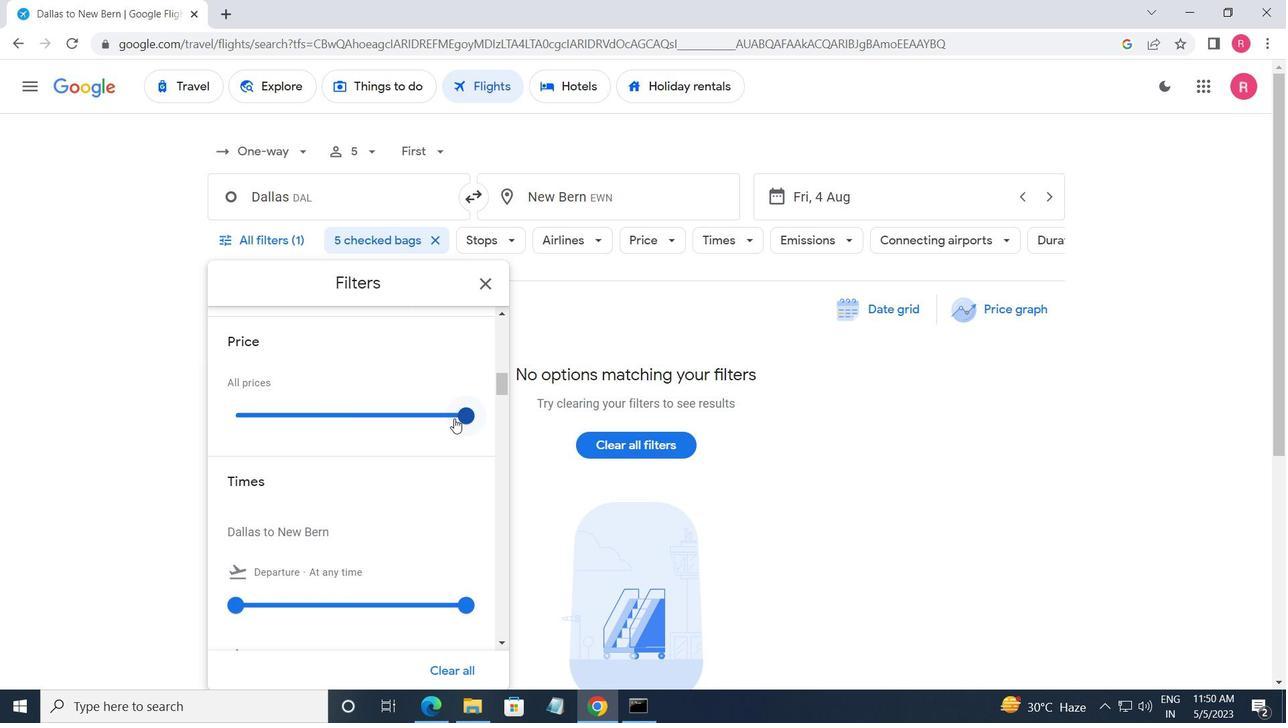 
Action: Mouse moved to (408, 464)
Screenshot: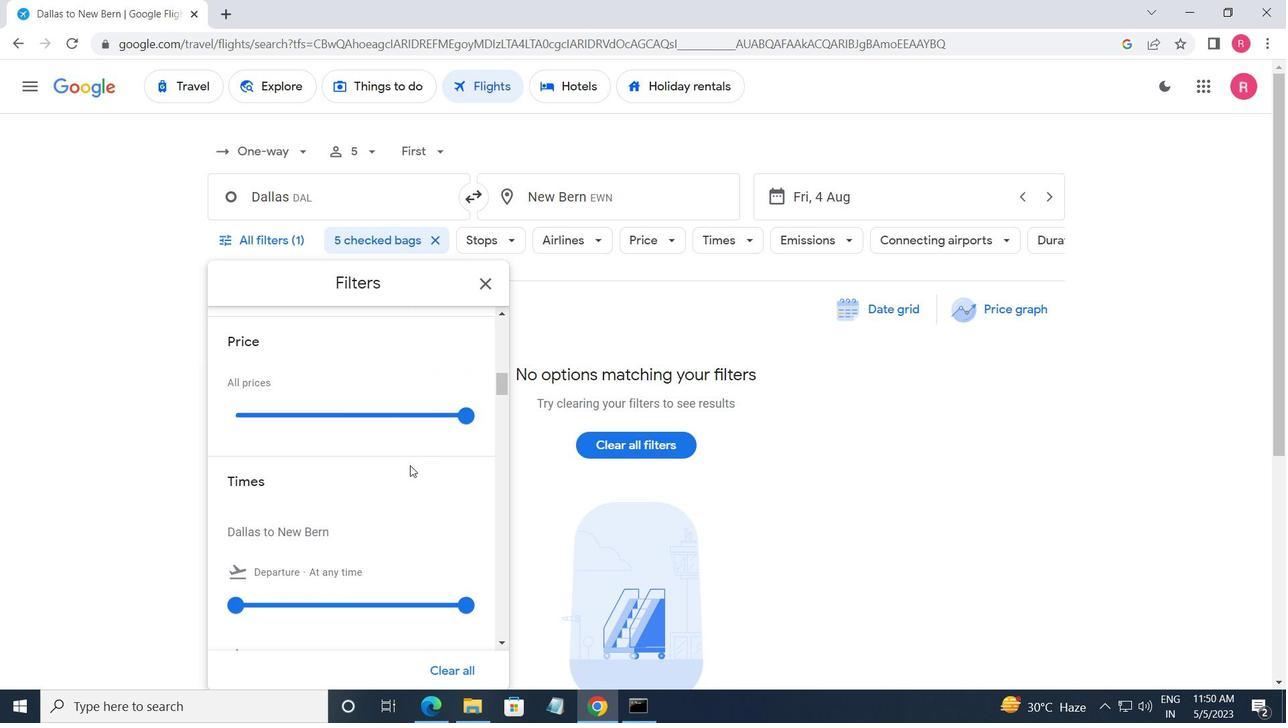 
Action: Mouse scrolled (408, 463) with delta (0, 0)
Screenshot: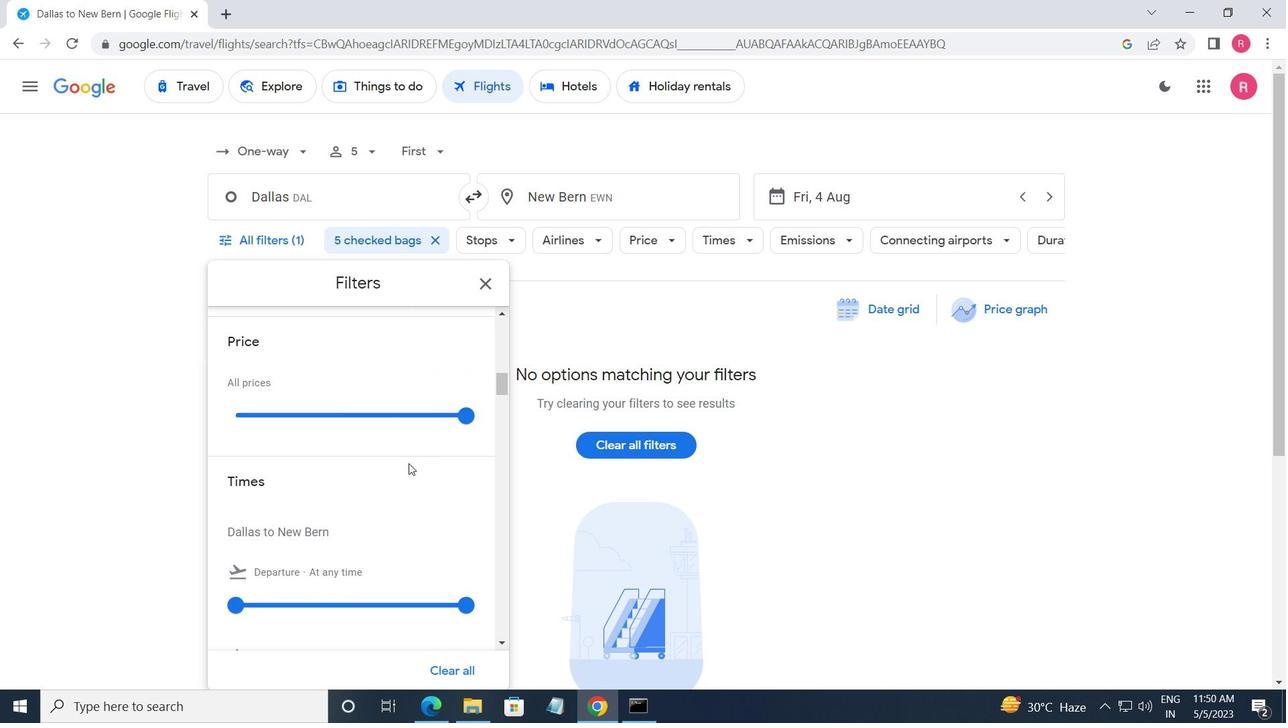 
Action: Mouse scrolled (408, 463) with delta (0, 0)
Screenshot: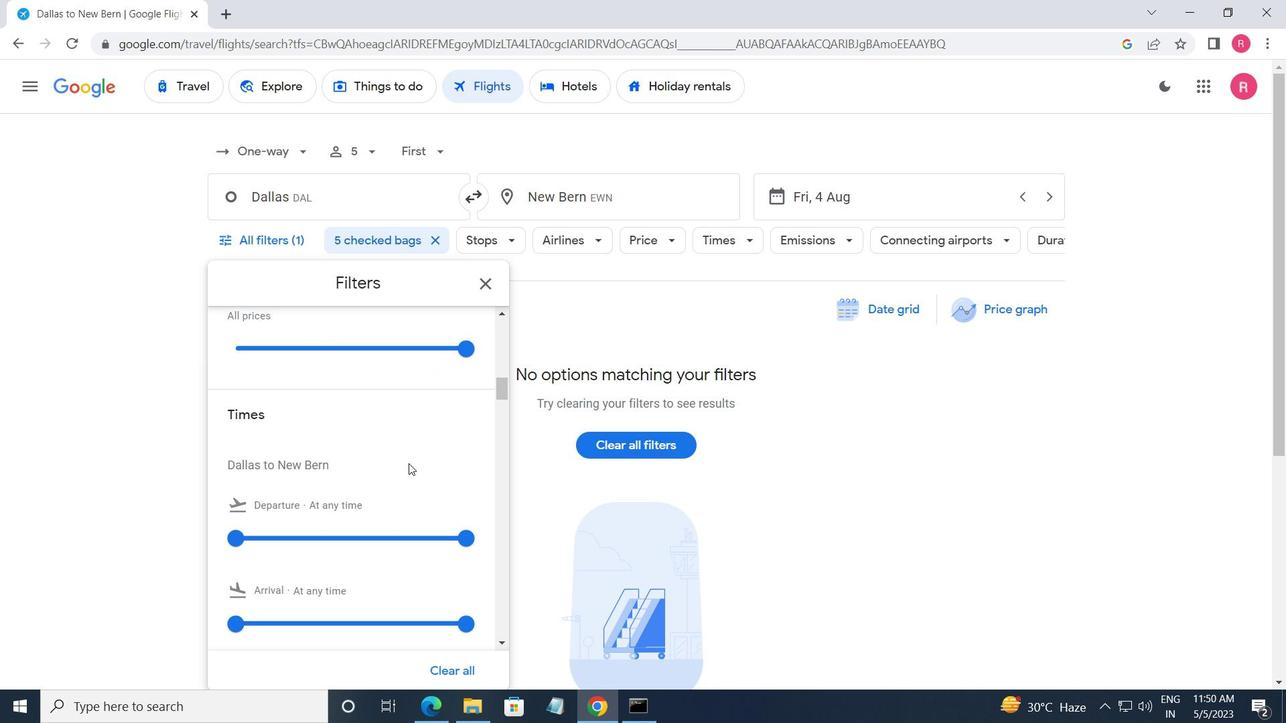 
Action: Mouse moved to (227, 431)
Screenshot: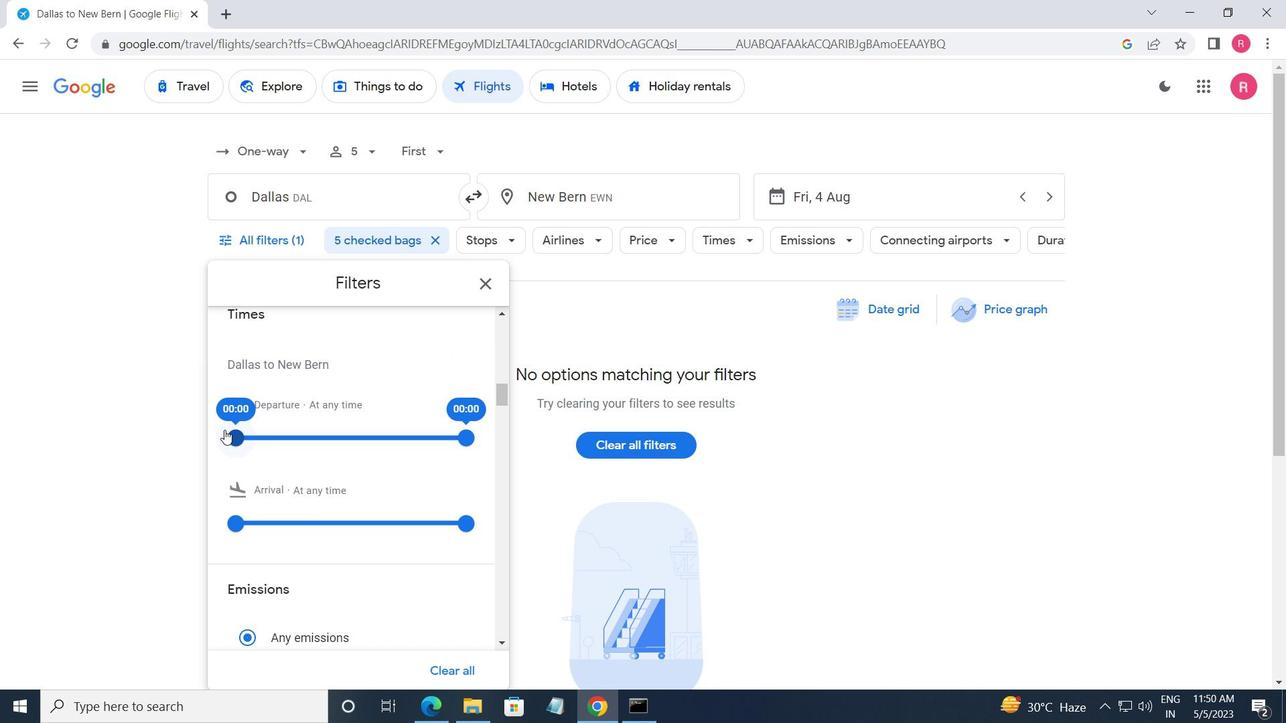 
Action: Mouse pressed left at (227, 431)
Screenshot: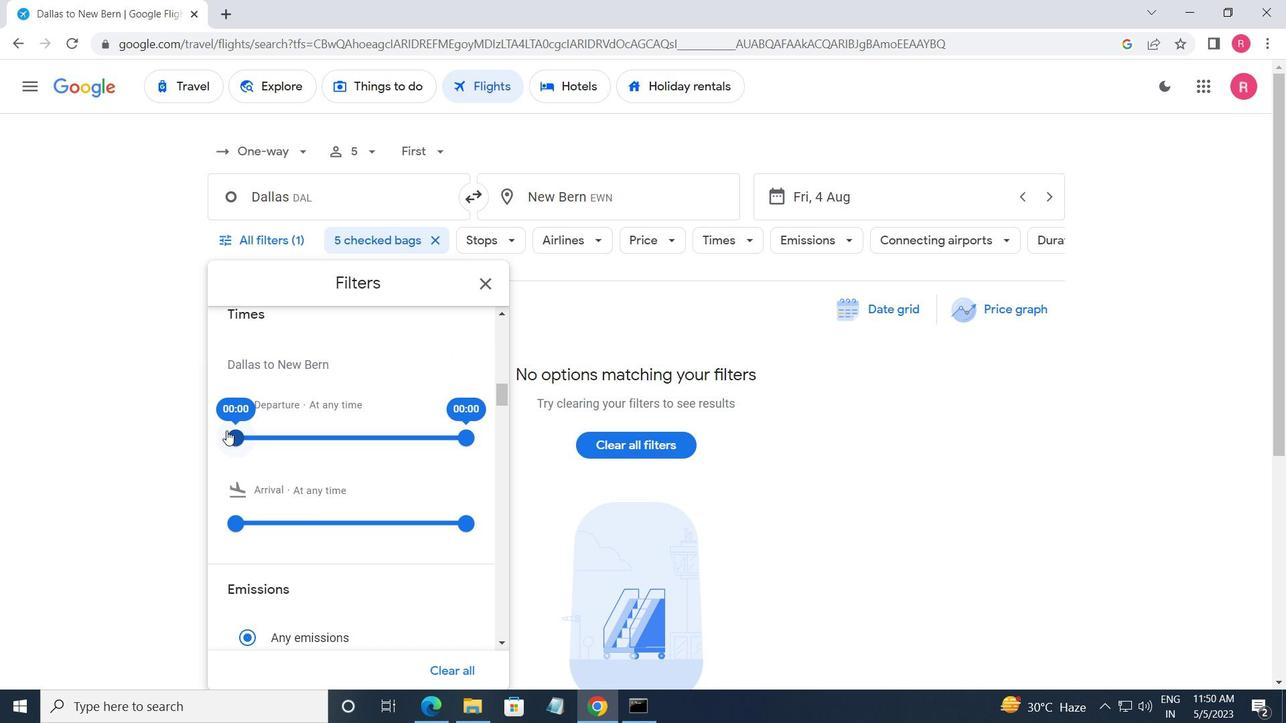 
Action: Mouse moved to (471, 440)
Screenshot: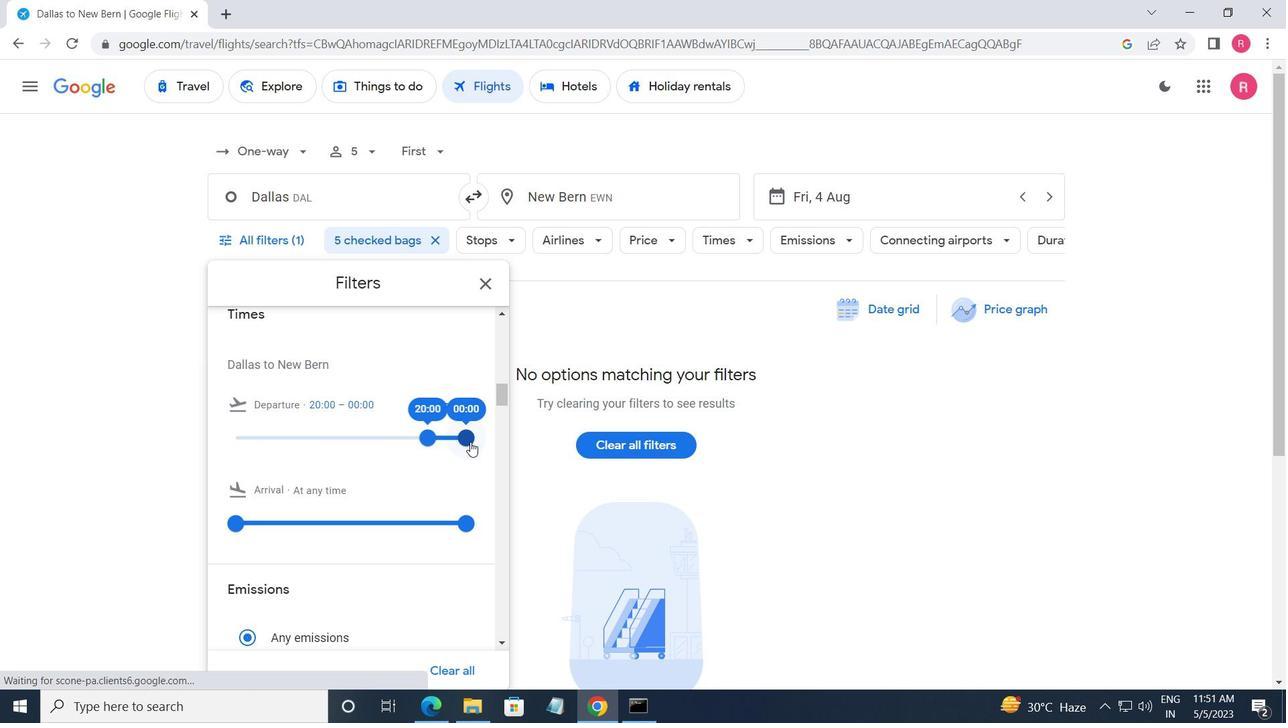 
Action: Mouse pressed left at (471, 440)
Screenshot: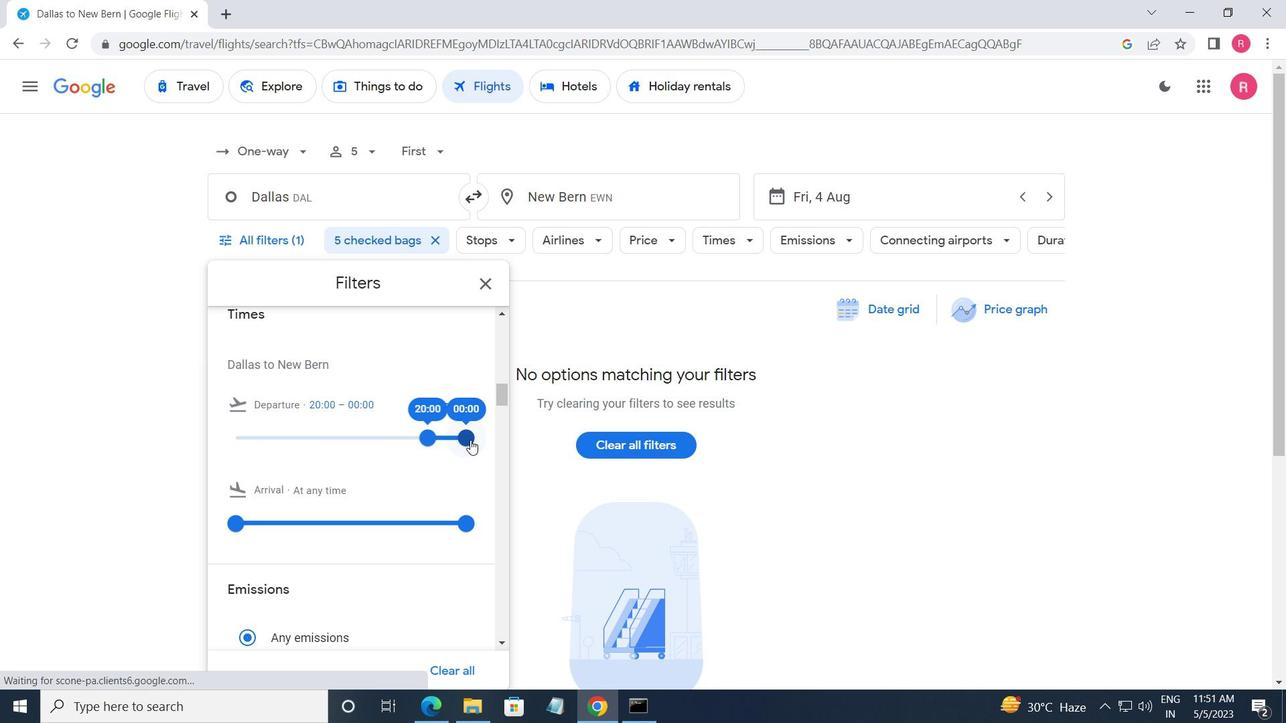 
Action: Mouse moved to (487, 296)
Screenshot: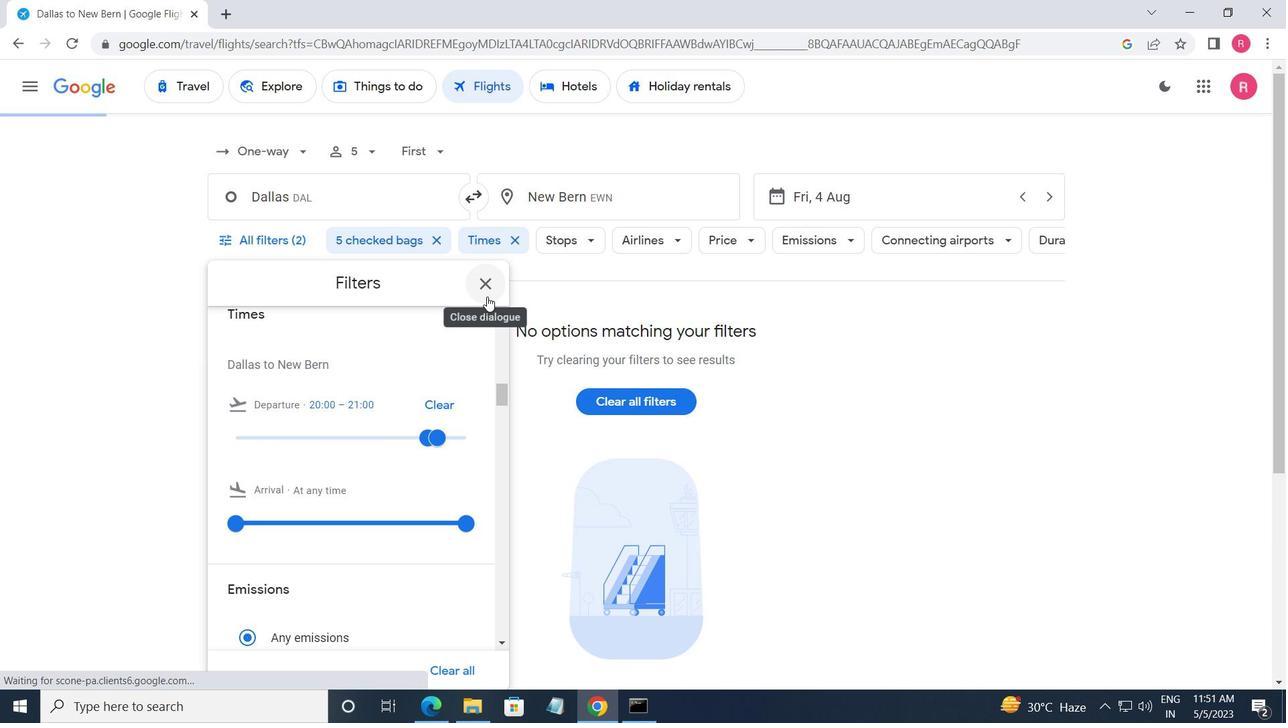 
Action: Mouse pressed left at (487, 296)
Screenshot: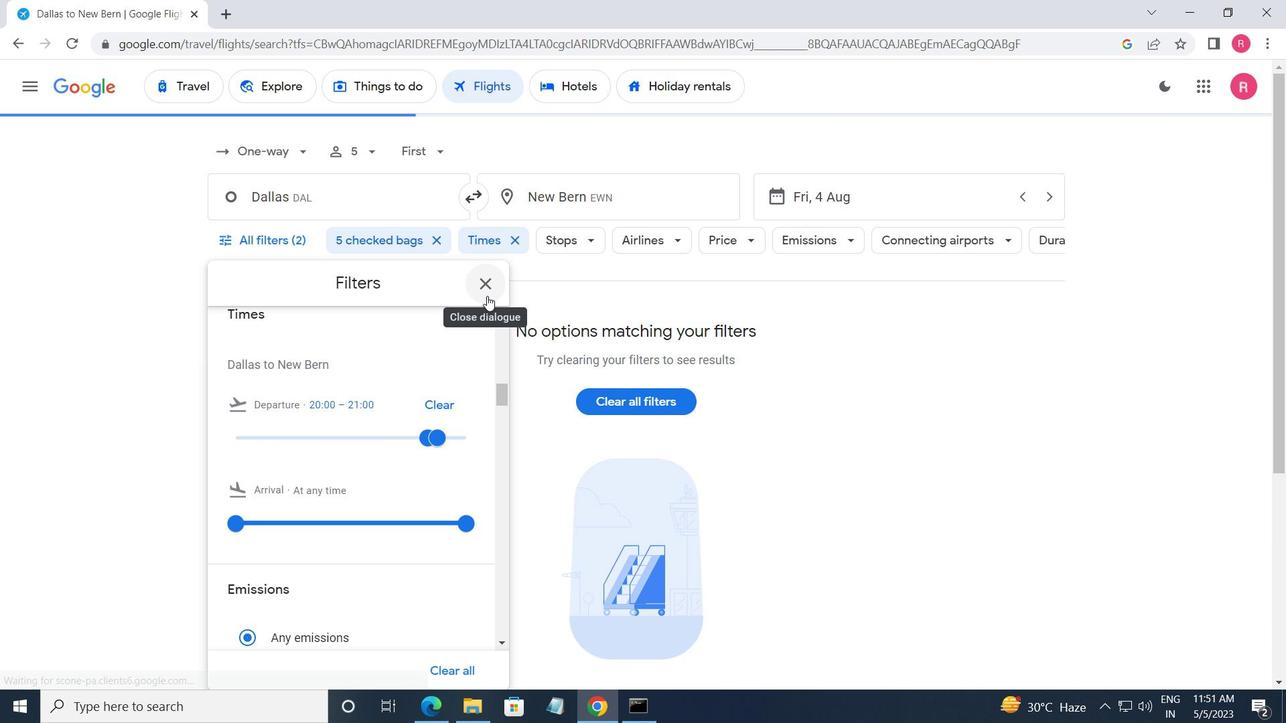 
